 Task: Look for space in Budhlāda, India from 6th September, 2023 to 18th September, 2023 for 3 adults in price range Rs.6000 to Rs.12000. Place can be entire place with 2 bedrooms having 2 beds and 2 bathrooms. Property type can be house, flat, guest house, hotel. Booking option can be shelf check-in. Required host language is English.
Action: Mouse moved to (532, 60)
Screenshot: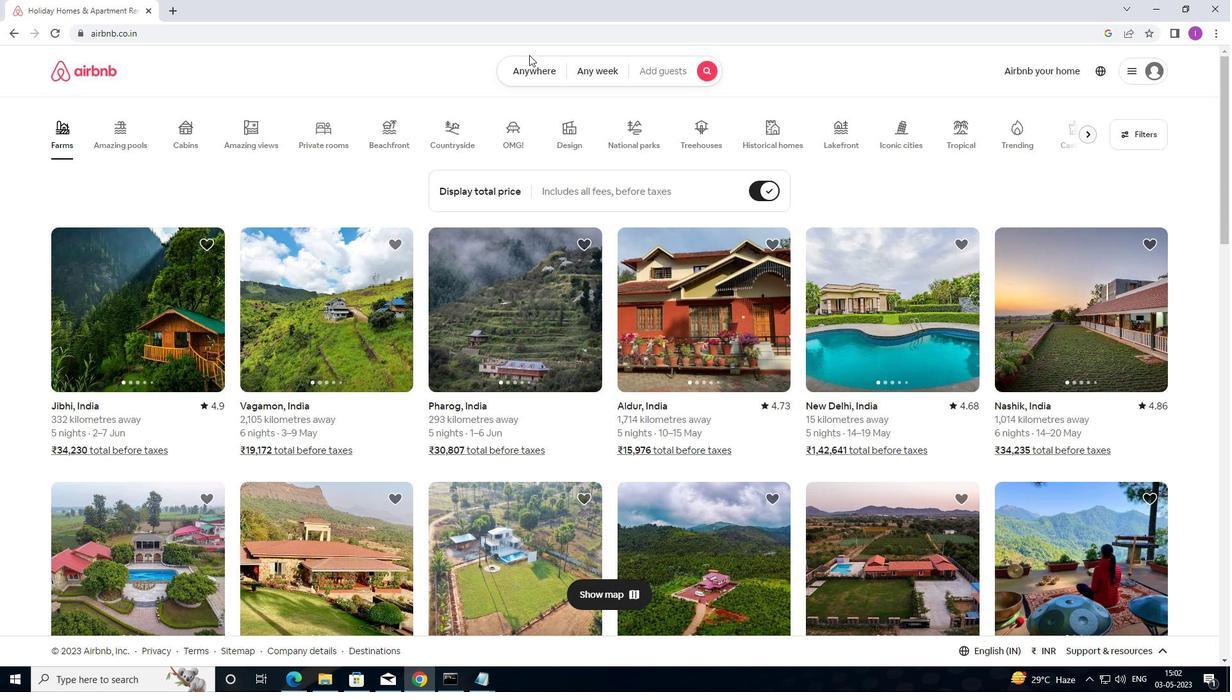 
Action: Mouse pressed left at (532, 60)
Screenshot: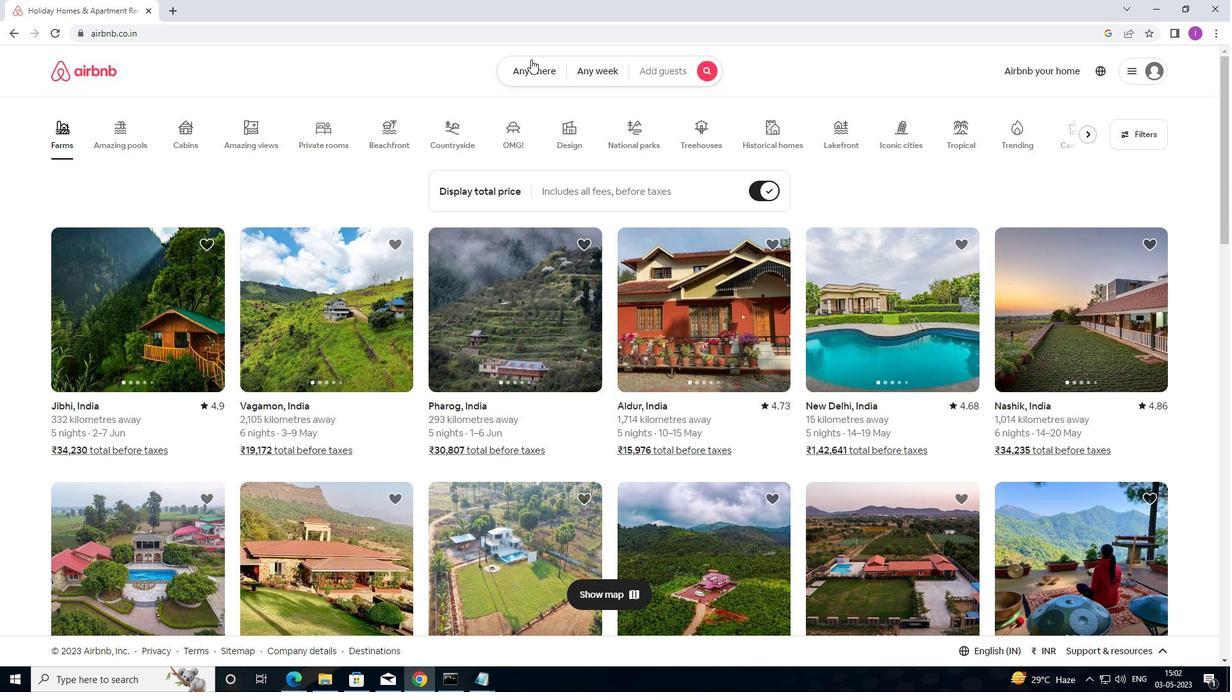 
Action: Mouse moved to (427, 123)
Screenshot: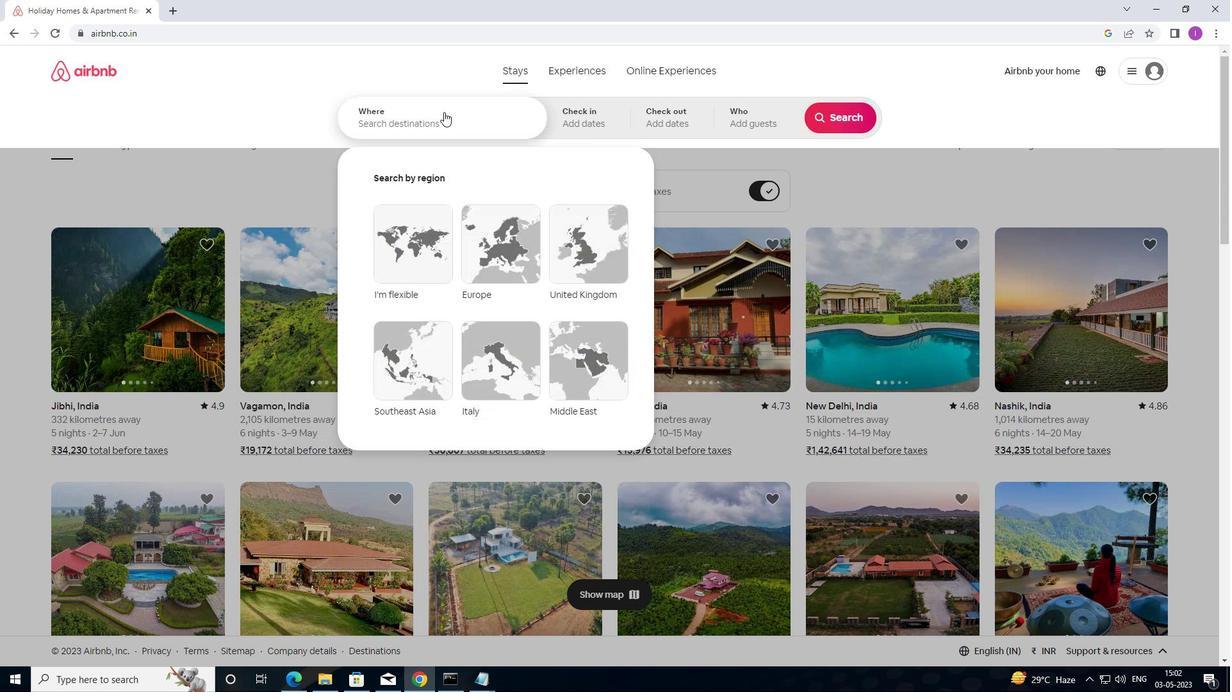
Action: Mouse pressed left at (427, 123)
Screenshot: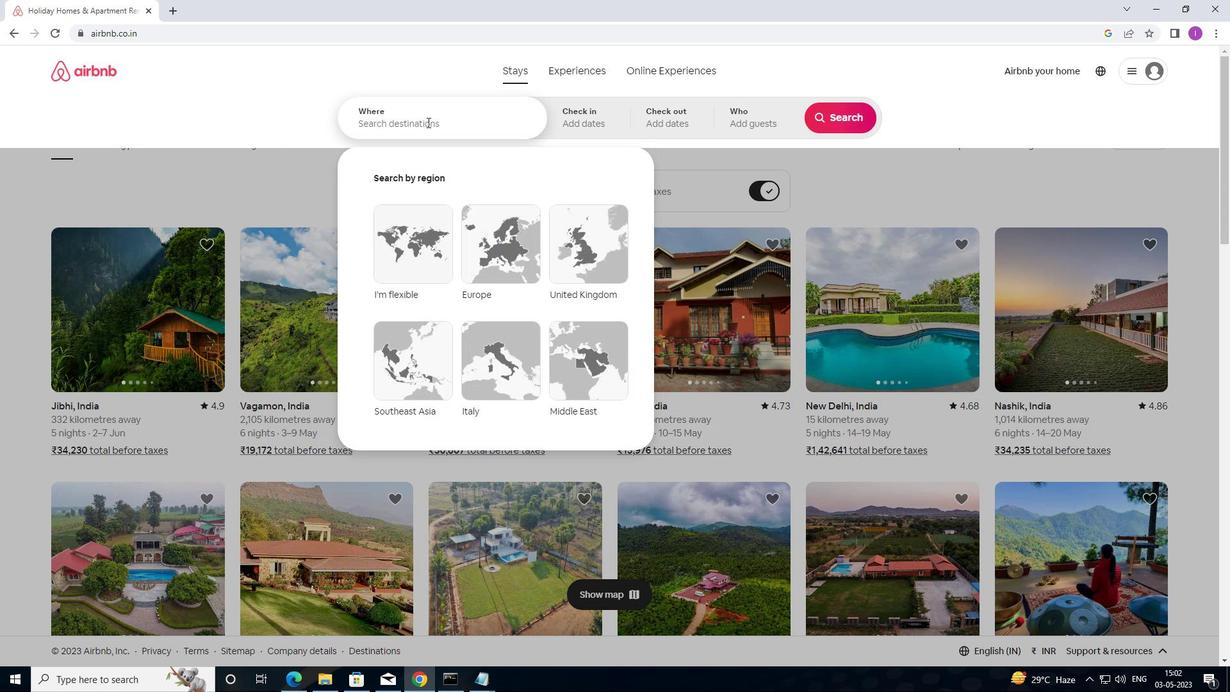 
Action: Mouse moved to (427, 122)
Screenshot: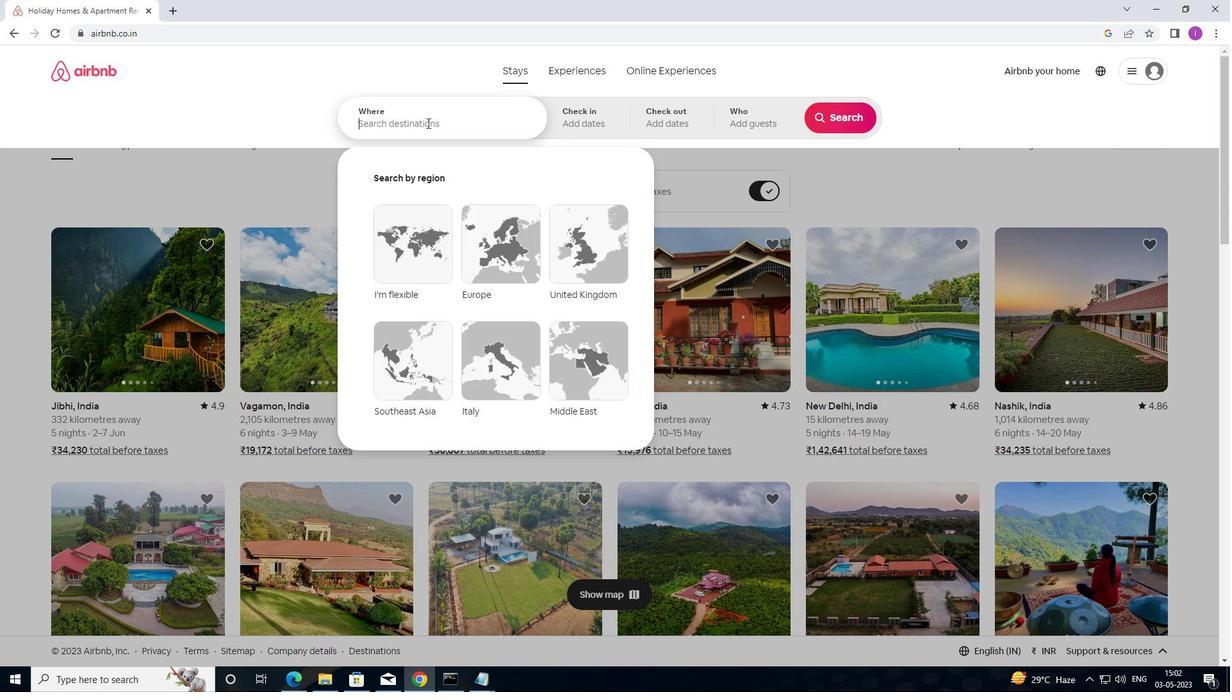 
Action: Key pressed <Key.shift>BUDHLADA,<Key.shift>INDIA
Screenshot: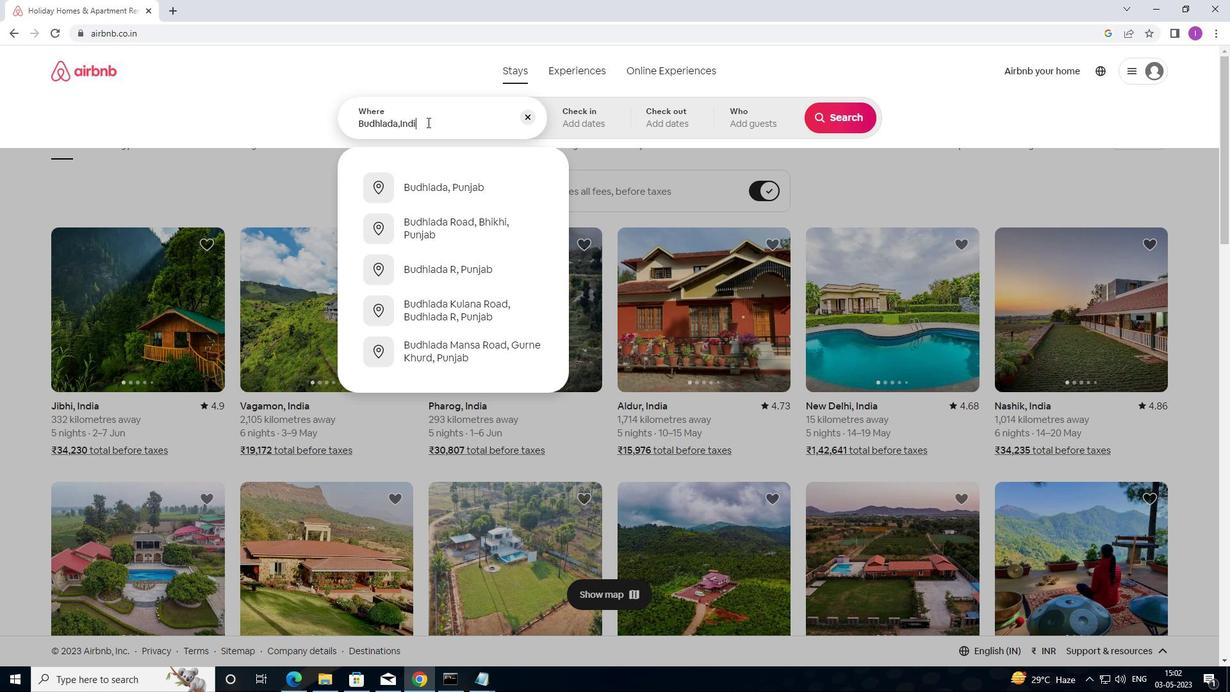 
Action: Mouse moved to (592, 129)
Screenshot: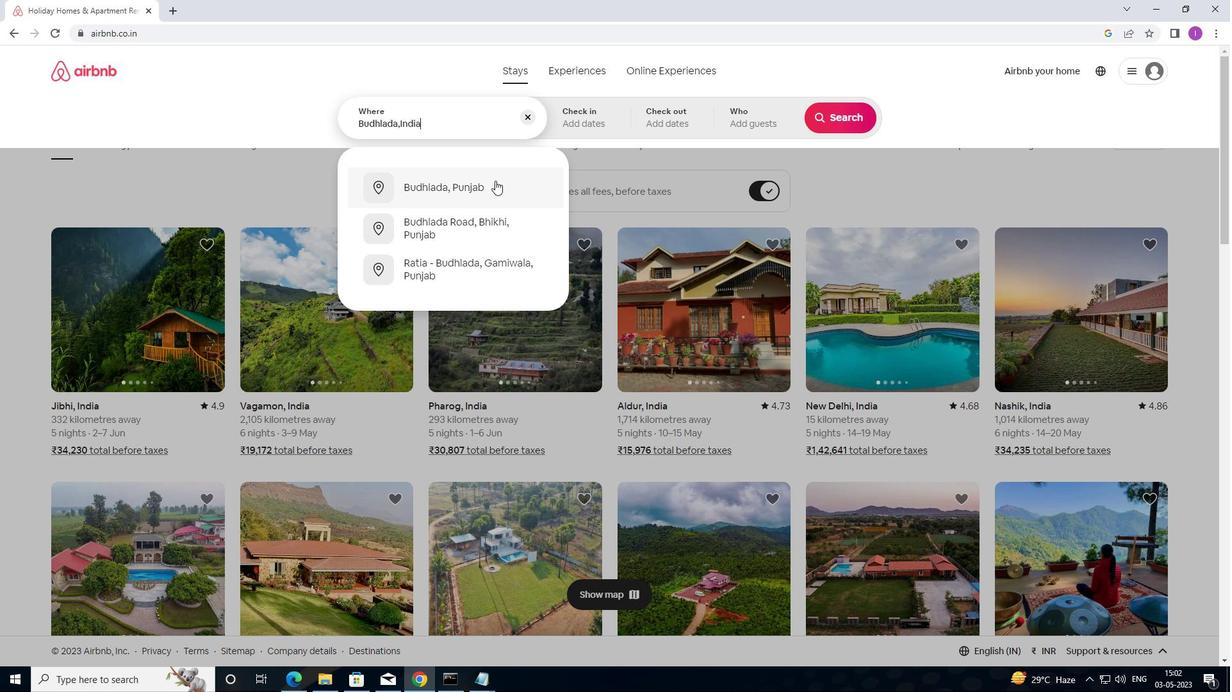 
Action: Mouse pressed left at (592, 129)
Screenshot: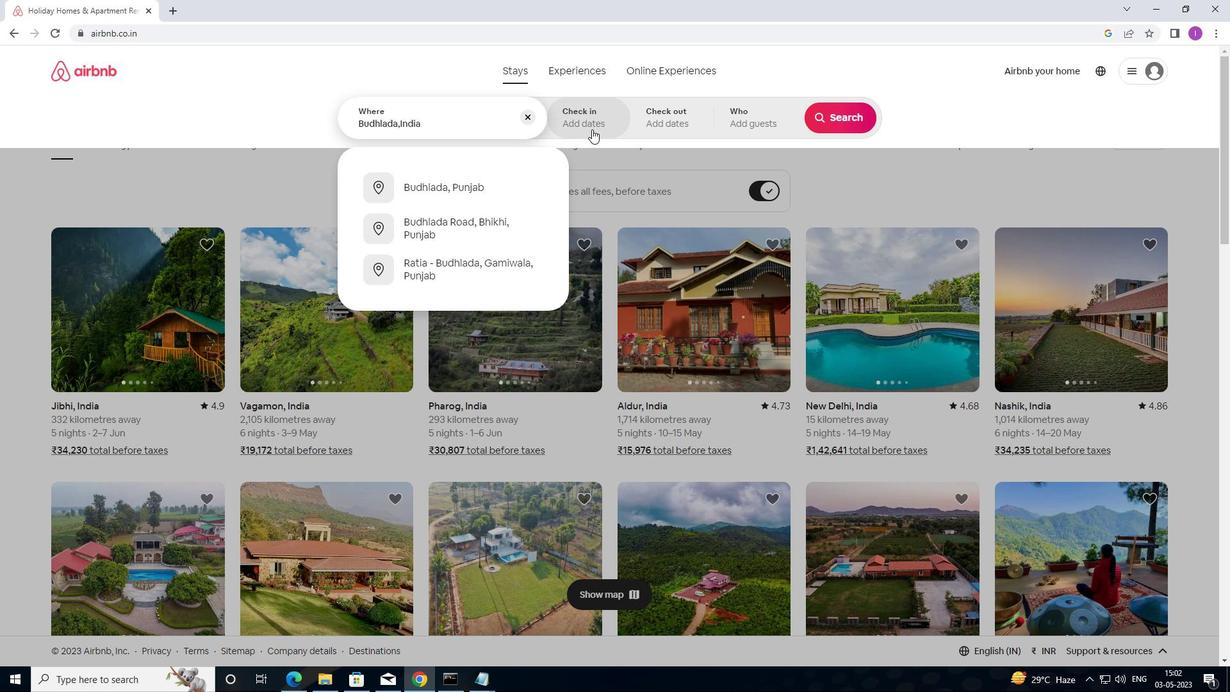 
Action: Mouse moved to (830, 223)
Screenshot: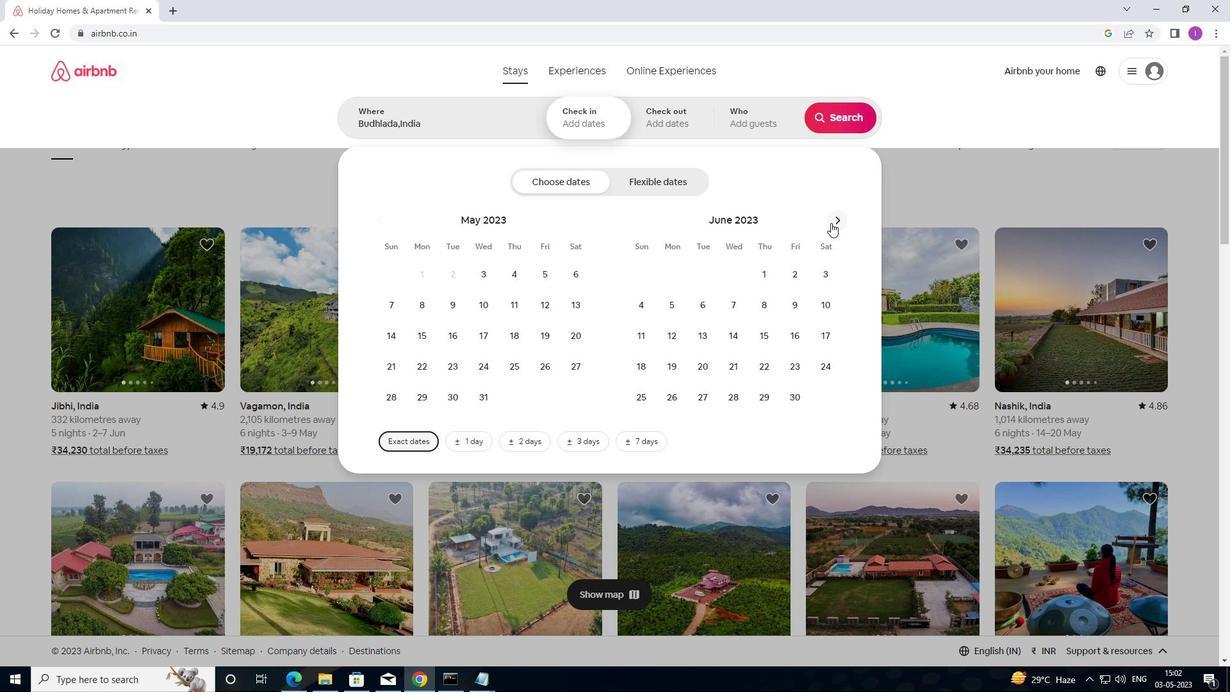 
Action: Mouse pressed left at (830, 223)
Screenshot: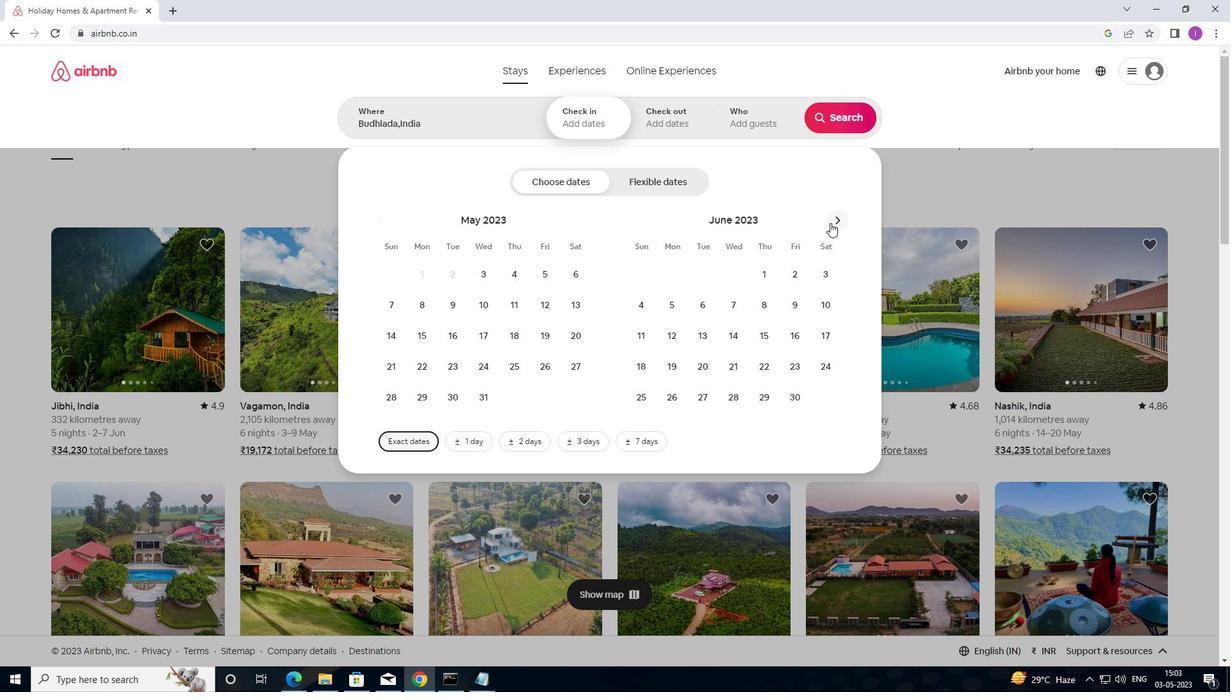 
Action: Mouse moved to (830, 223)
Screenshot: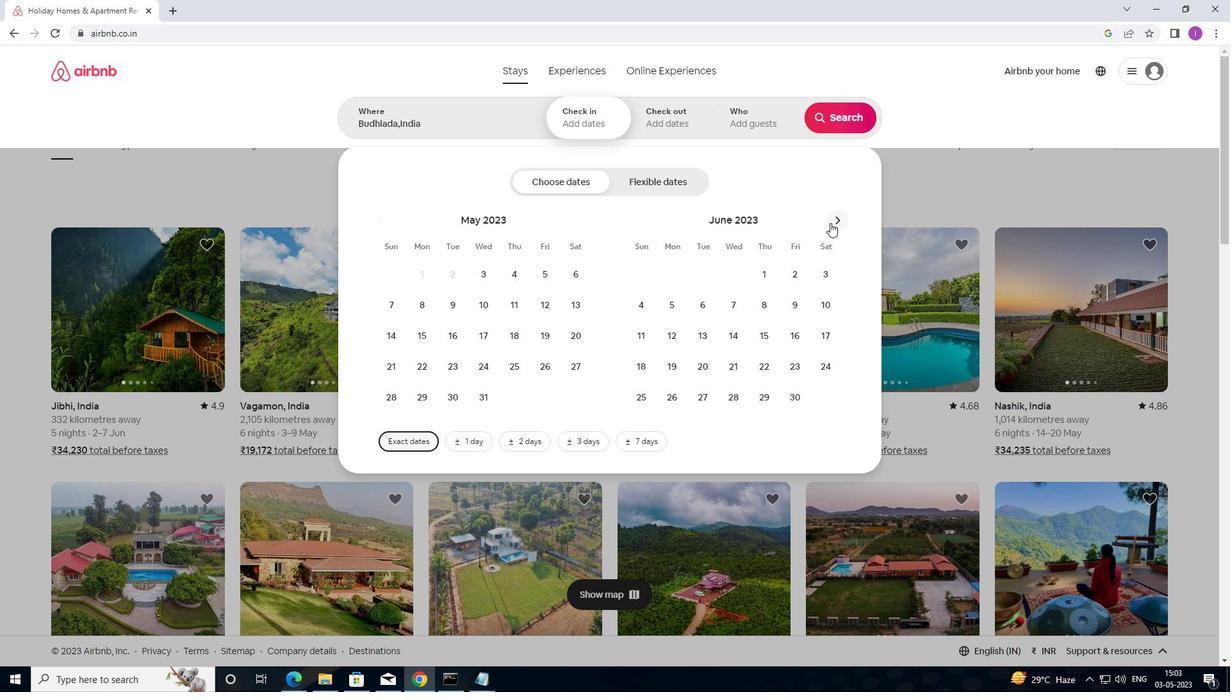 
Action: Mouse pressed left at (830, 223)
Screenshot: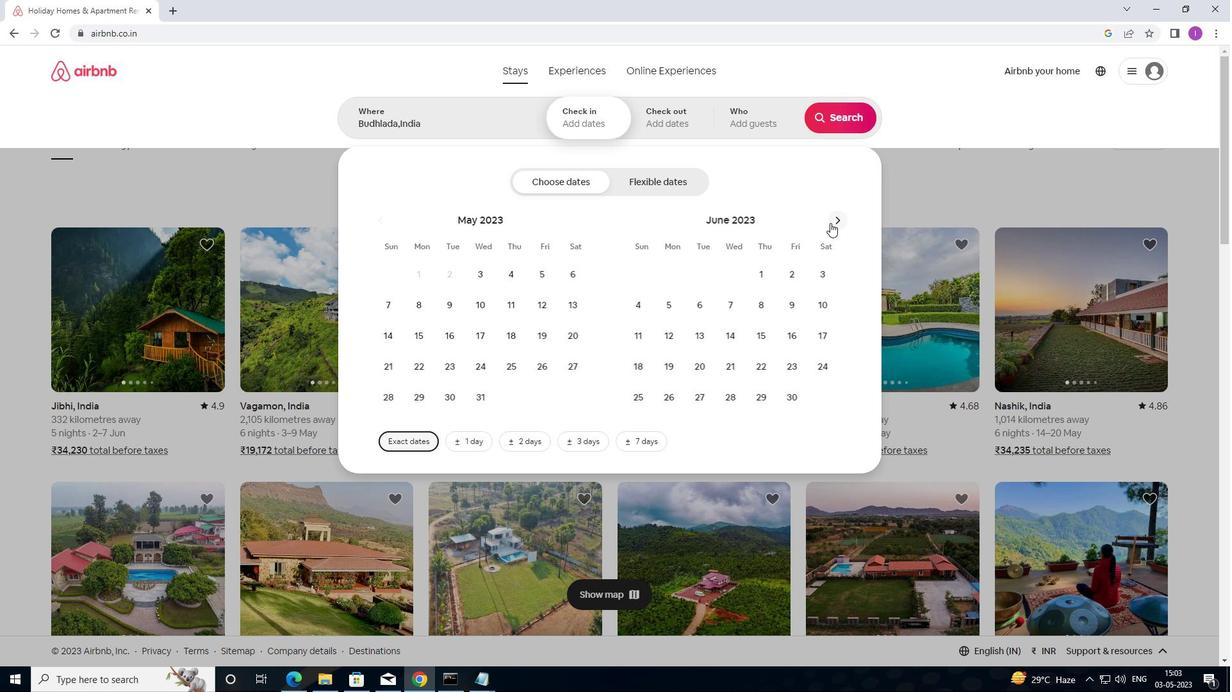 
Action: Mouse pressed left at (830, 223)
Screenshot: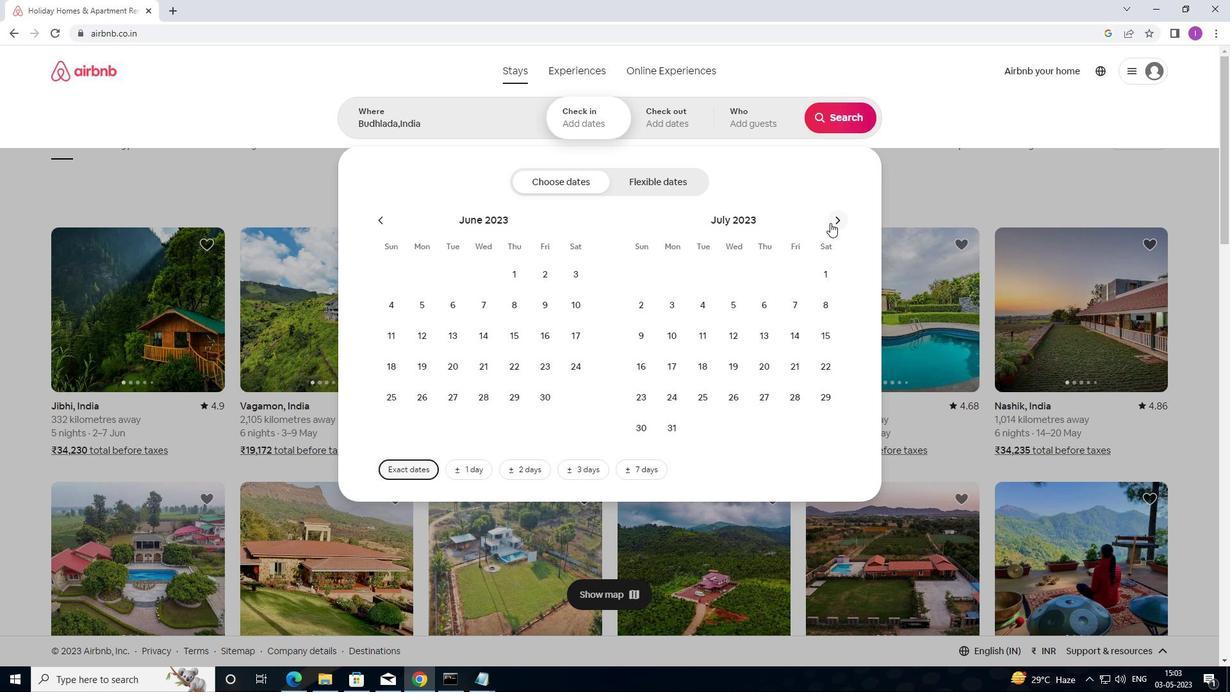 
Action: Mouse moved to (727, 301)
Screenshot: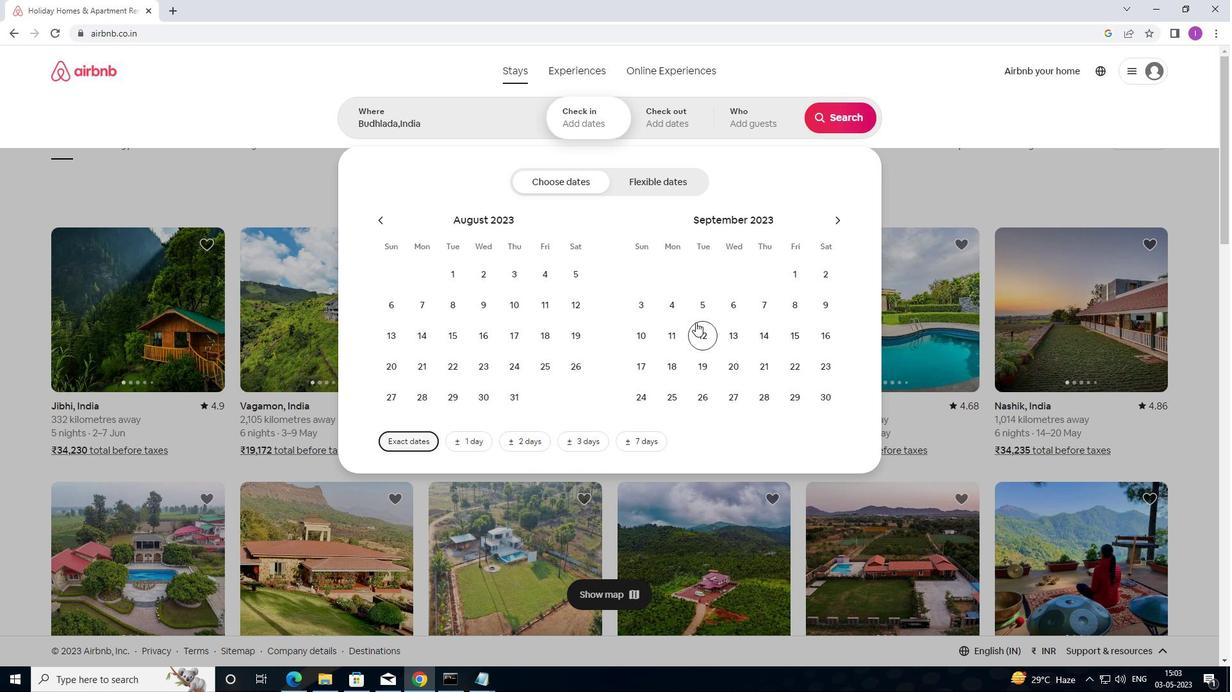 
Action: Mouse pressed left at (727, 301)
Screenshot: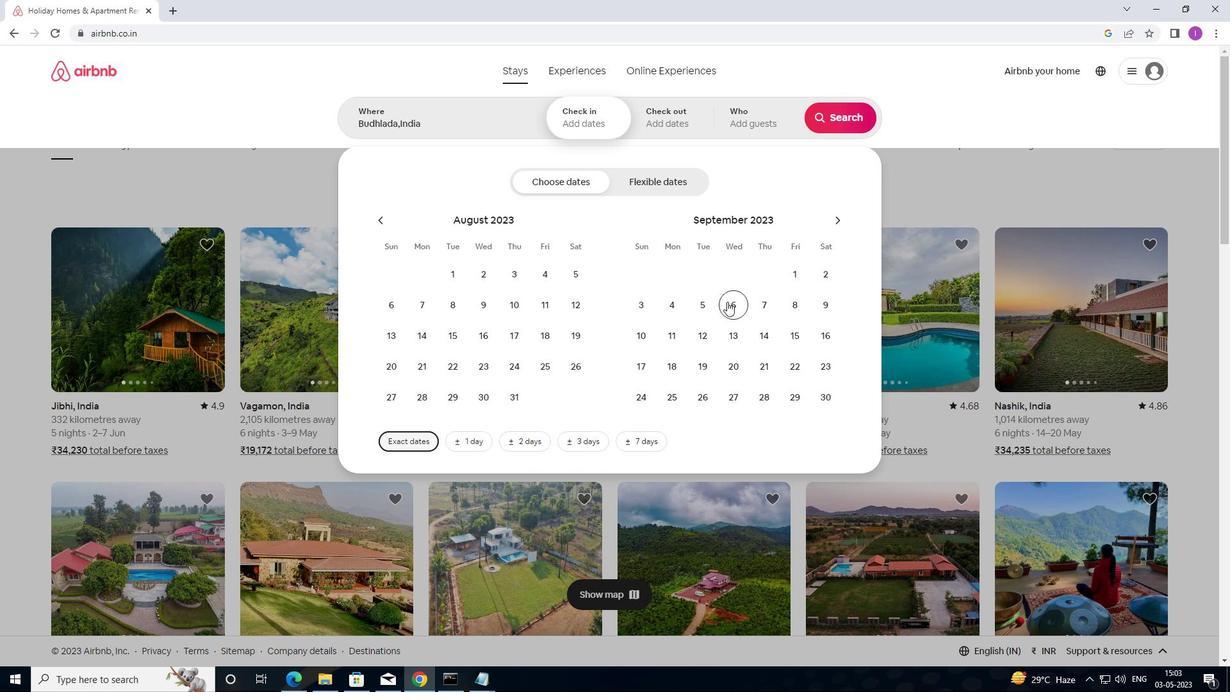
Action: Mouse moved to (670, 369)
Screenshot: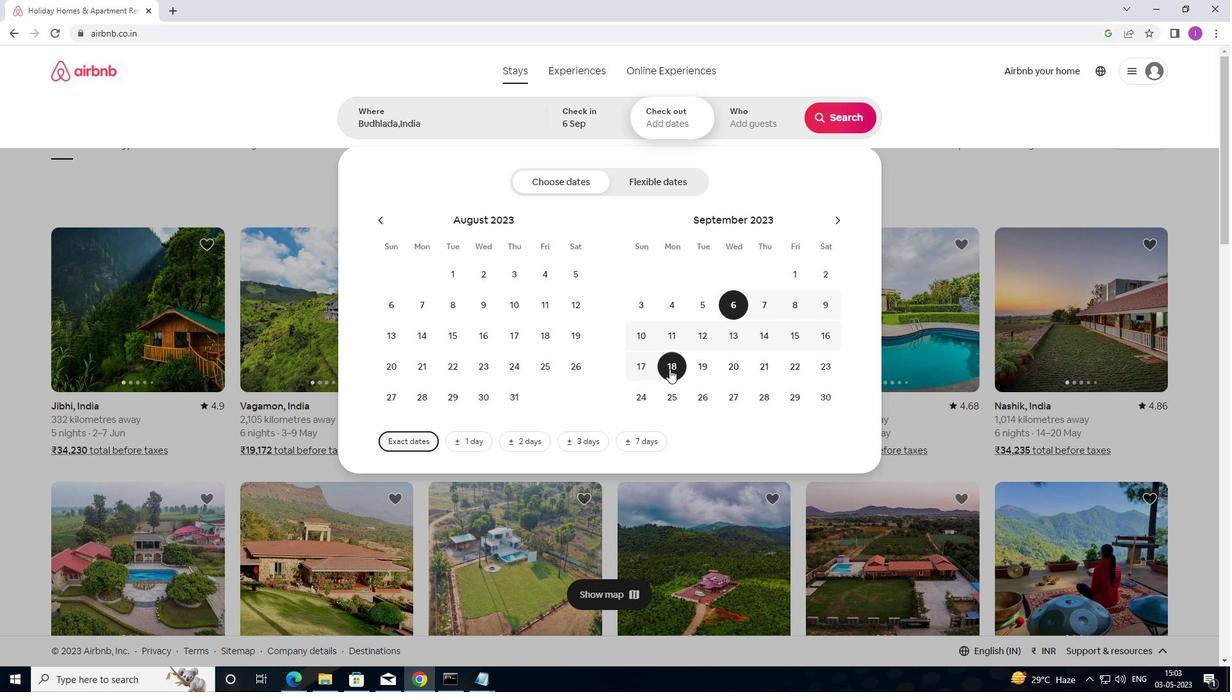 
Action: Mouse pressed left at (670, 369)
Screenshot: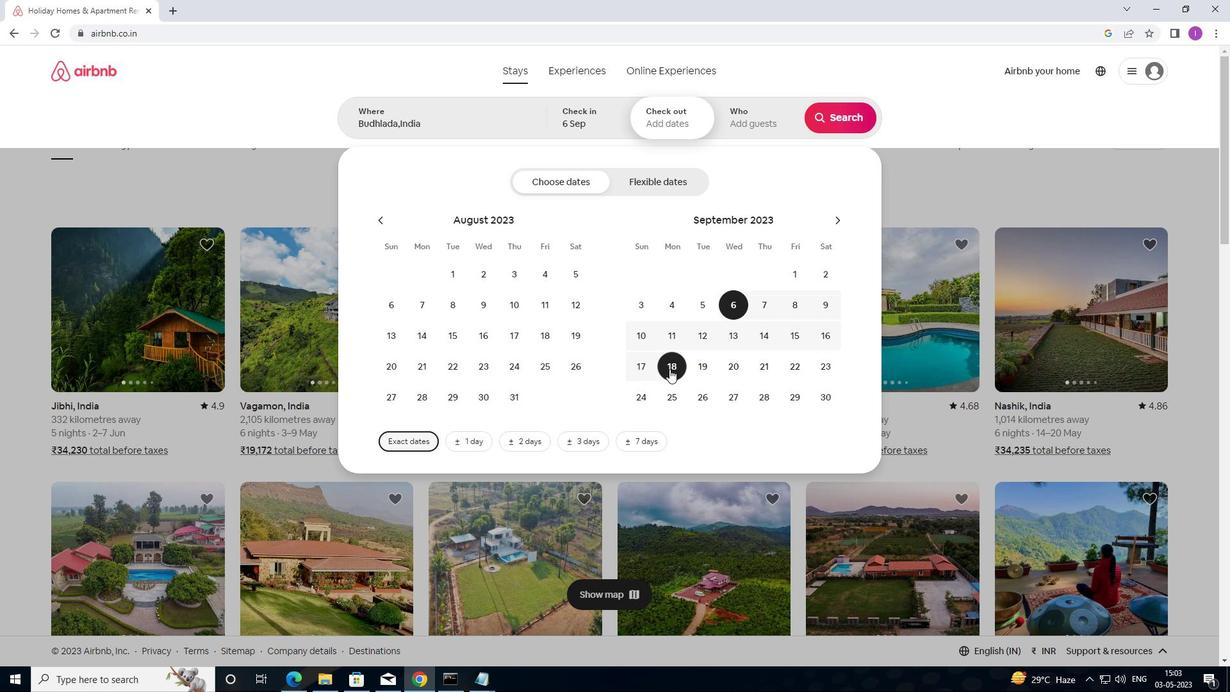 
Action: Mouse moved to (748, 121)
Screenshot: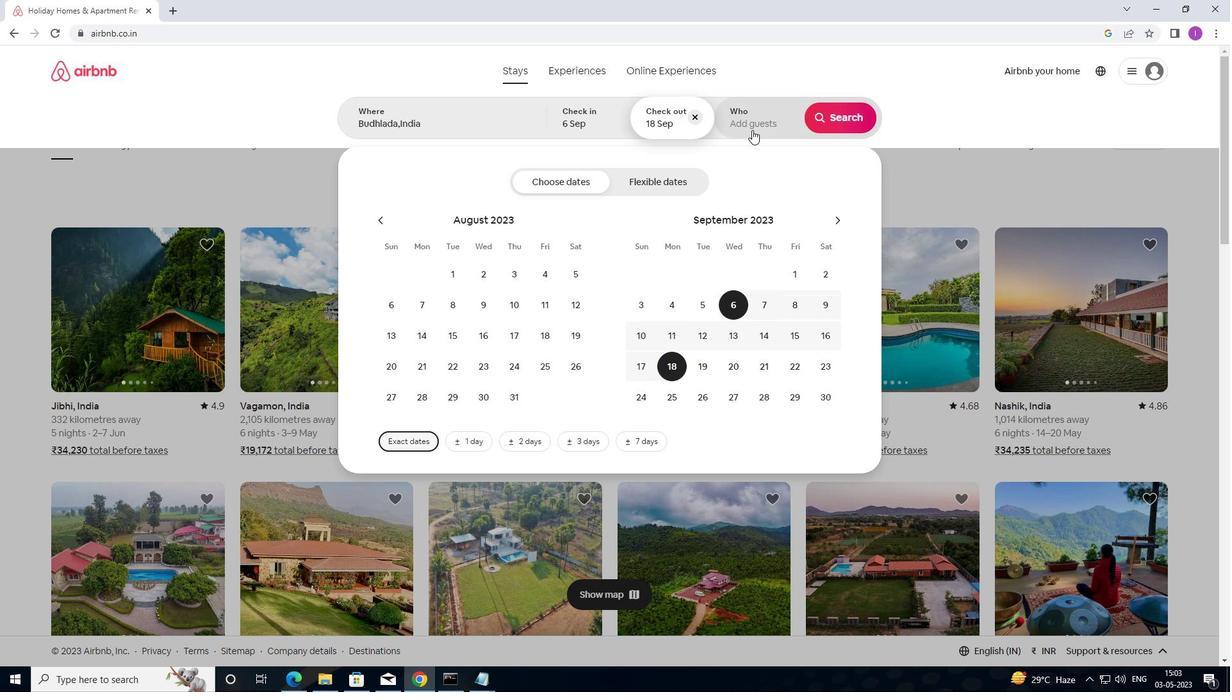 
Action: Mouse pressed left at (748, 121)
Screenshot: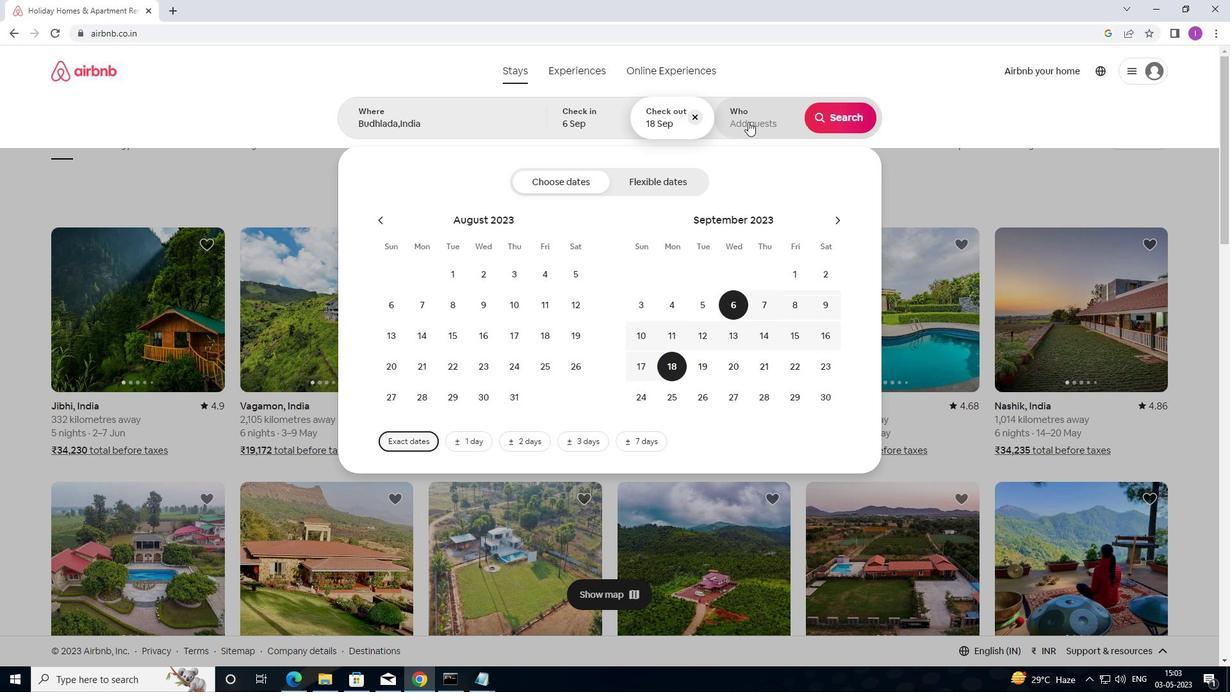 
Action: Mouse moved to (841, 188)
Screenshot: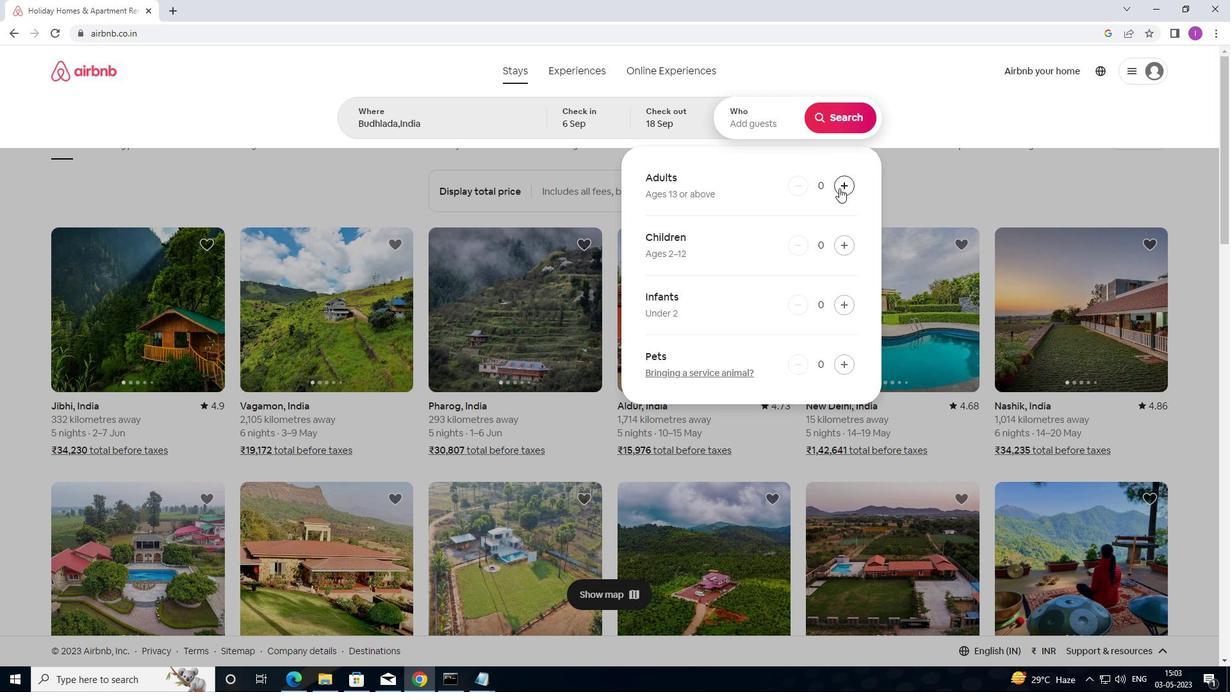 
Action: Mouse pressed left at (841, 188)
Screenshot: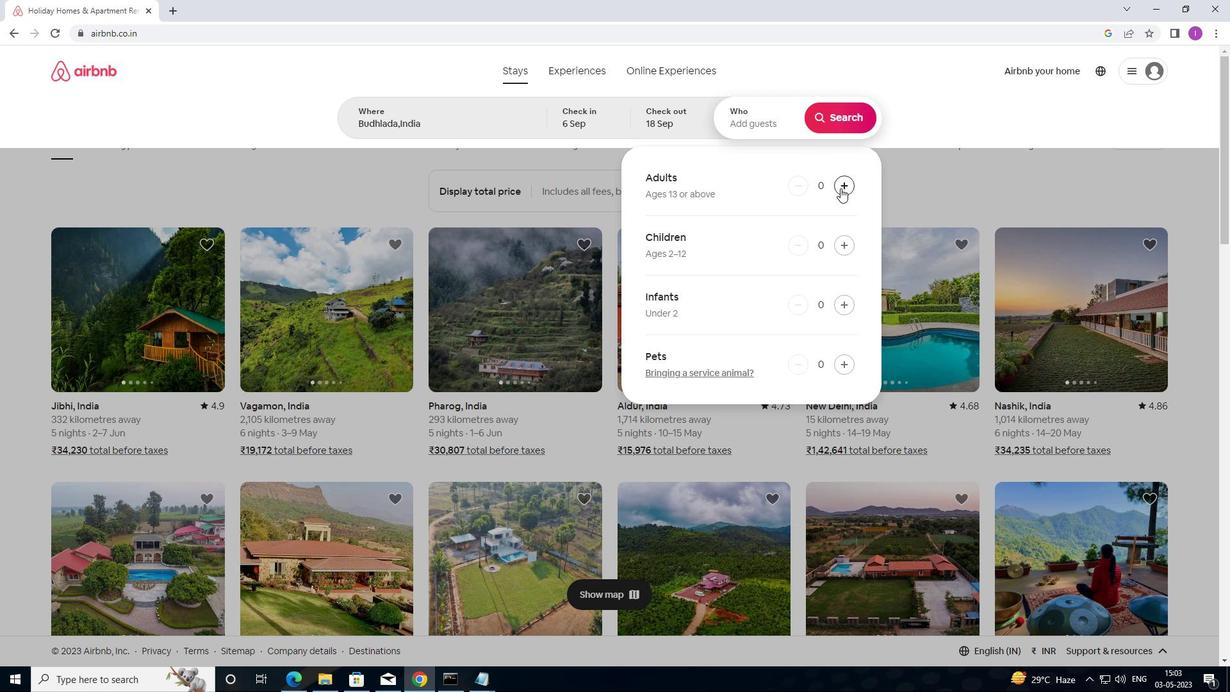 
Action: Mouse moved to (841, 186)
Screenshot: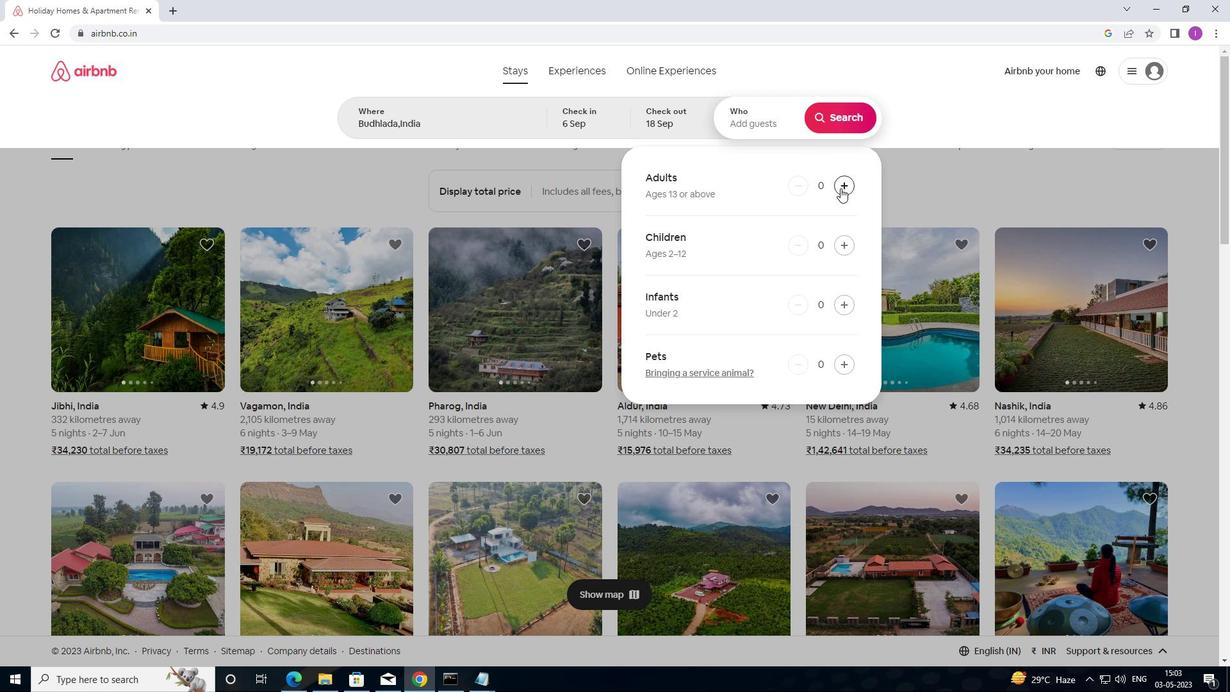 
Action: Mouse pressed left at (841, 186)
Screenshot: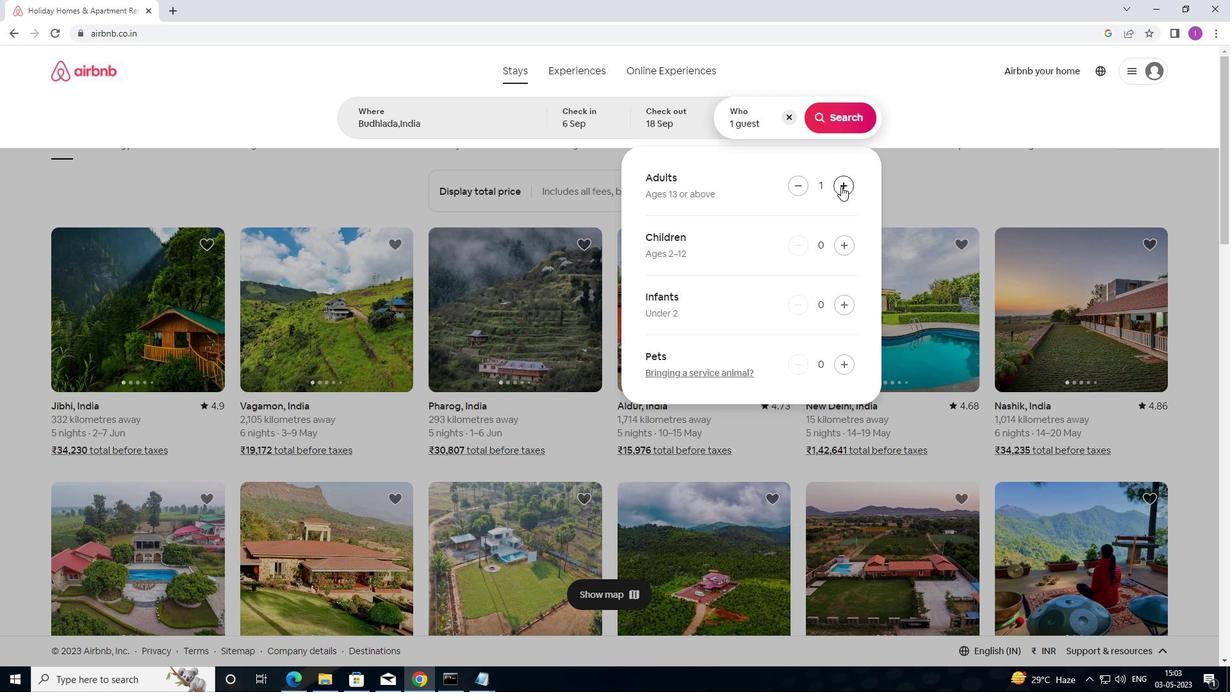 
Action: Mouse moved to (846, 188)
Screenshot: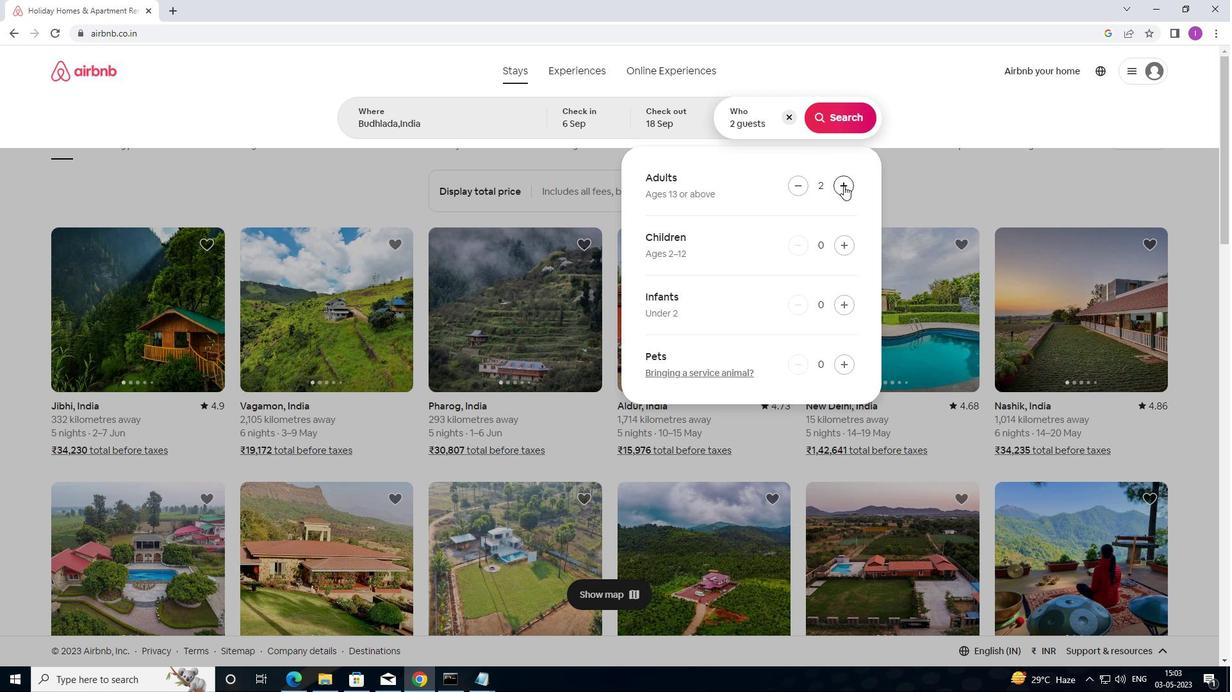 
Action: Mouse pressed left at (846, 188)
Screenshot: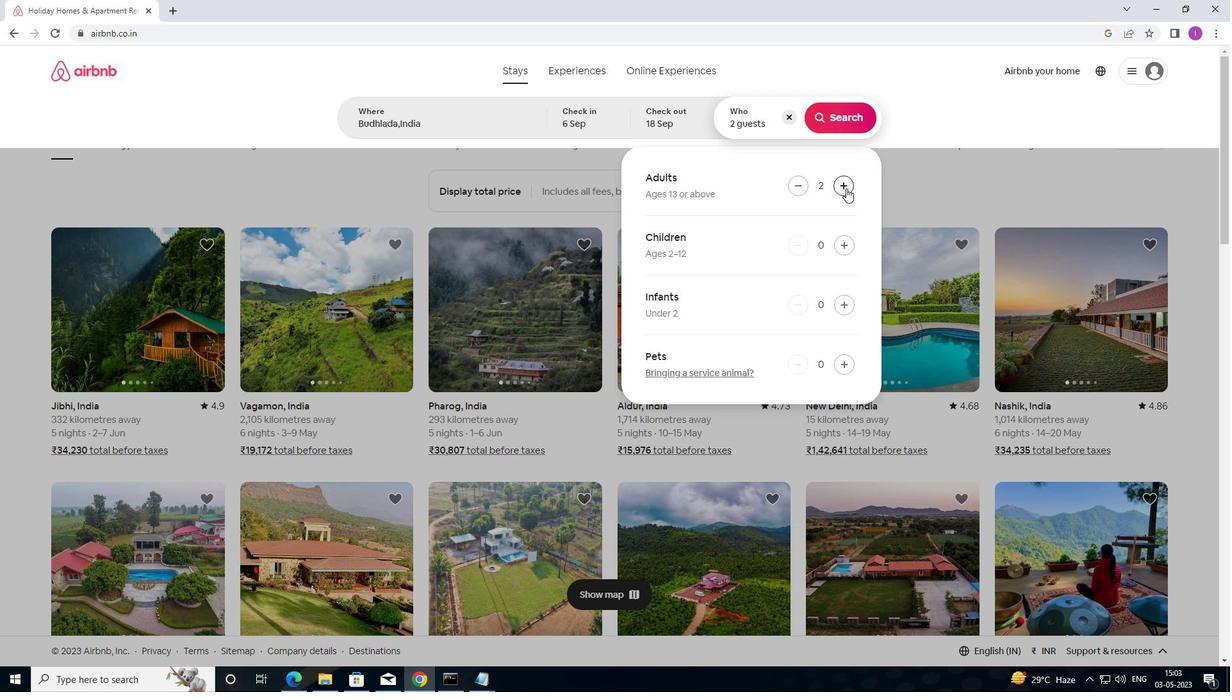 
Action: Mouse moved to (845, 124)
Screenshot: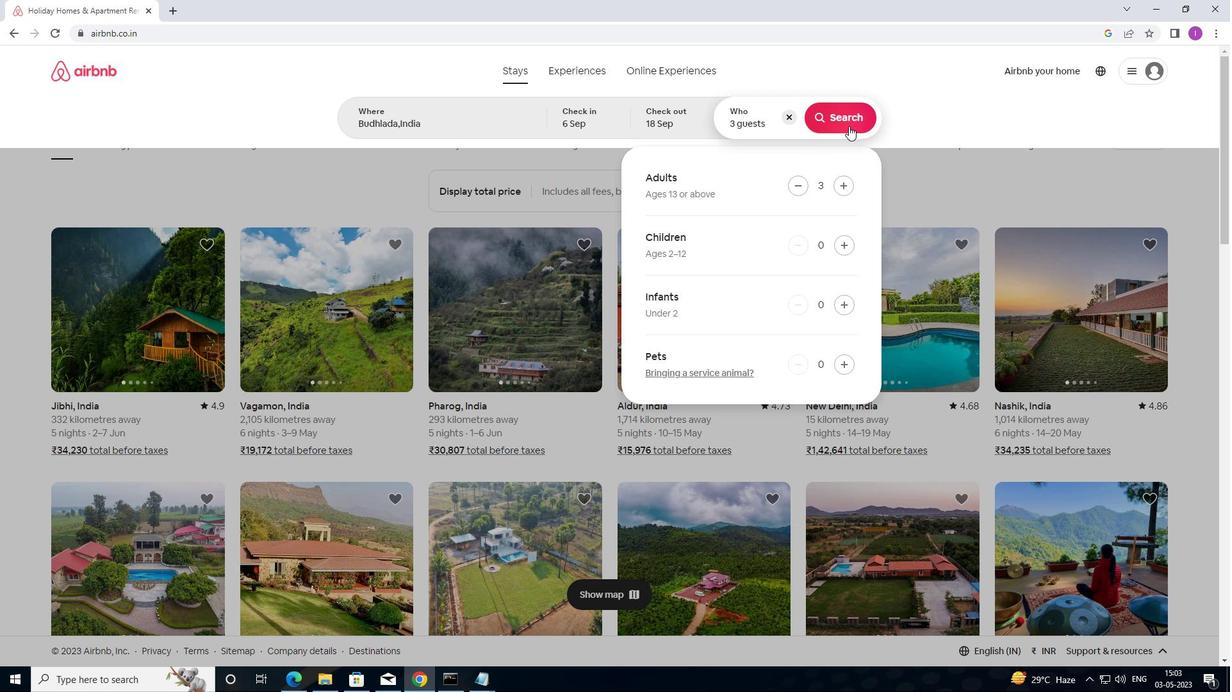 
Action: Mouse pressed left at (845, 124)
Screenshot: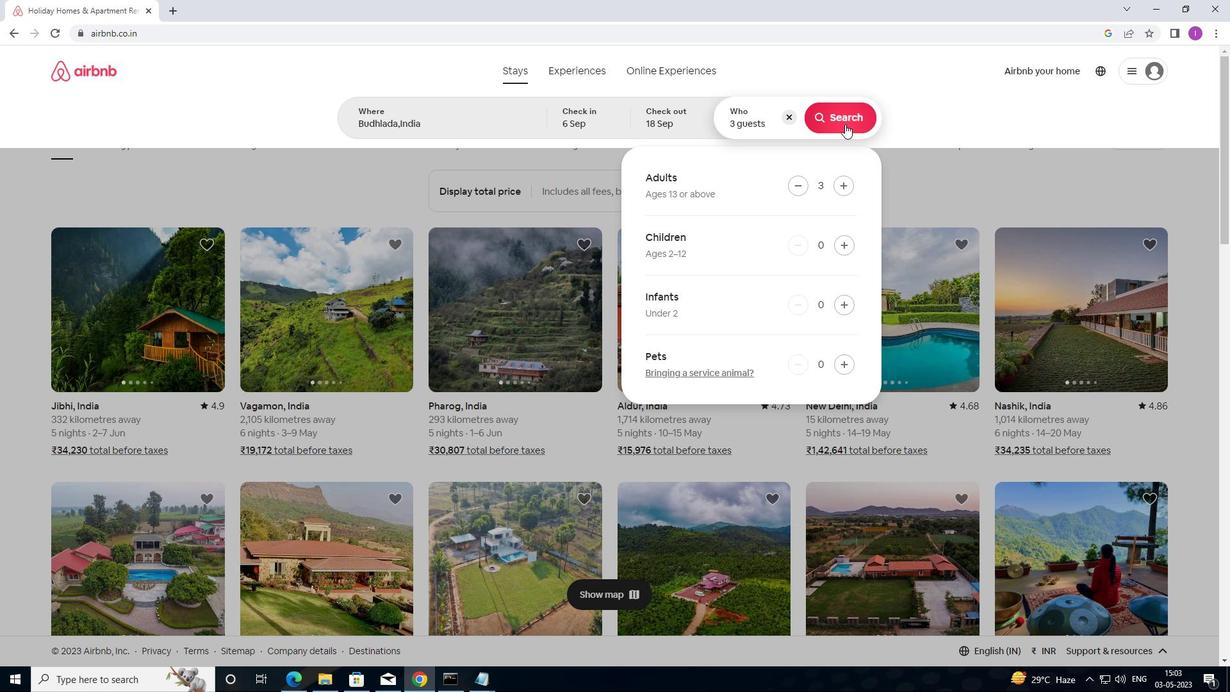 
Action: Mouse moved to (1172, 131)
Screenshot: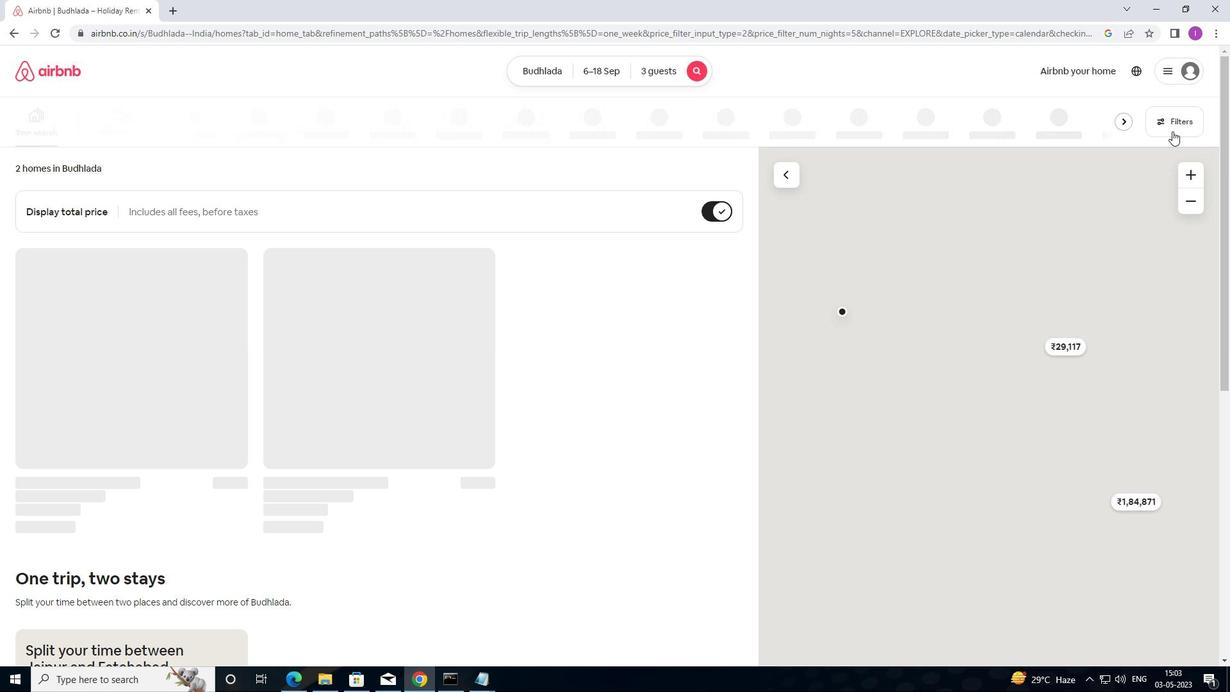
Action: Mouse pressed left at (1172, 131)
Screenshot: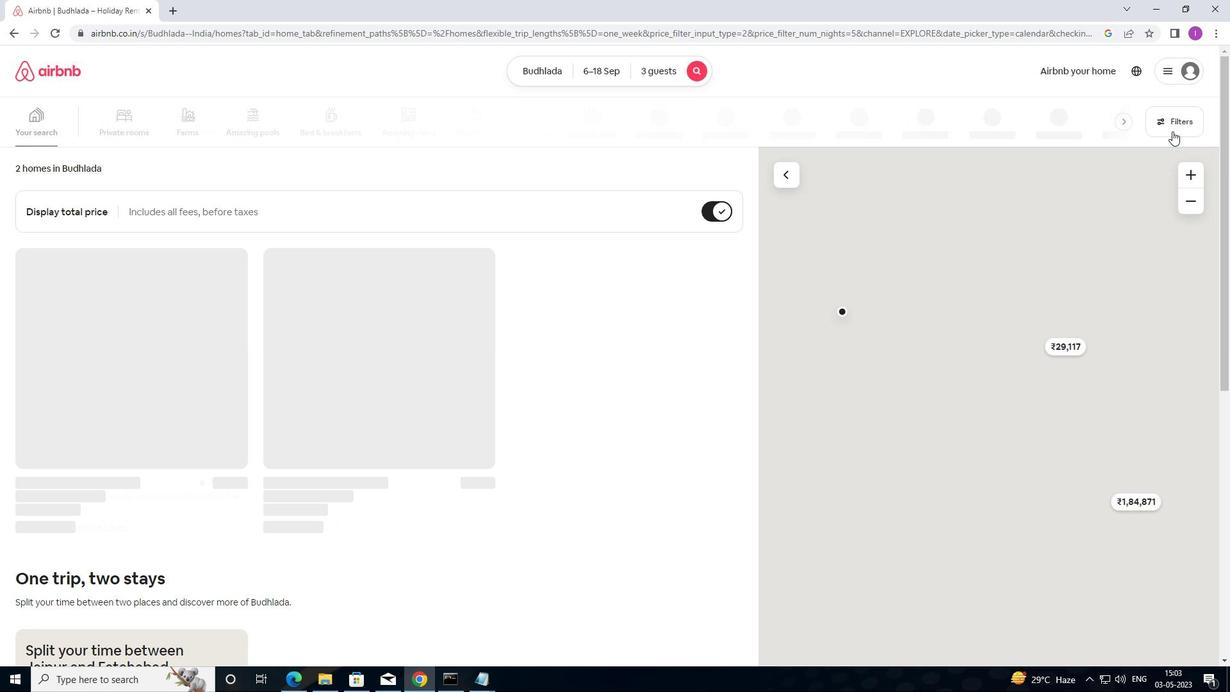
Action: Mouse moved to (487, 279)
Screenshot: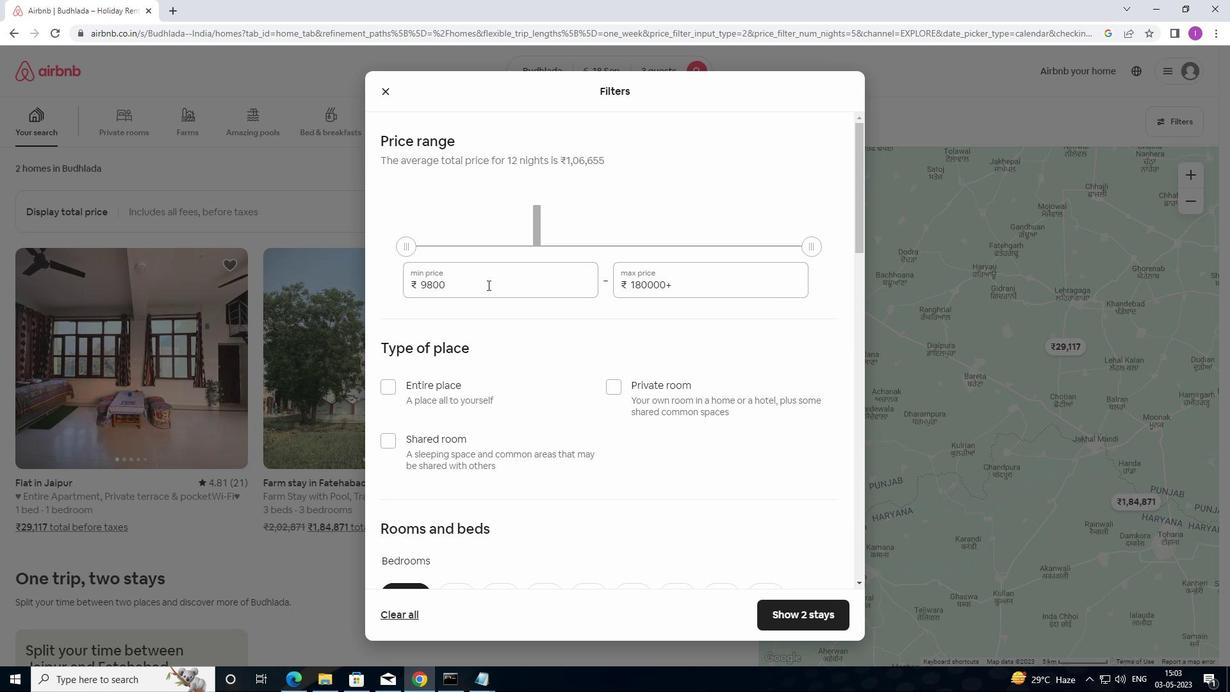 
Action: Mouse pressed left at (487, 279)
Screenshot: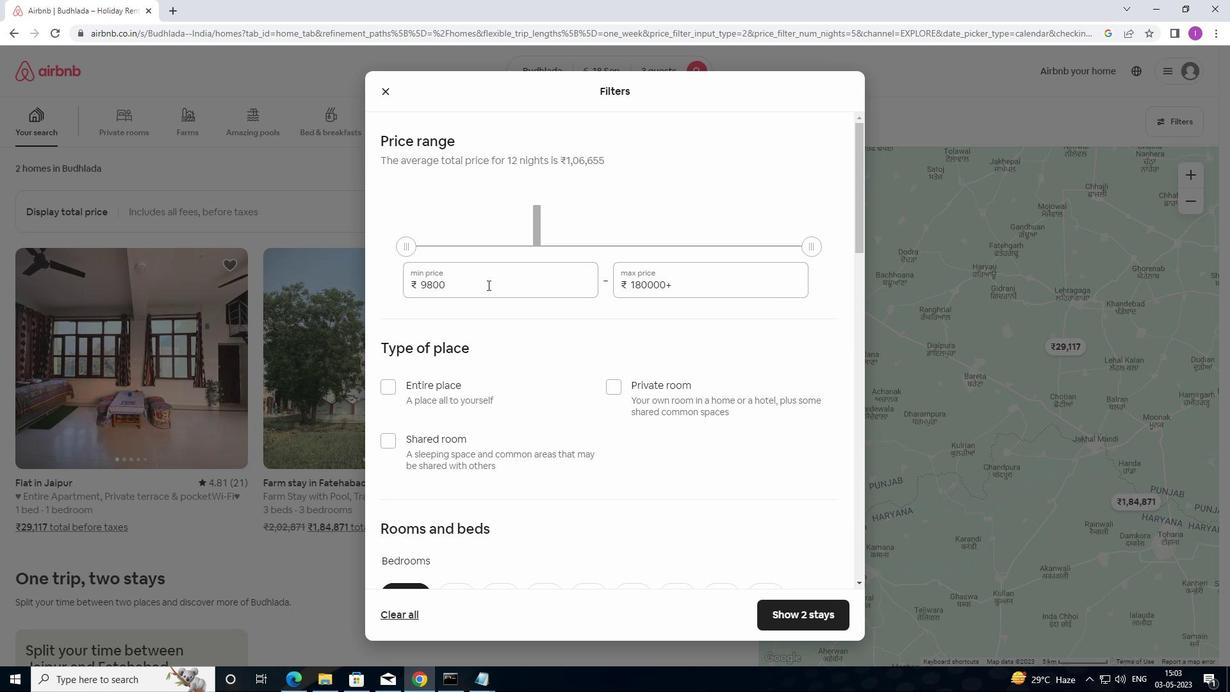 
Action: Mouse moved to (432, 274)
Screenshot: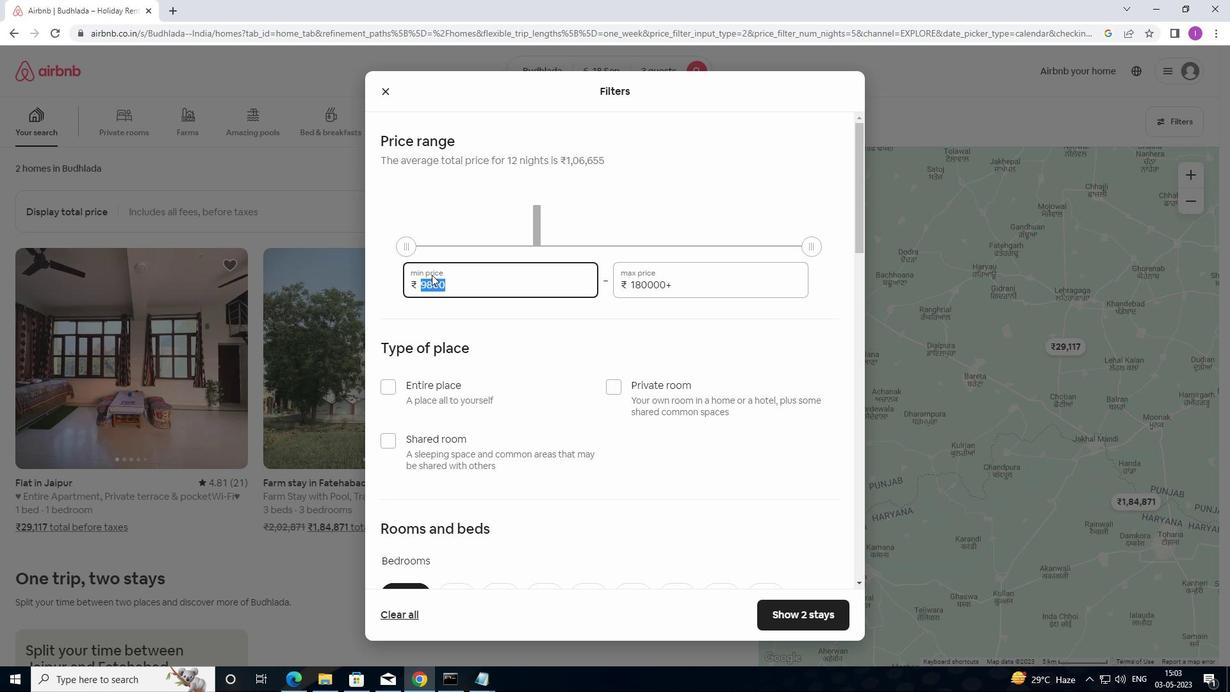 
Action: Key pressed 6
Screenshot: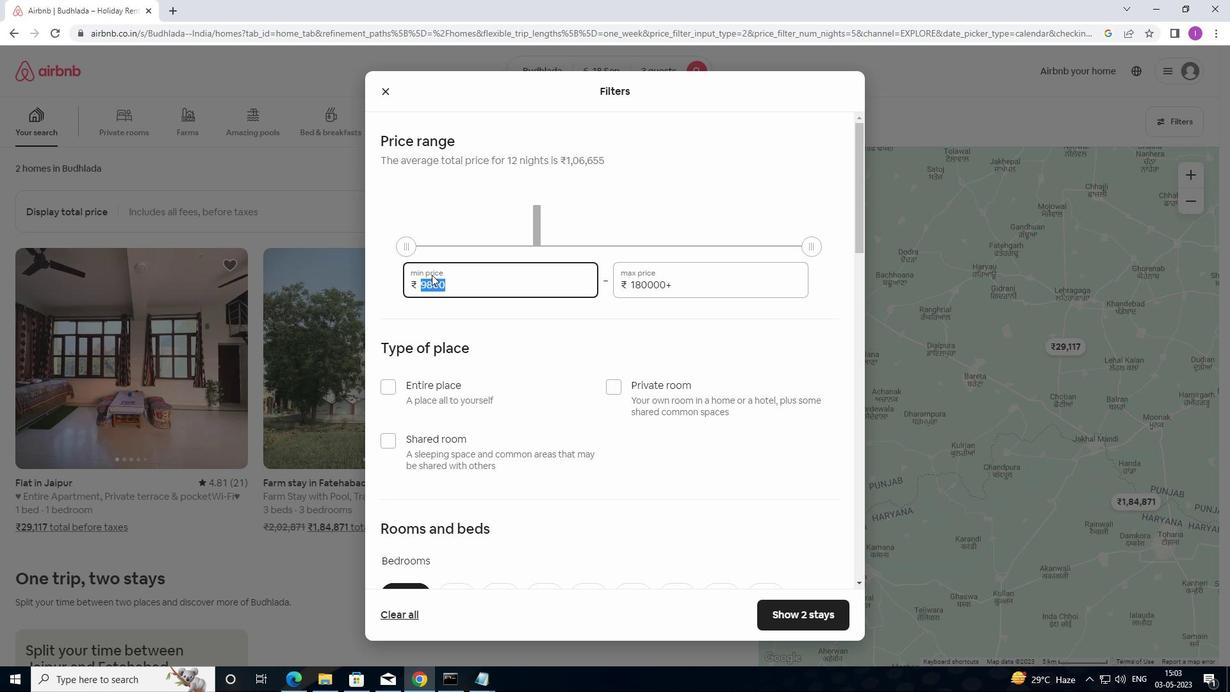 
Action: Mouse moved to (437, 273)
Screenshot: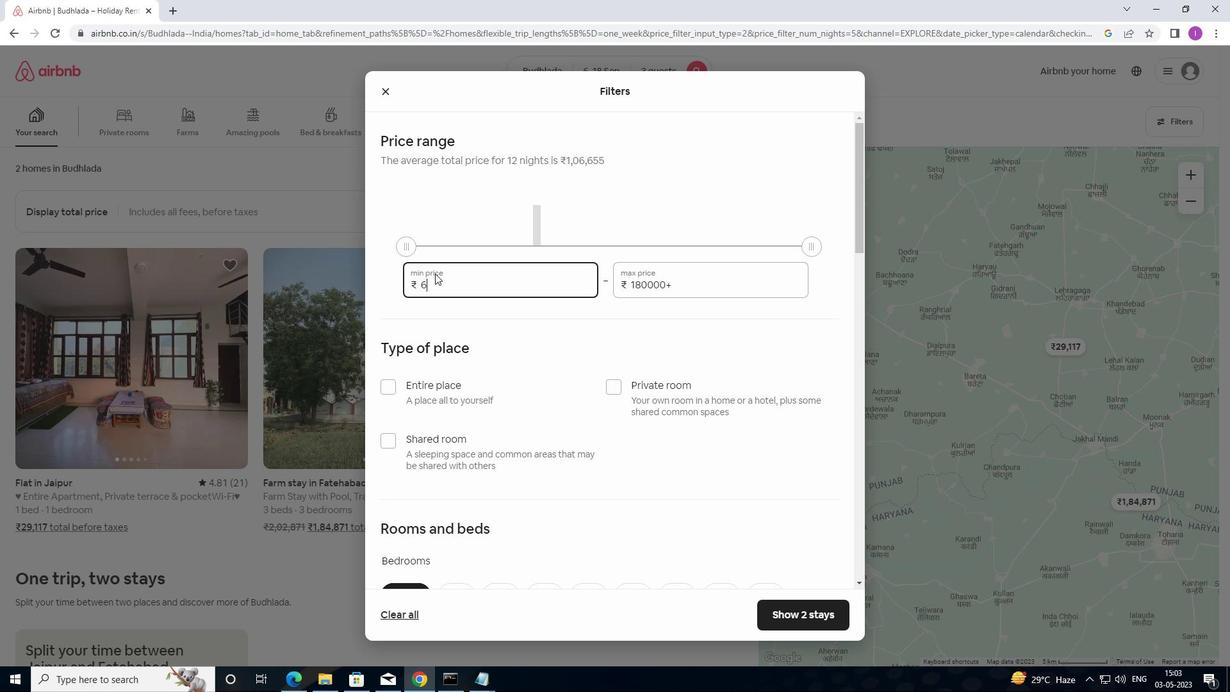 
Action: Key pressed 0
Screenshot: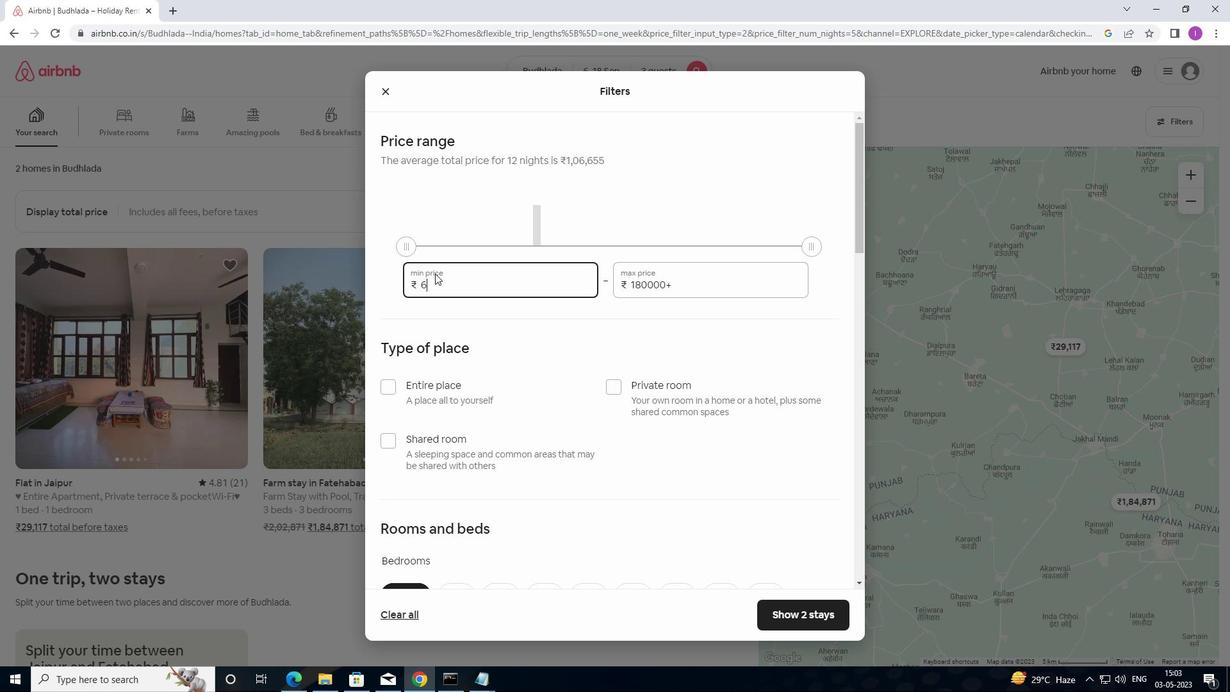 
Action: Mouse moved to (444, 271)
Screenshot: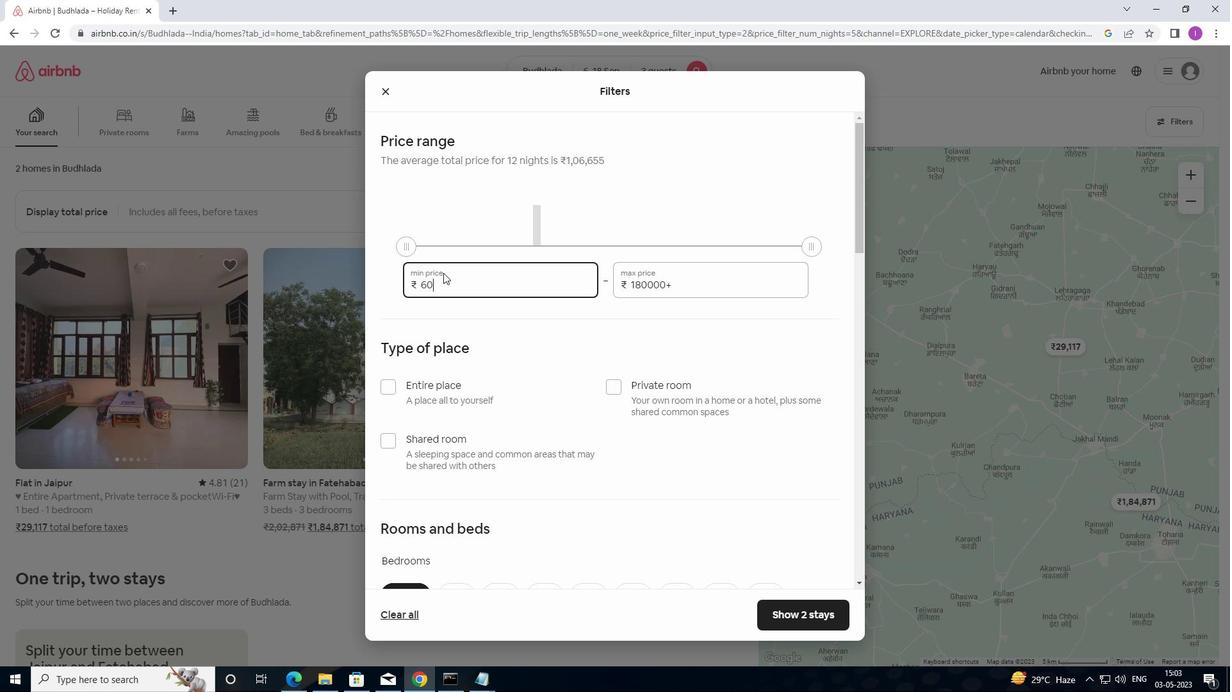 
Action: Key pressed 0
Screenshot: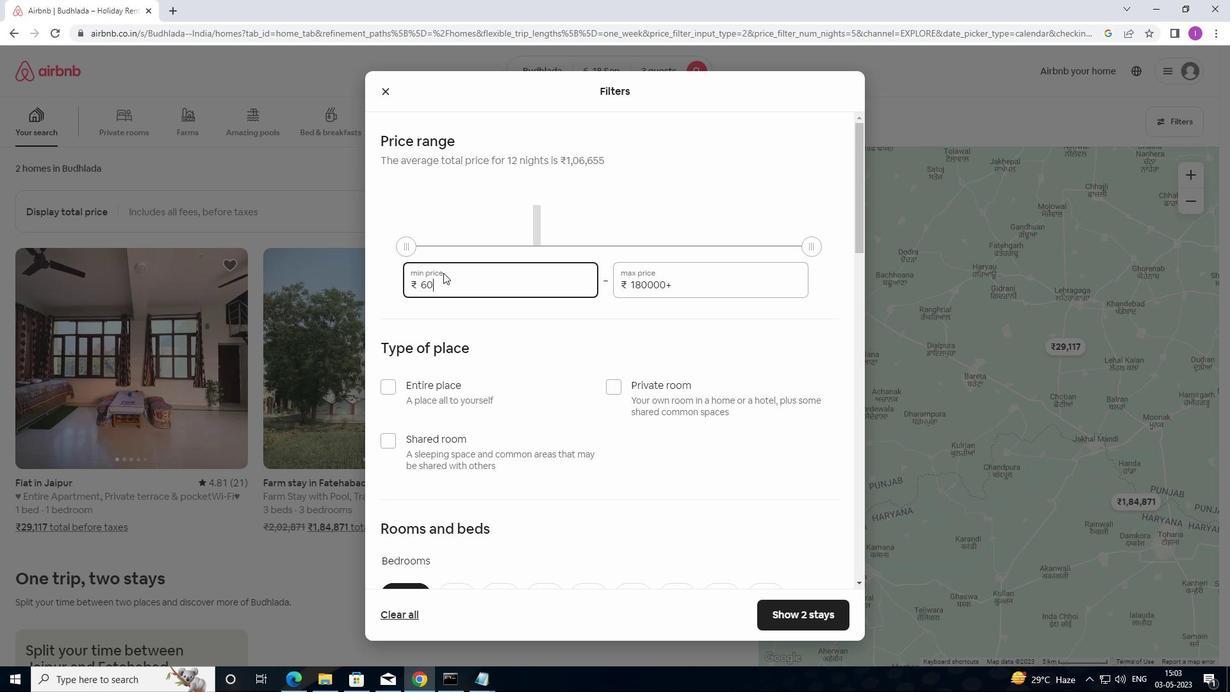 
Action: Mouse moved to (454, 269)
Screenshot: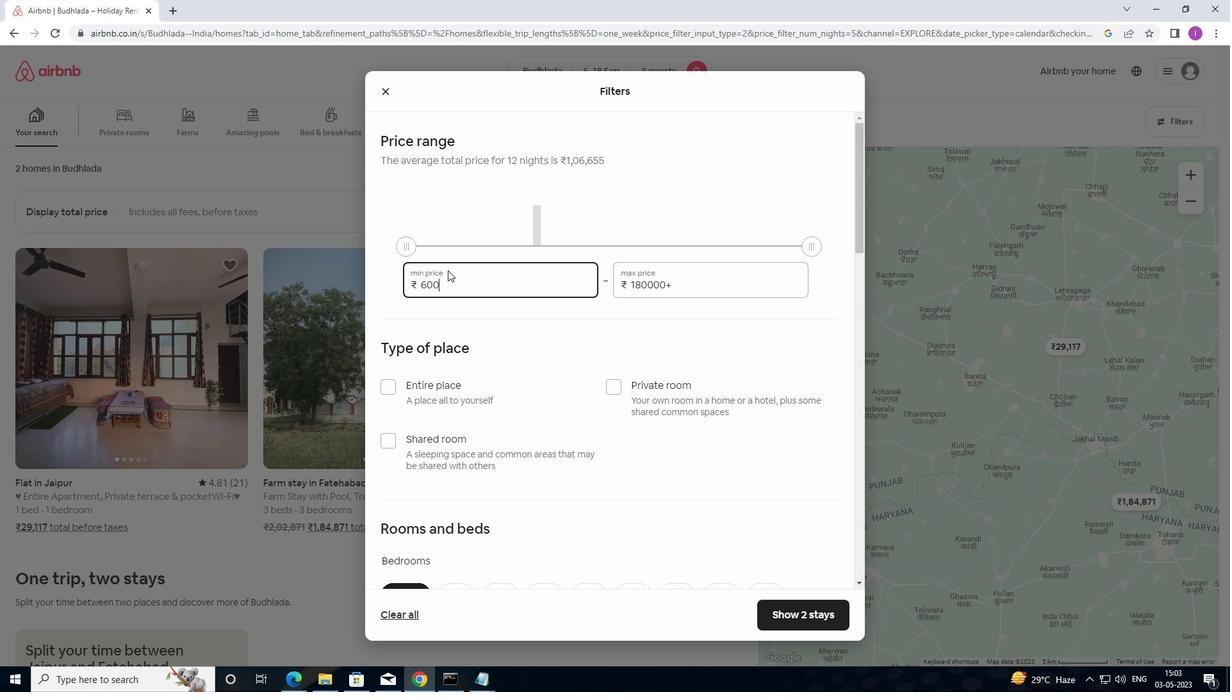
Action: Key pressed 0
Screenshot: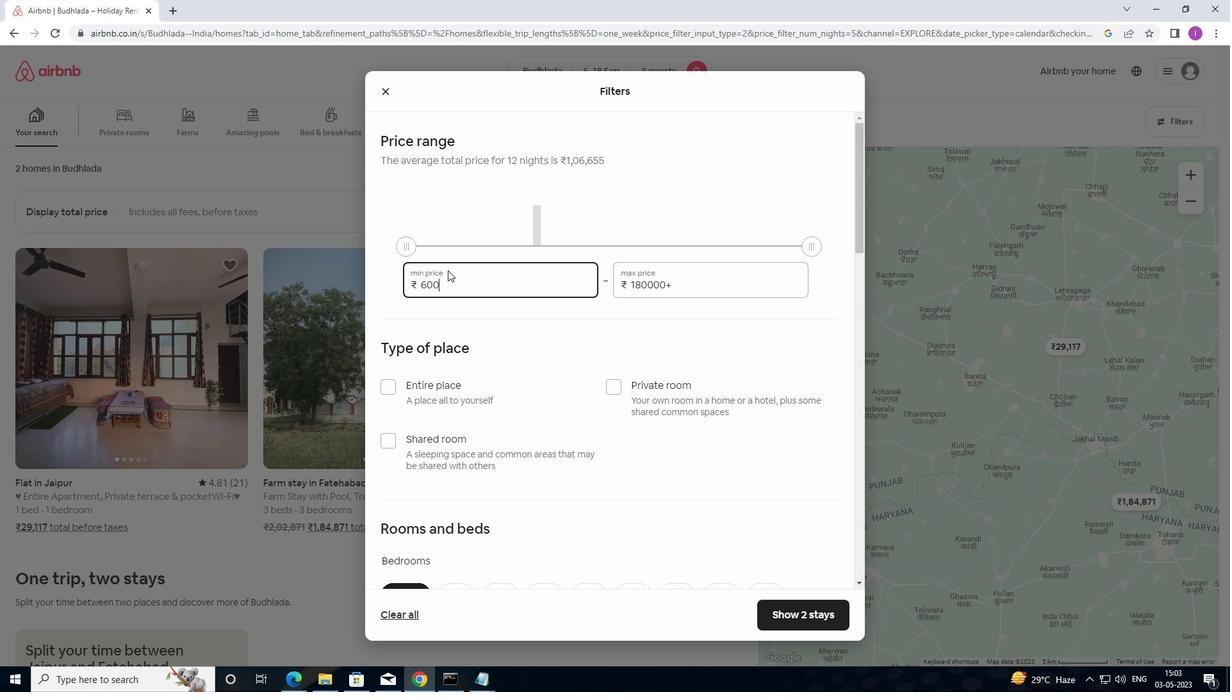 
Action: Mouse moved to (685, 276)
Screenshot: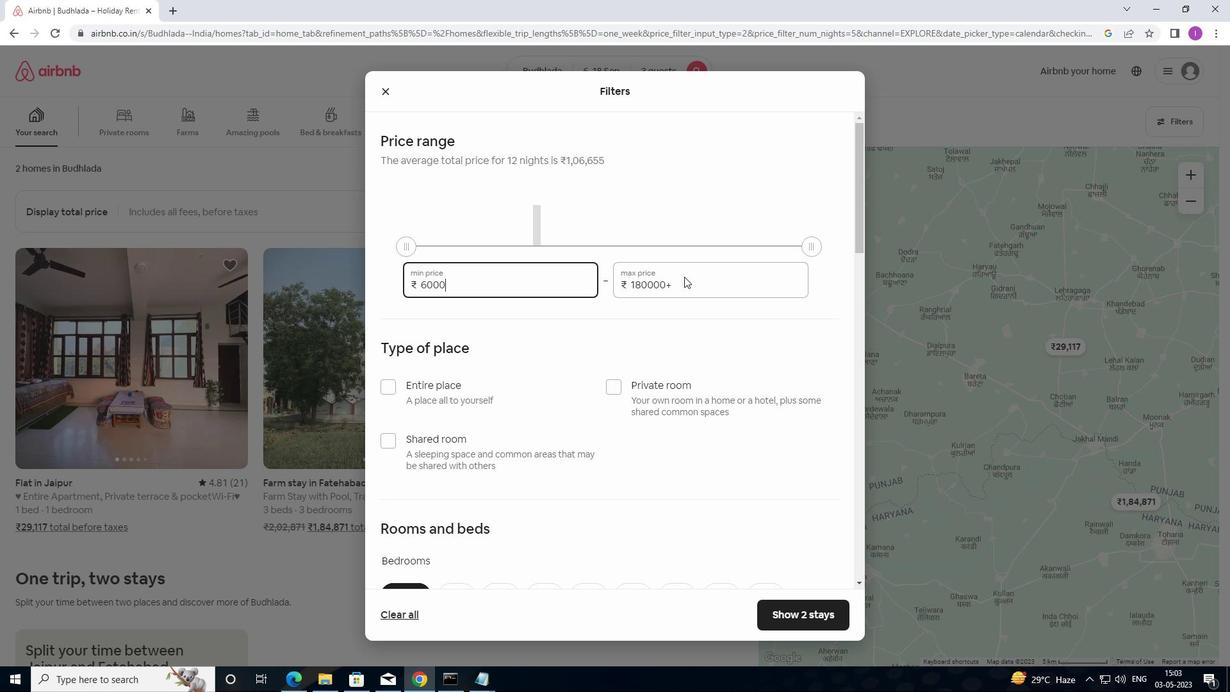 
Action: Mouse pressed left at (685, 276)
Screenshot: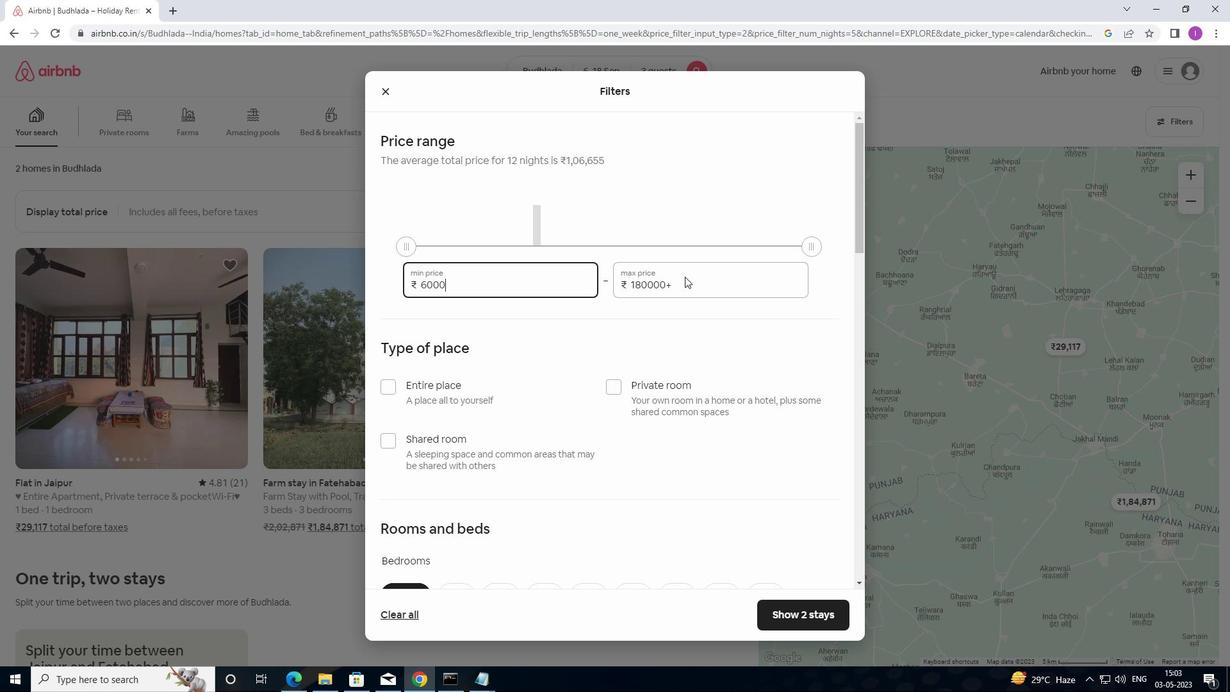 
Action: Mouse moved to (683, 276)
Screenshot: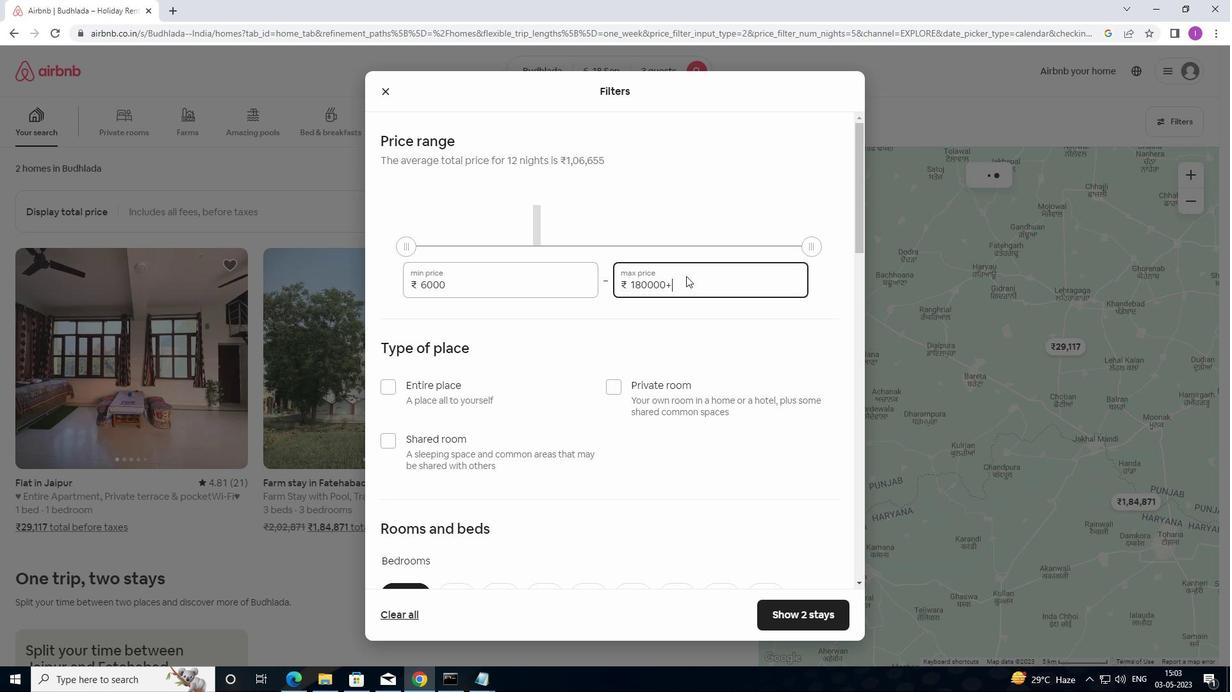 
Action: Mouse pressed left at (683, 276)
Screenshot: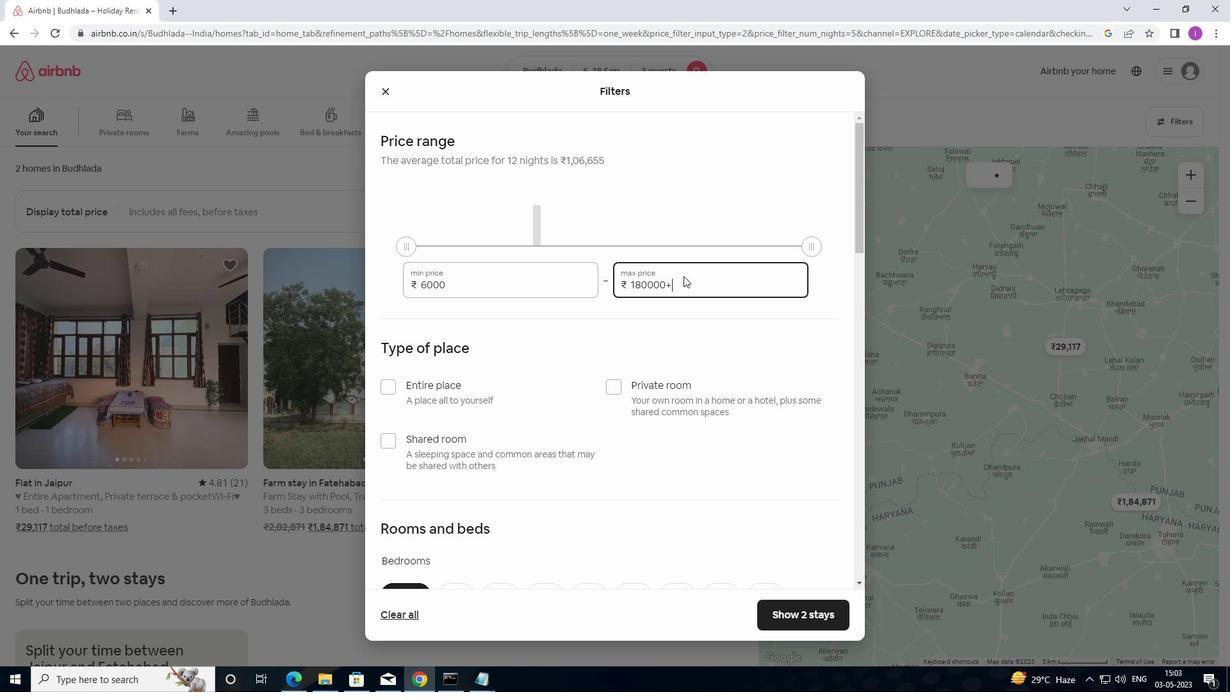 
Action: Mouse moved to (672, 284)
Screenshot: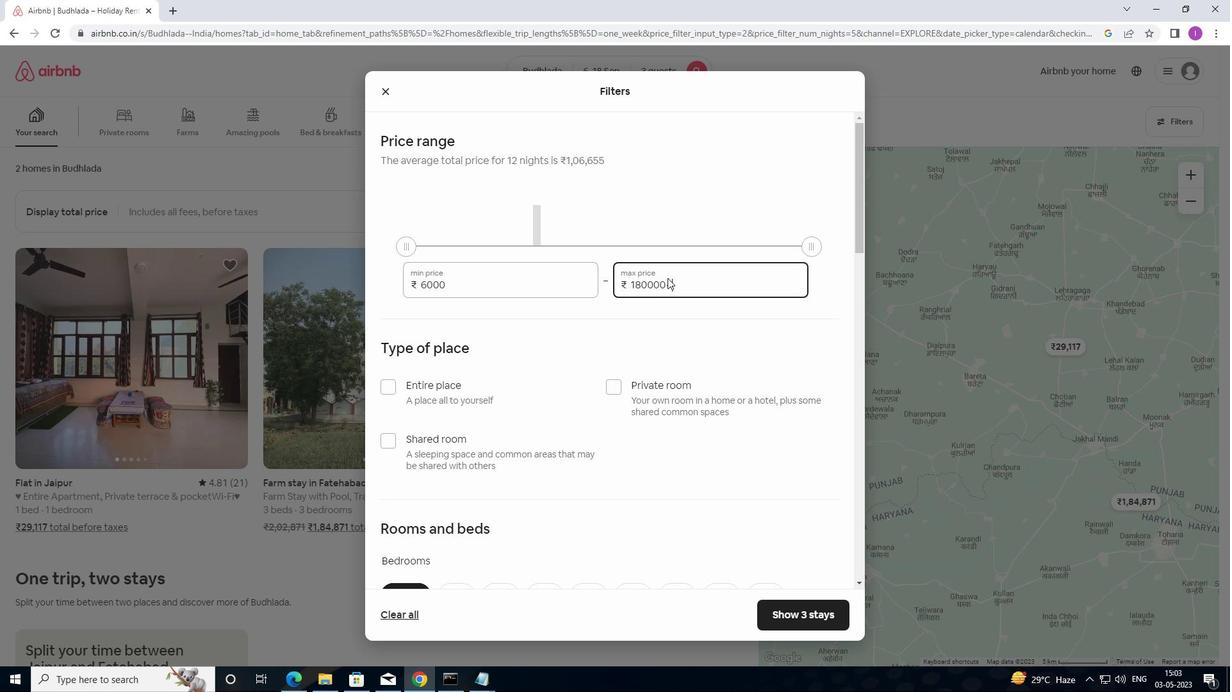 
Action: Mouse pressed left at (672, 284)
Screenshot: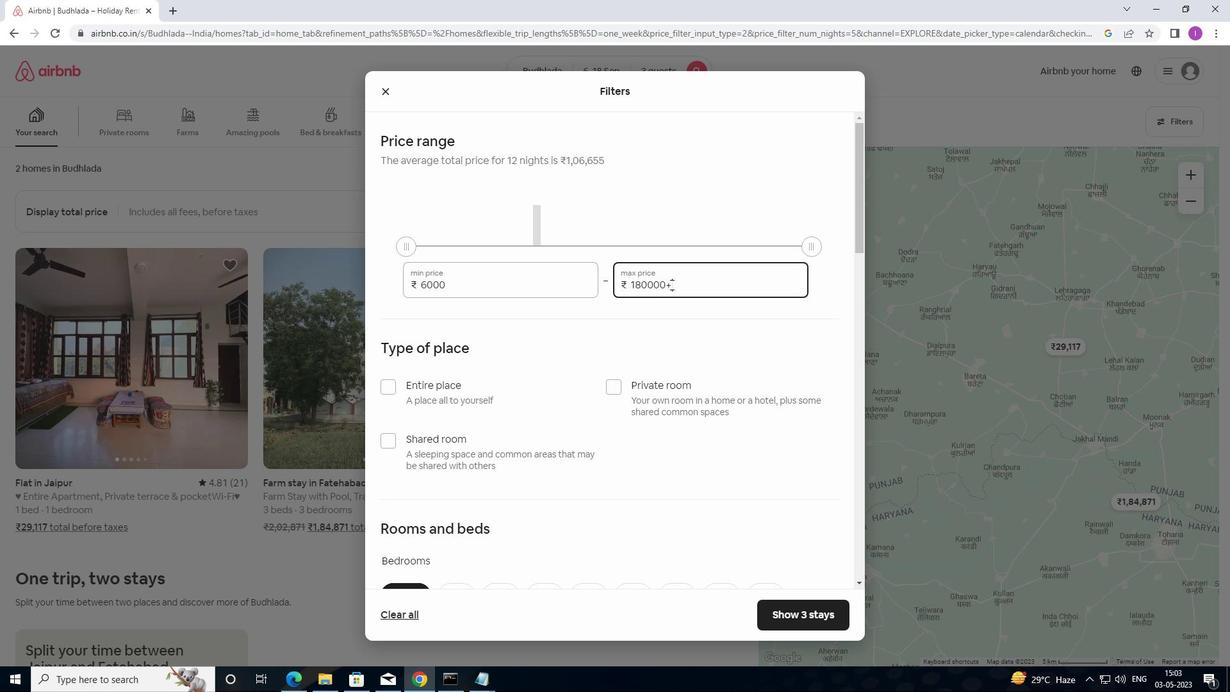 
Action: Mouse moved to (621, 280)
Screenshot: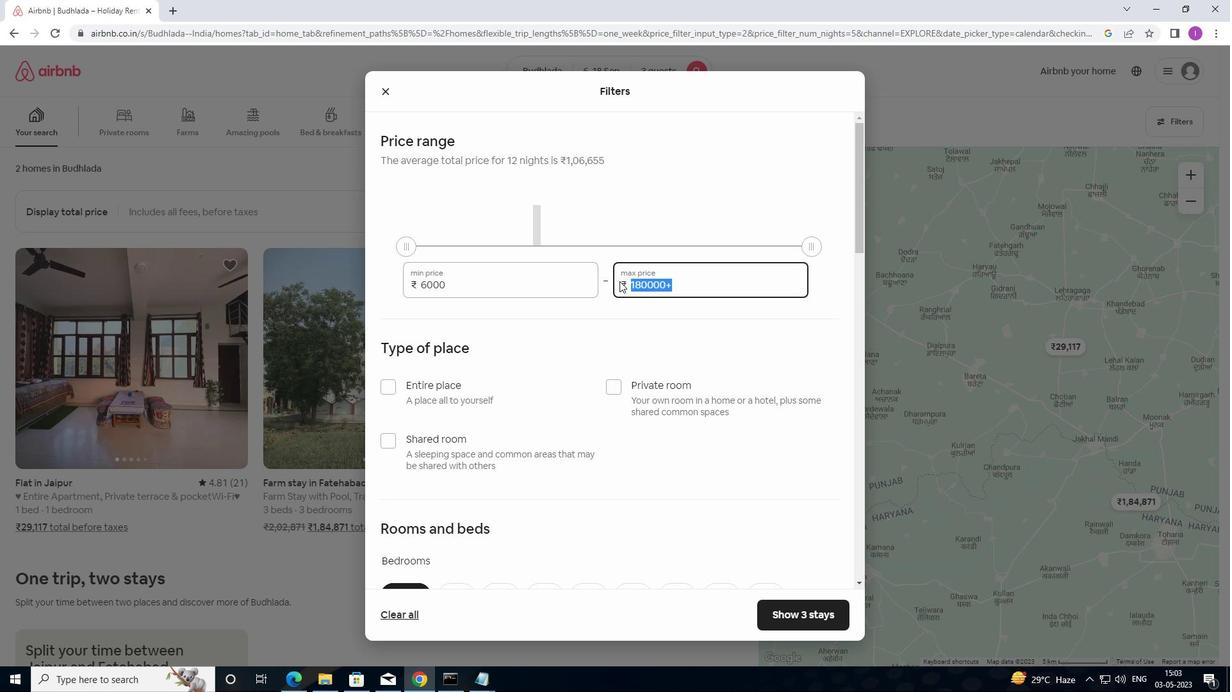 
Action: Key pressed 12
Screenshot: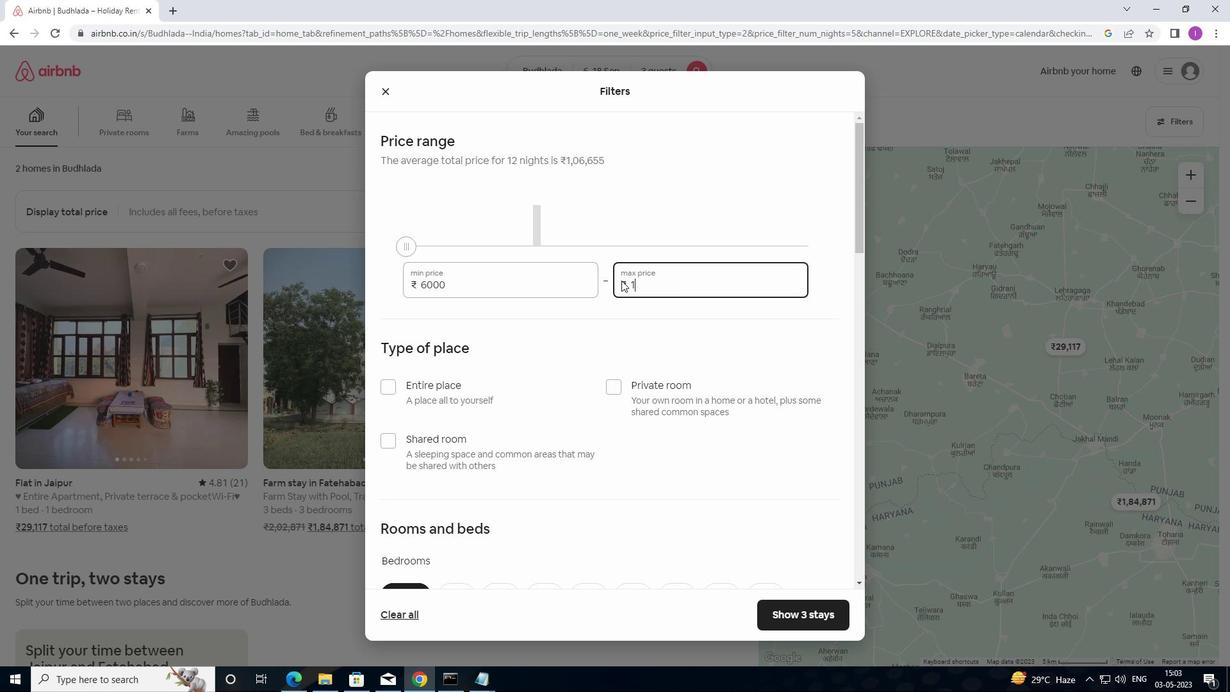 
Action: Mouse moved to (623, 279)
Screenshot: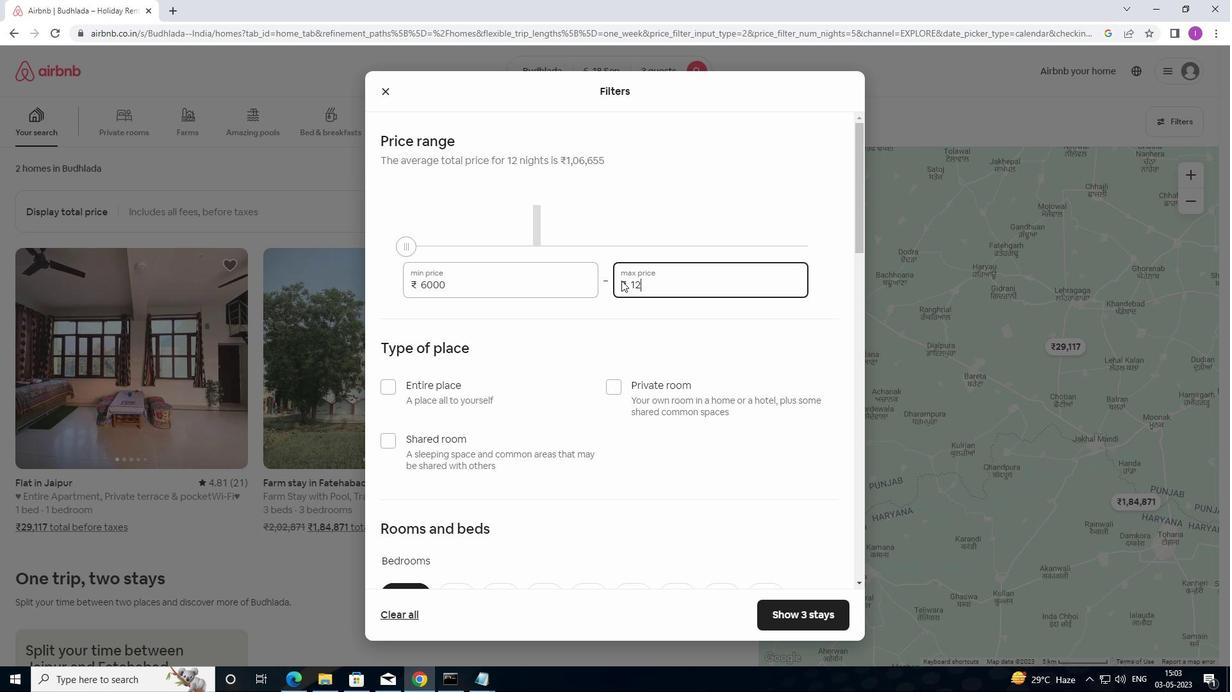 
Action: Key pressed 0
Screenshot: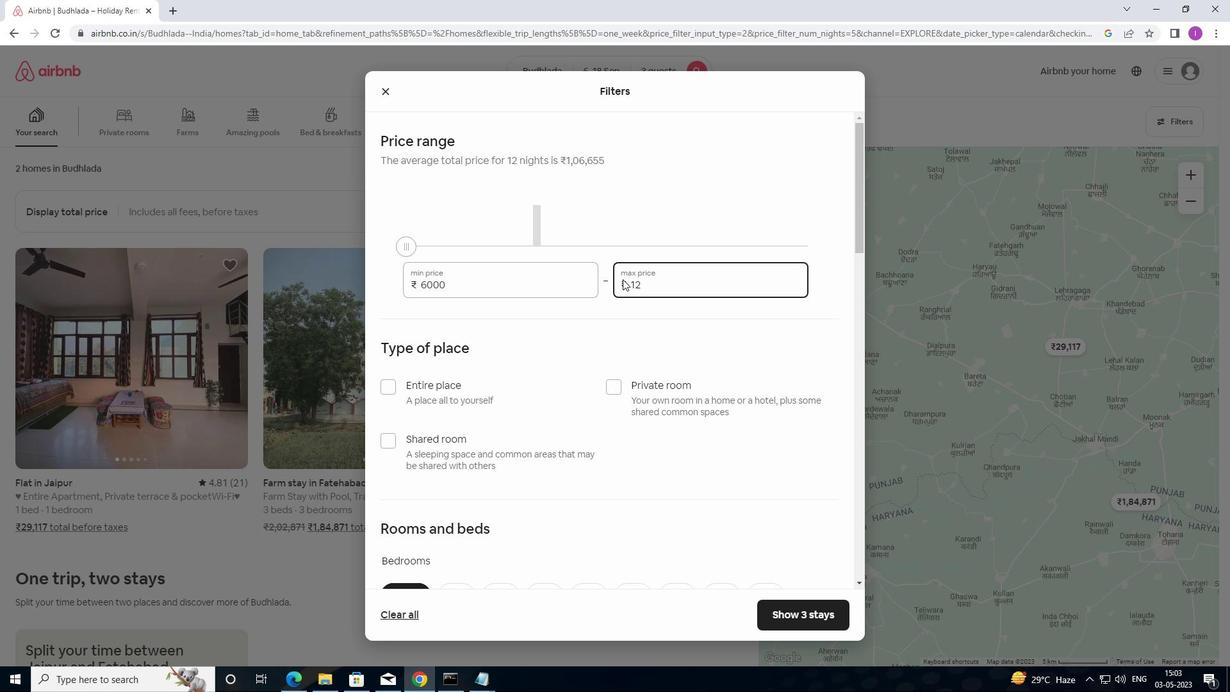 
Action: Mouse moved to (624, 278)
Screenshot: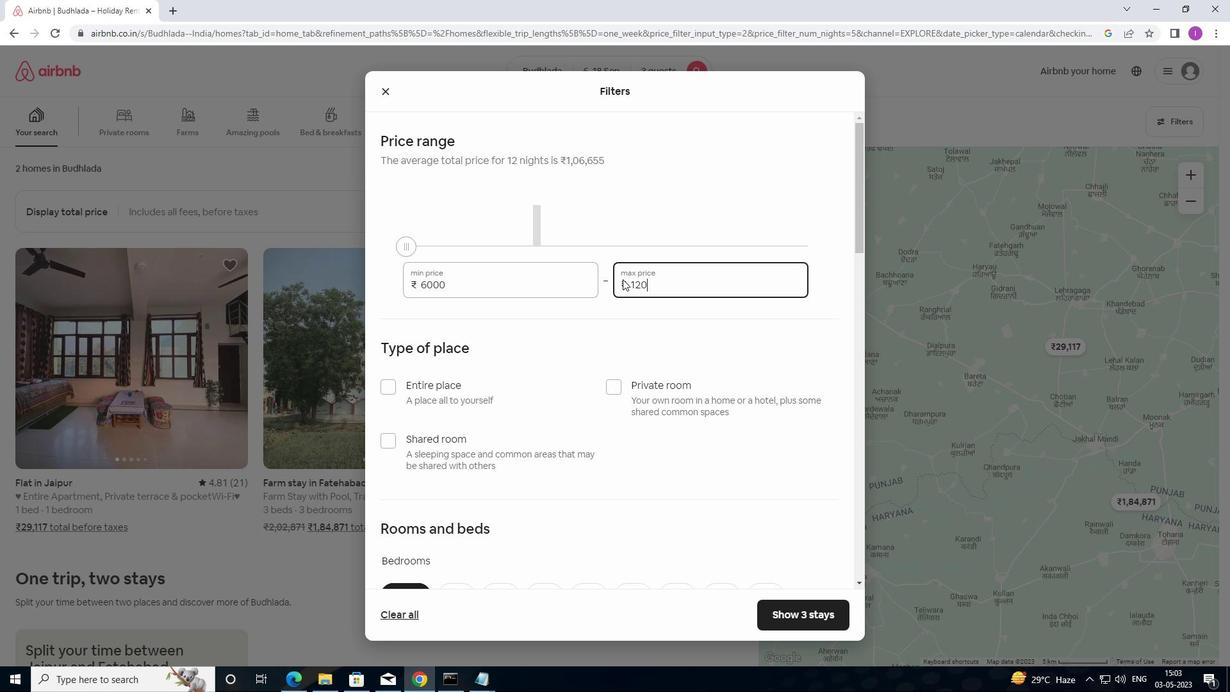 
Action: Key pressed 0
Screenshot: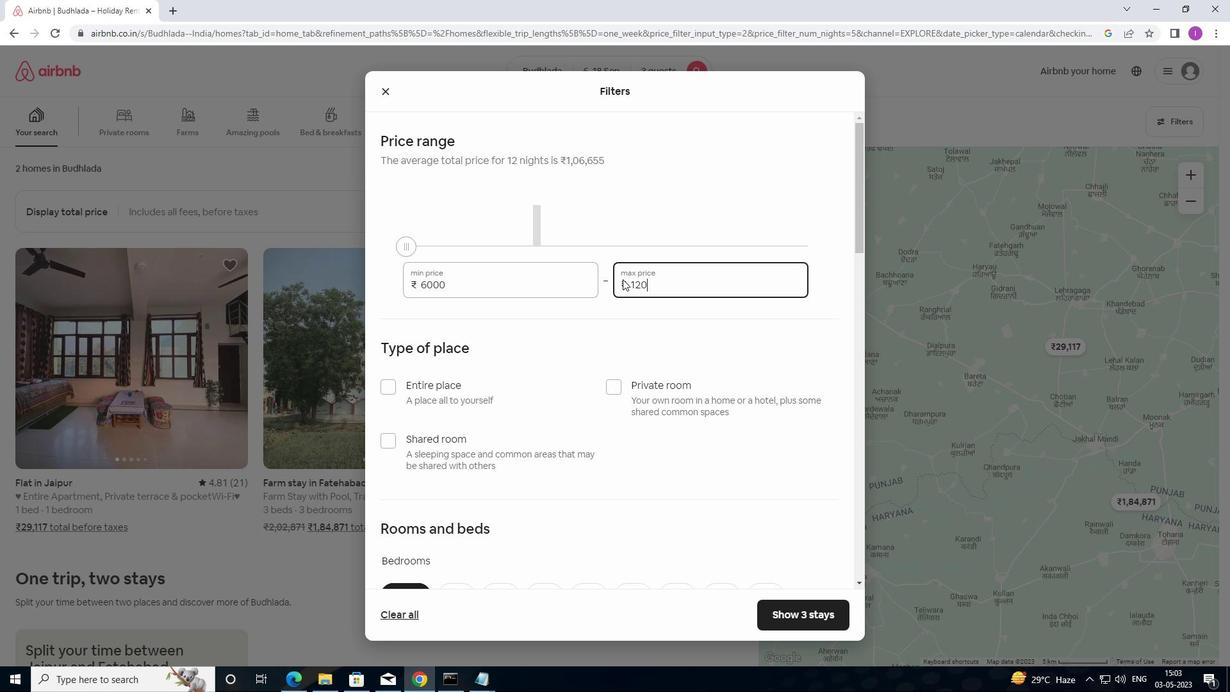 
Action: Mouse moved to (624, 278)
Screenshot: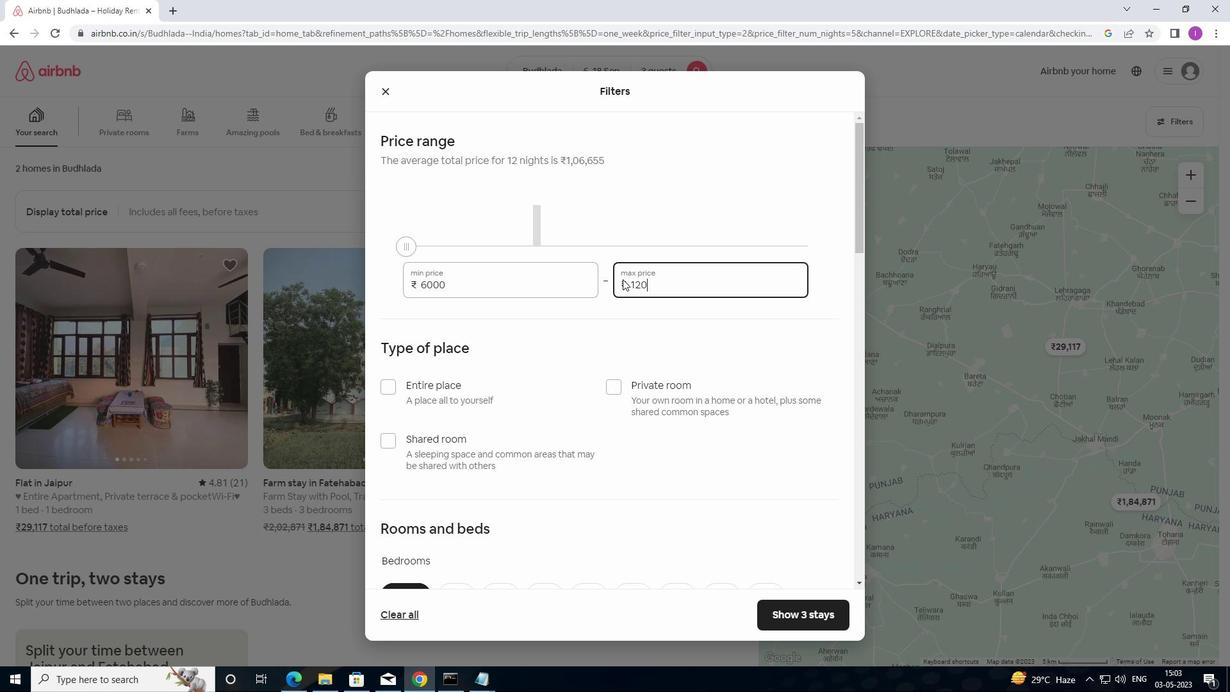 
Action: Key pressed 0
Screenshot: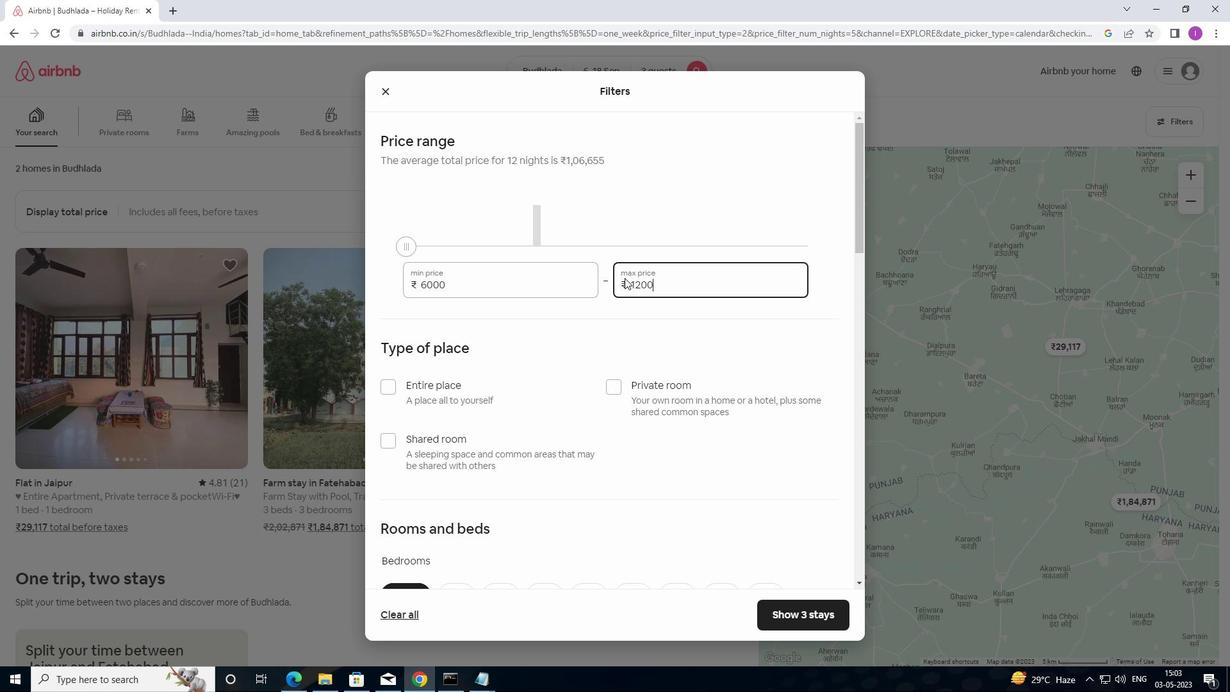 
Action: Mouse moved to (387, 386)
Screenshot: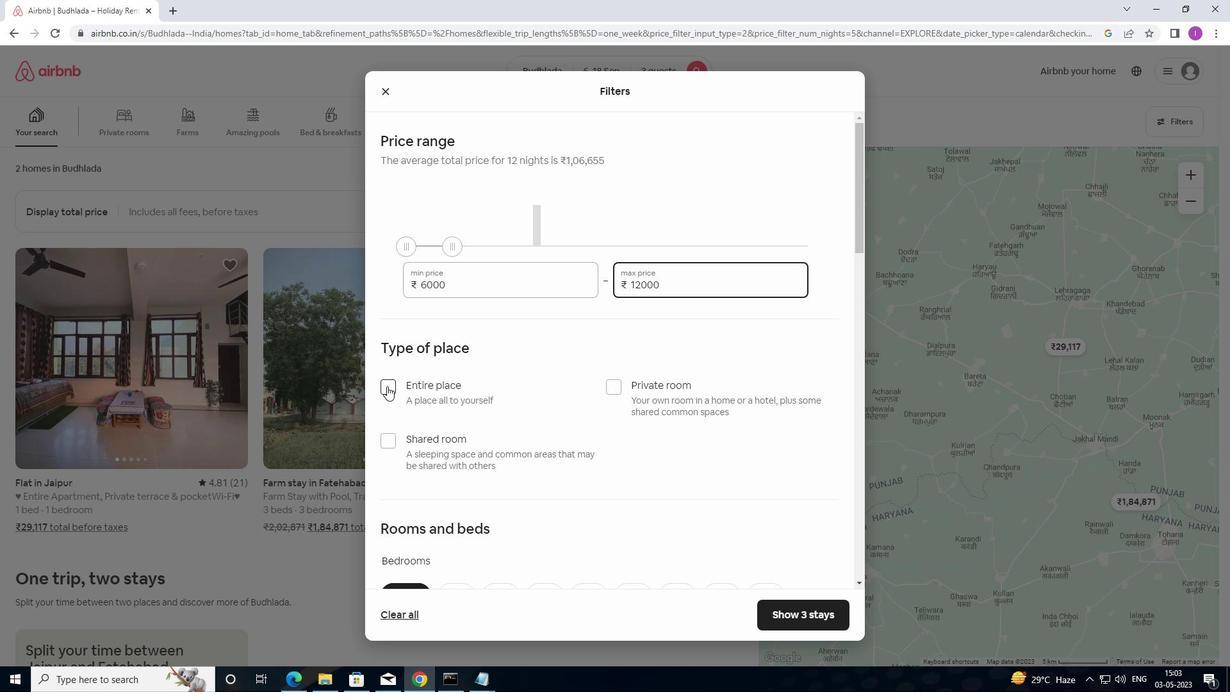 
Action: Mouse pressed left at (387, 386)
Screenshot: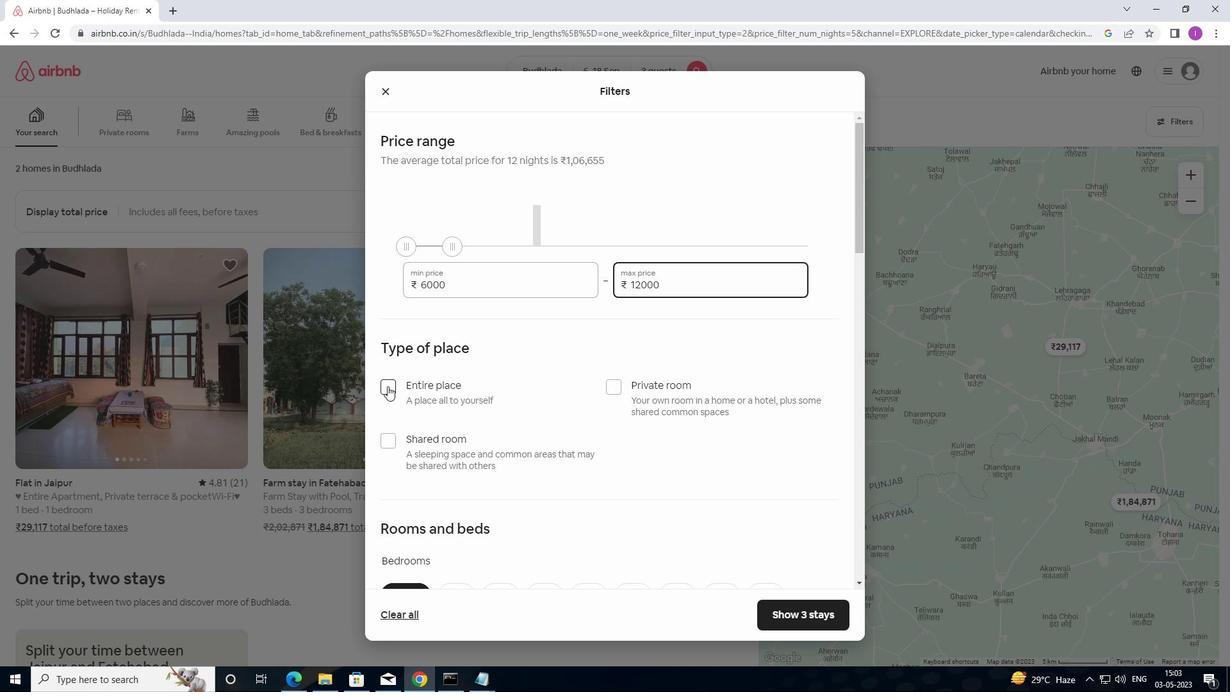 
Action: Mouse moved to (573, 356)
Screenshot: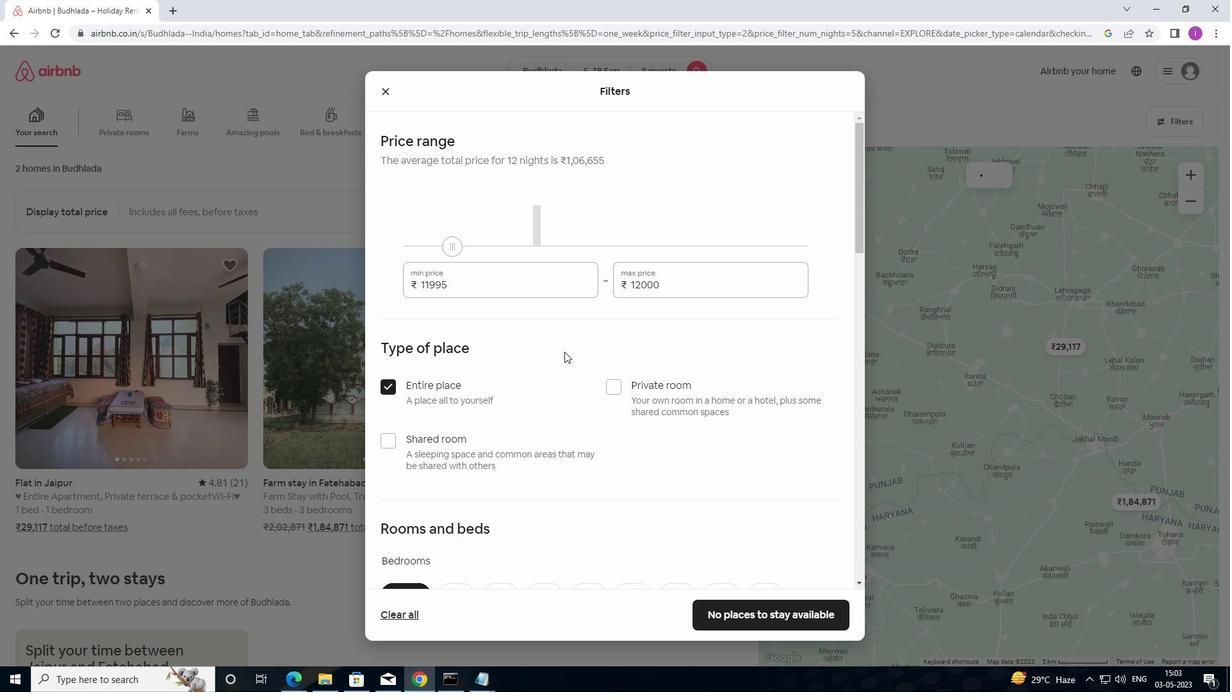 
Action: Mouse scrolled (573, 355) with delta (0, 0)
Screenshot: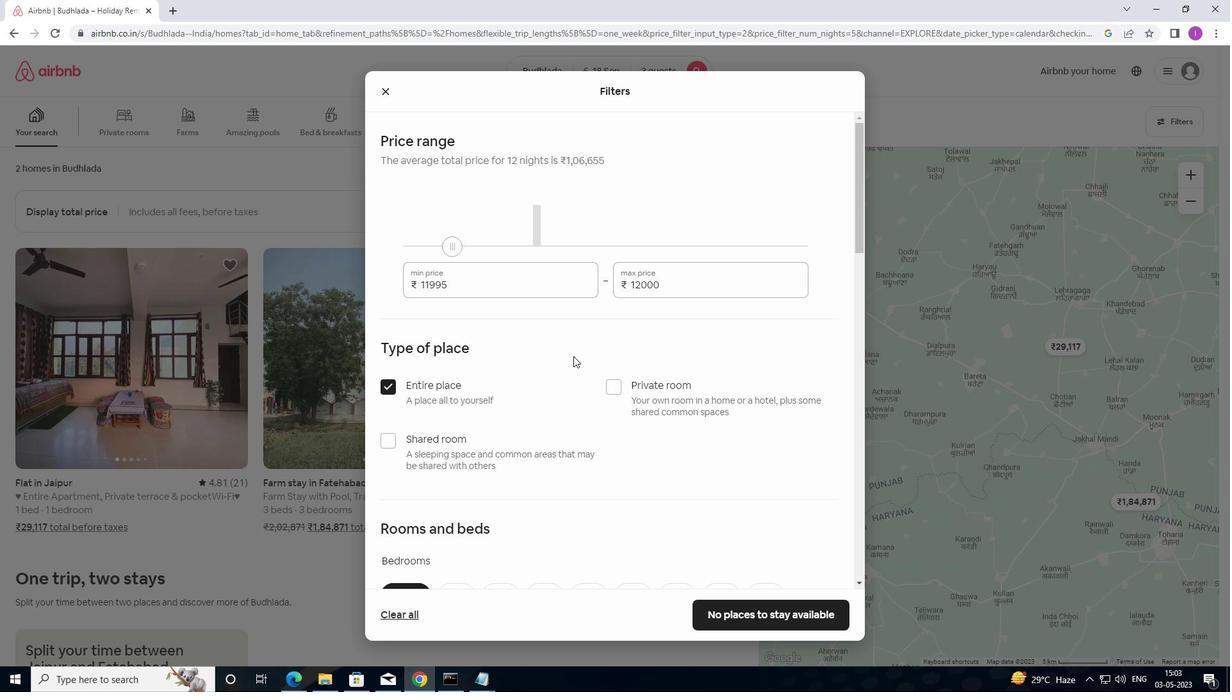 
Action: Mouse moved to (592, 349)
Screenshot: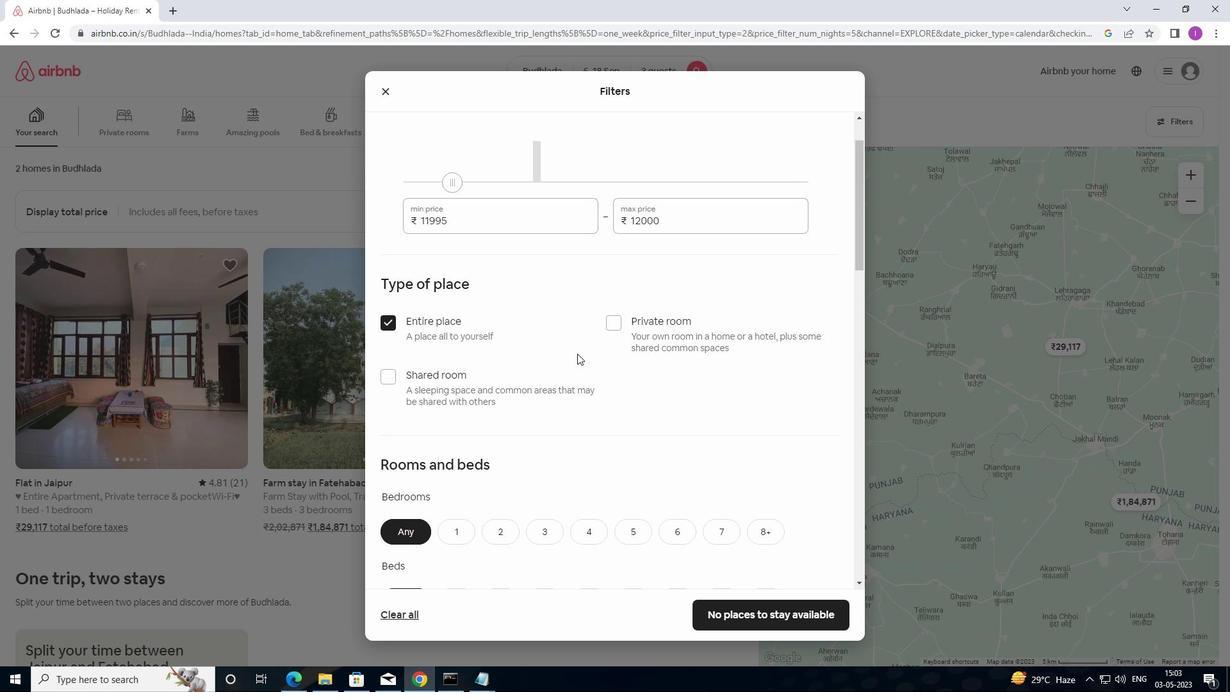 
Action: Mouse scrolled (592, 349) with delta (0, 0)
Screenshot: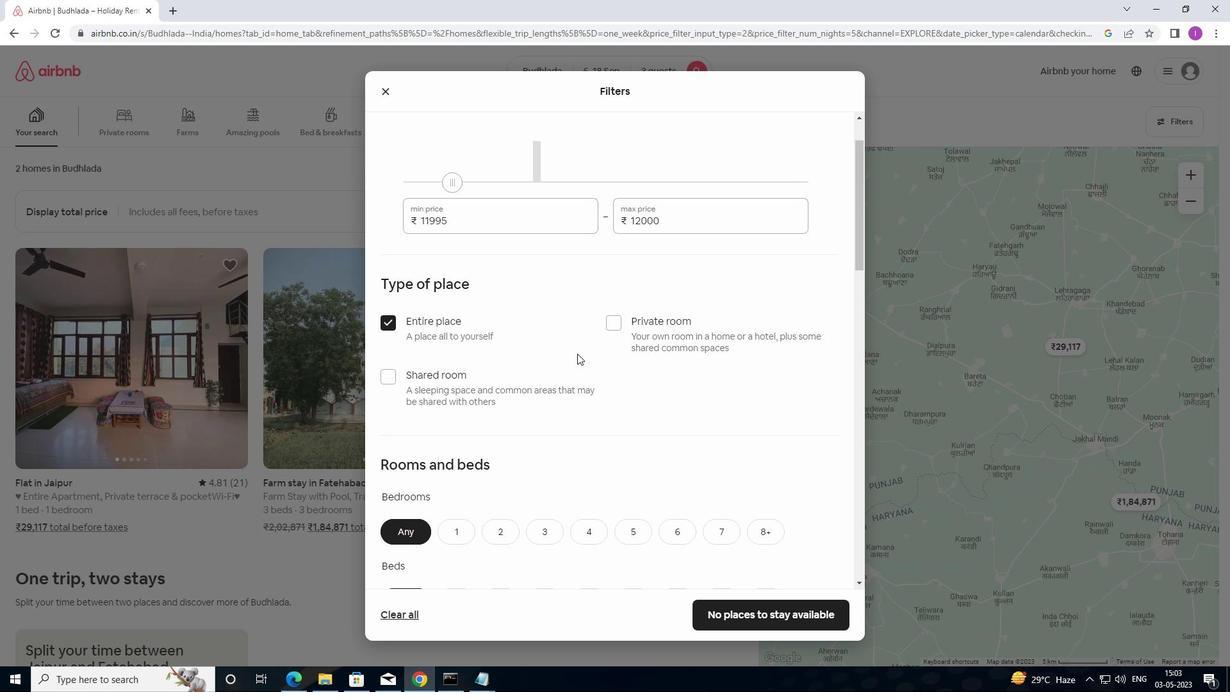 
Action: Mouse moved to (600, 358)
Screenshot: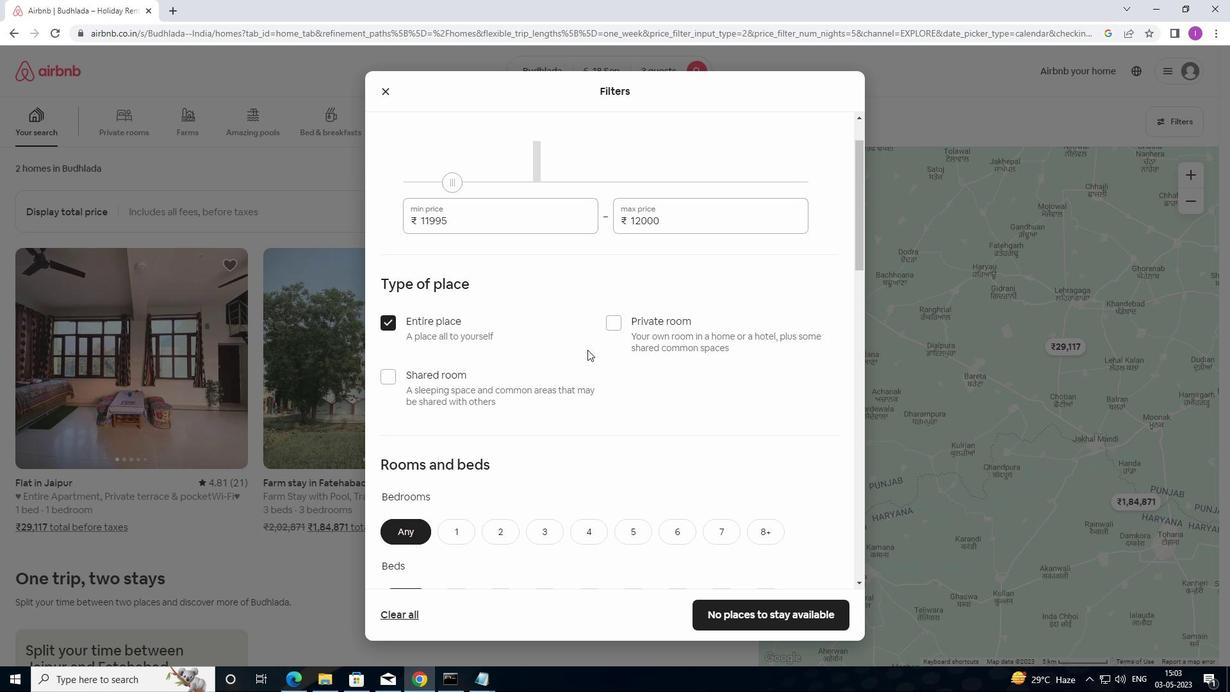 
Action: Mouse scrolled (600, 358) with delta (0, 0)
Screenshot: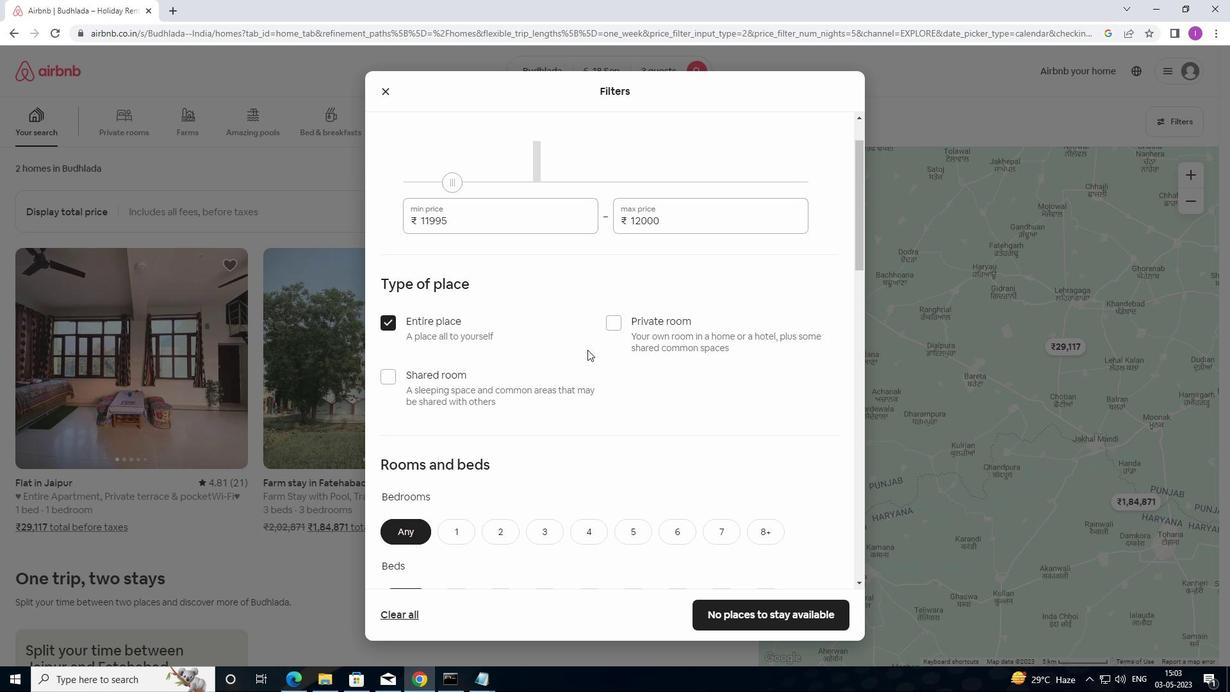 
Action: Mouse moved to (492, 405)
Screenshot: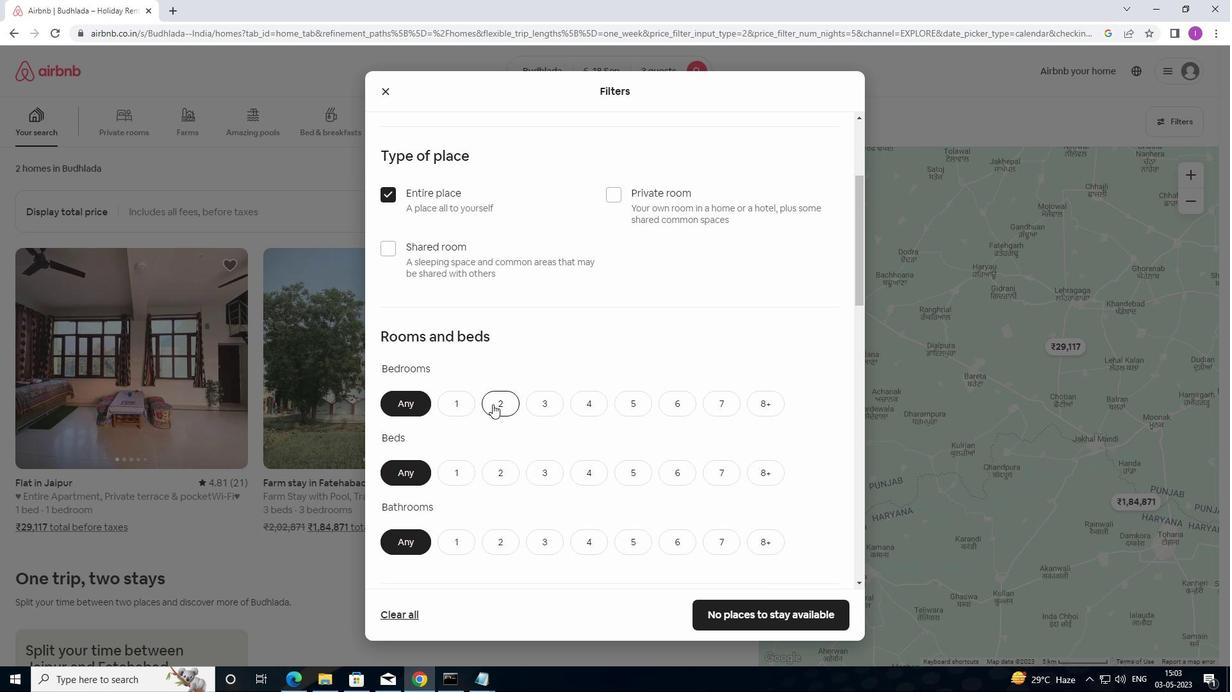 
Action: Mouse pressed left at (492, 405)
Screenshot: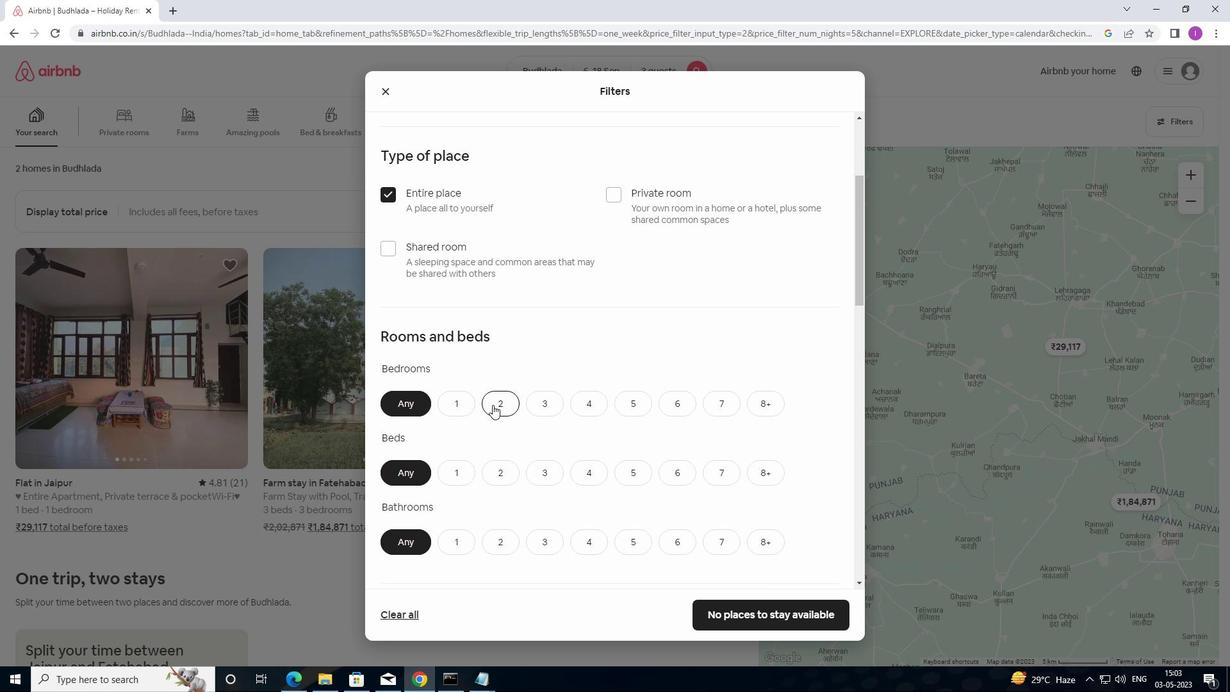 
Action: Mouse moved to (512, 475)
Screenshot: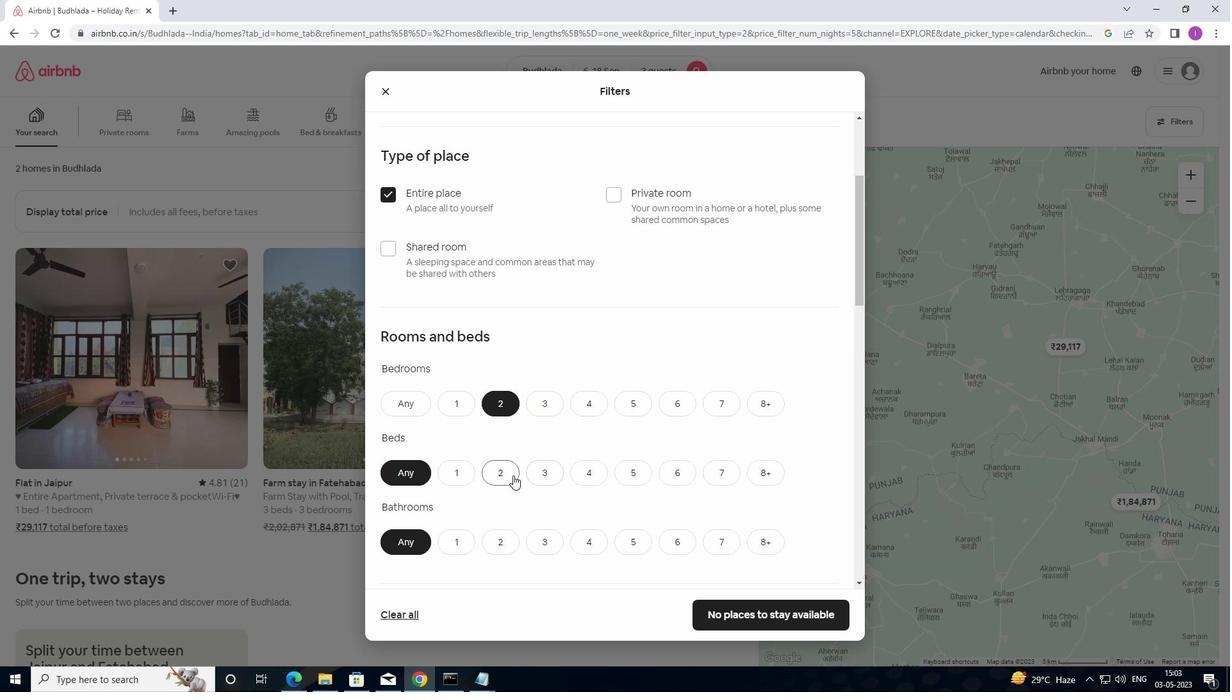 
Action: Mouse pressed left at (512, 475)
Screenshot: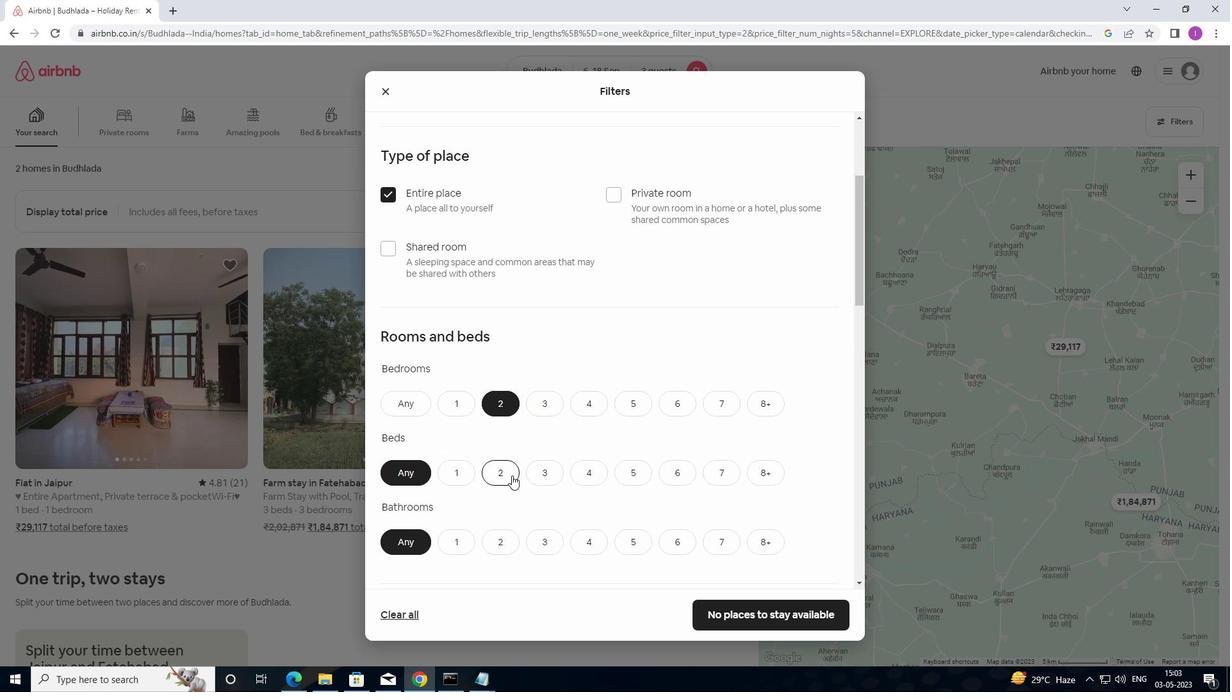 
Action: Mouse moved to (568, 454)
Screenshot: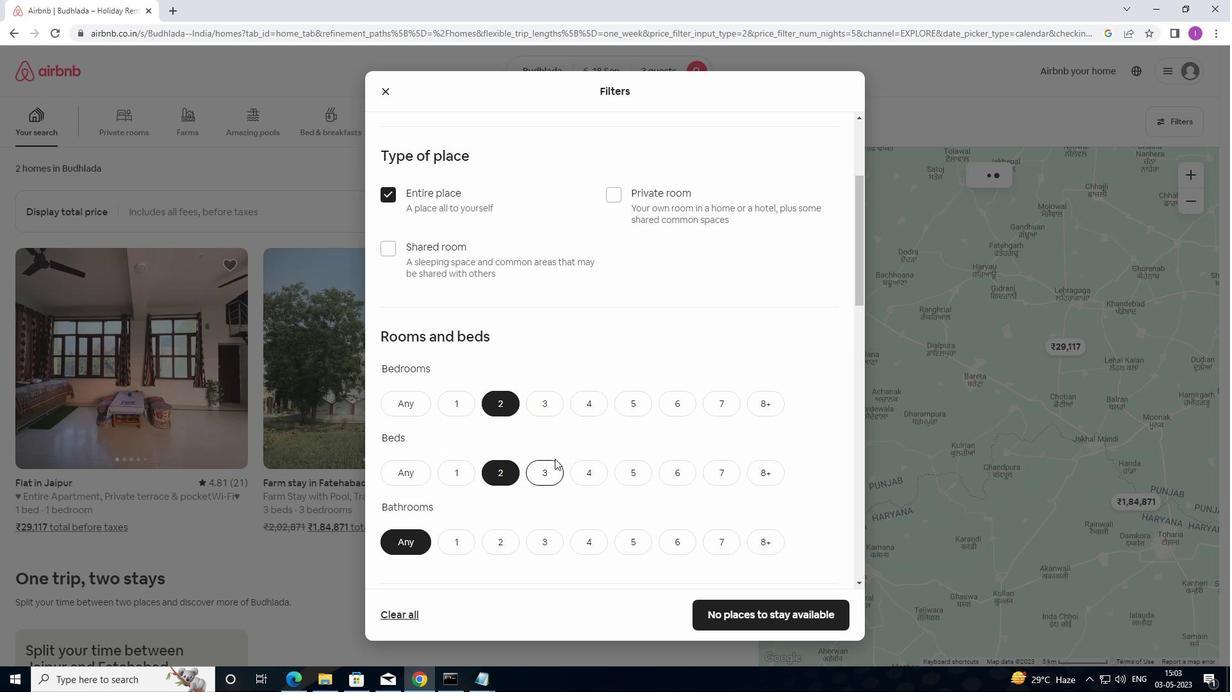 
Action: Mouse scrolled (568, 453) with delta (0, 0)
Screenshot: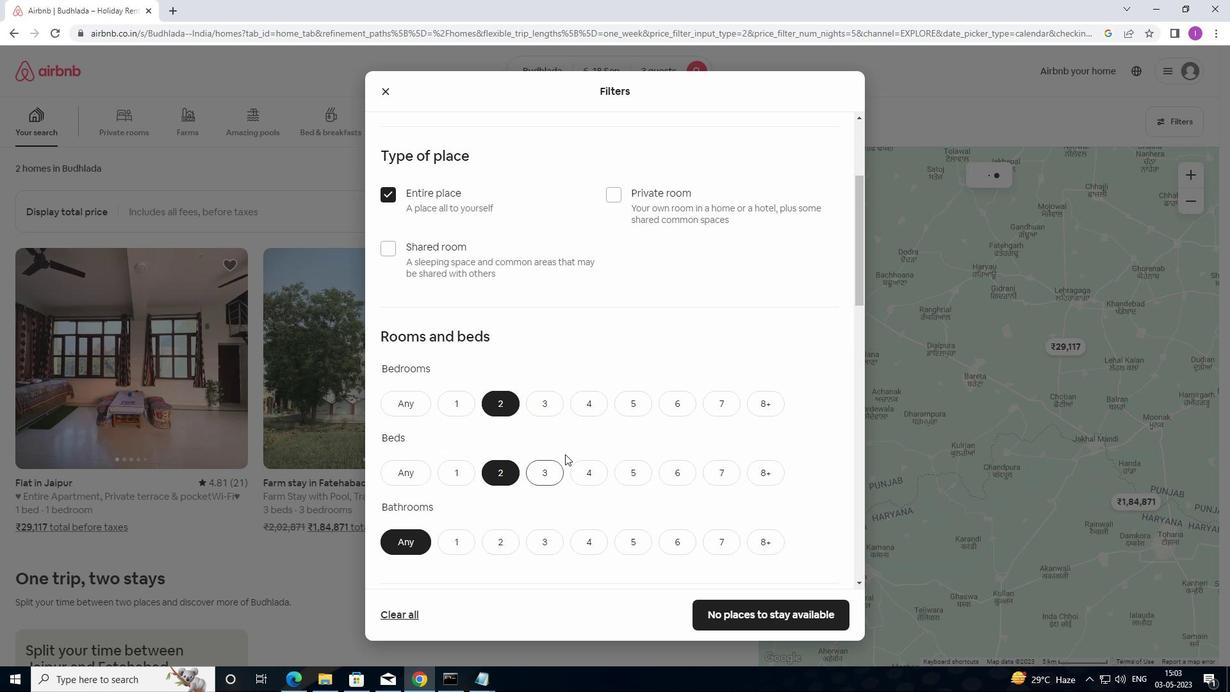 
Action: Mouse moved to (494, 474)
Screenshot: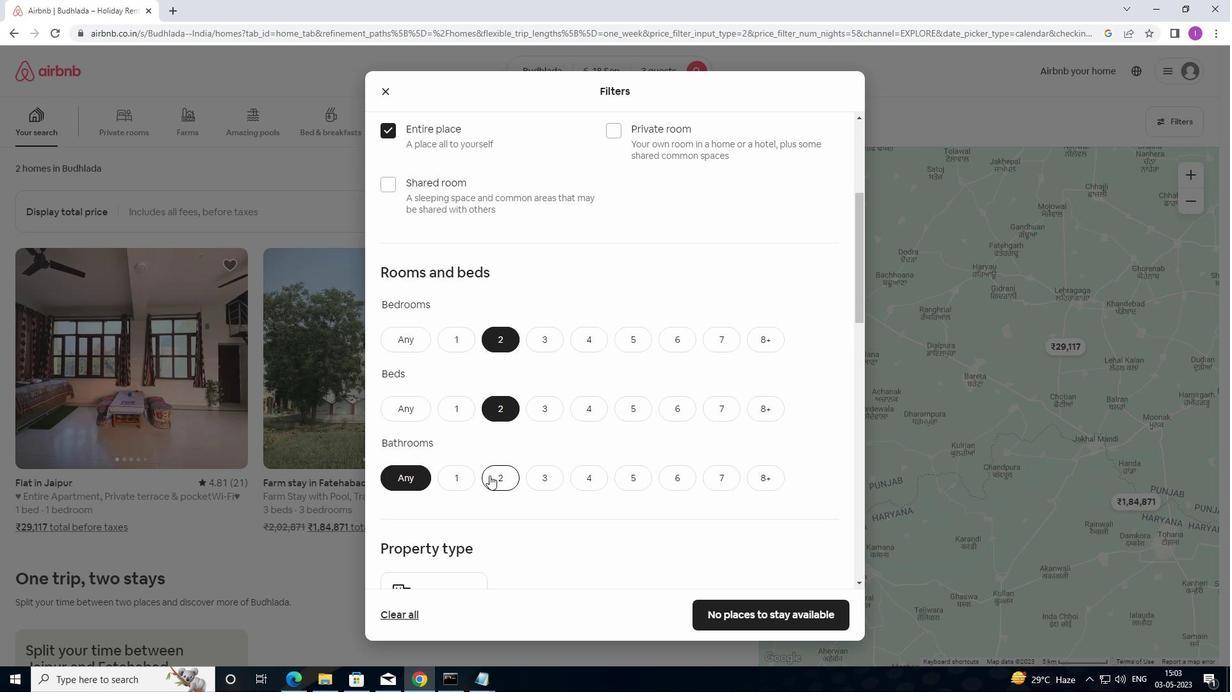 
Action: Mouse pressed left at (494, 474)
Screenshot: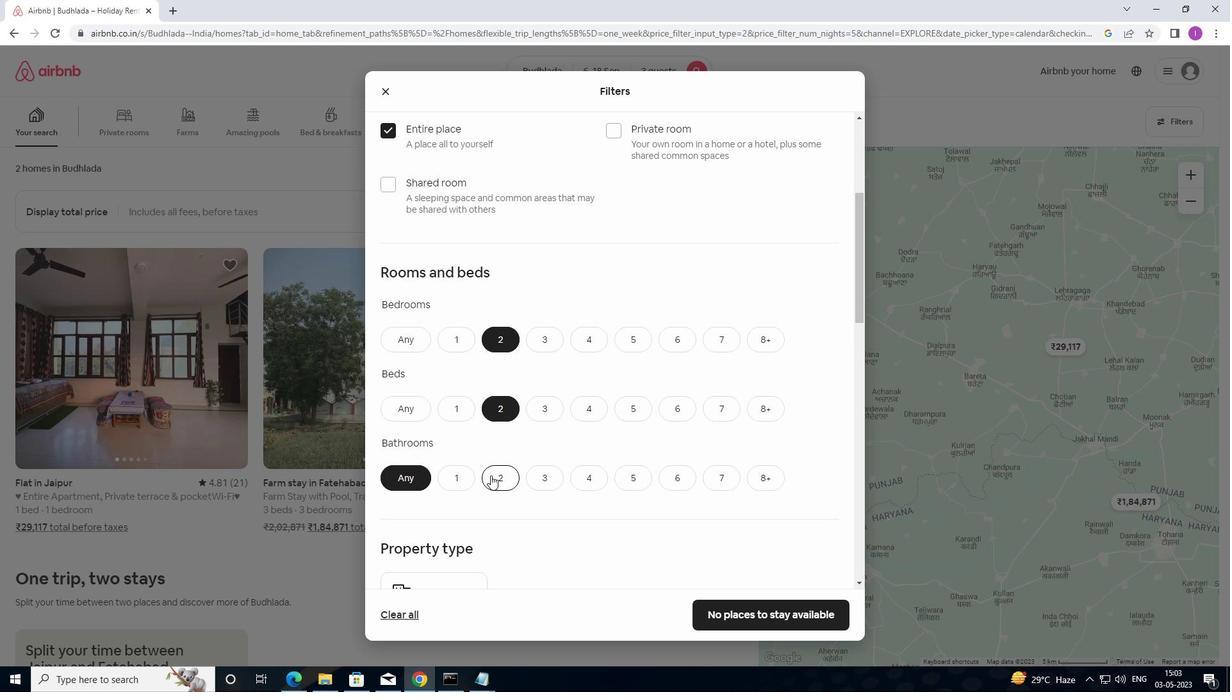
Action: Mouse moved to (638, 427)
Screenshot: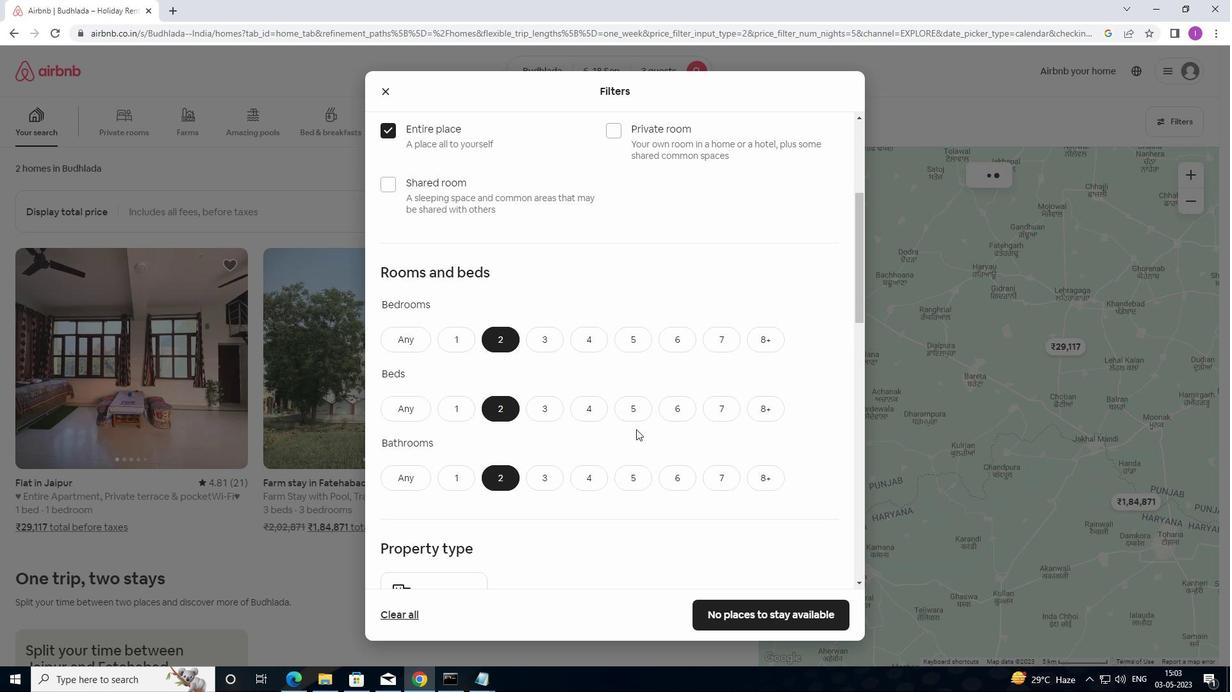 
Action: Mouse scrolled (638, 426) with delta (0, 0)
Screenshot: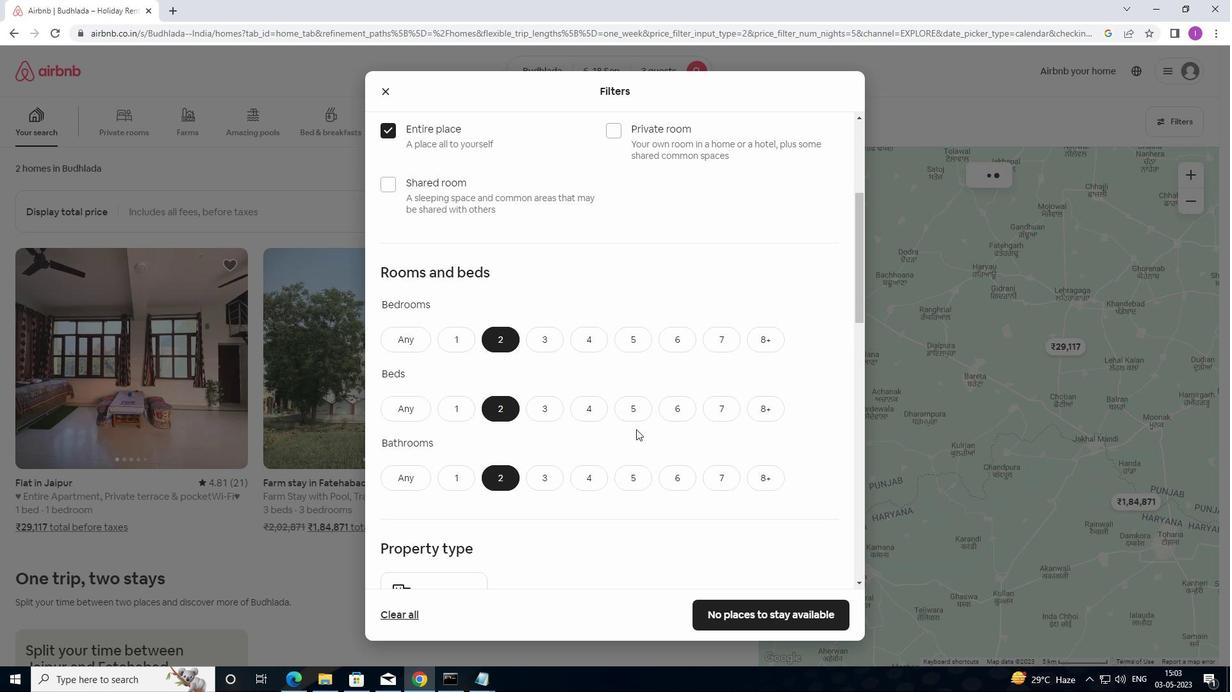 
Action: Mouse scrolled (638, 426) with delta (0, 0)
Screenshot: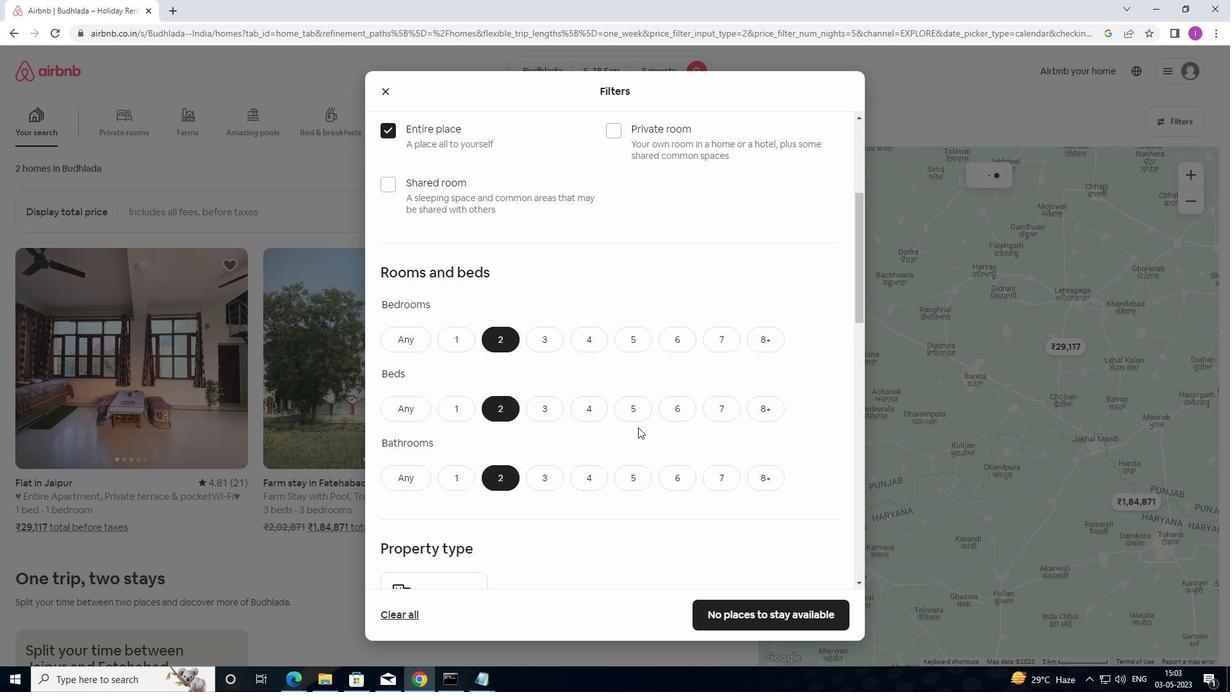 
Action: Mouse moved to (510, 474)
Screenshot: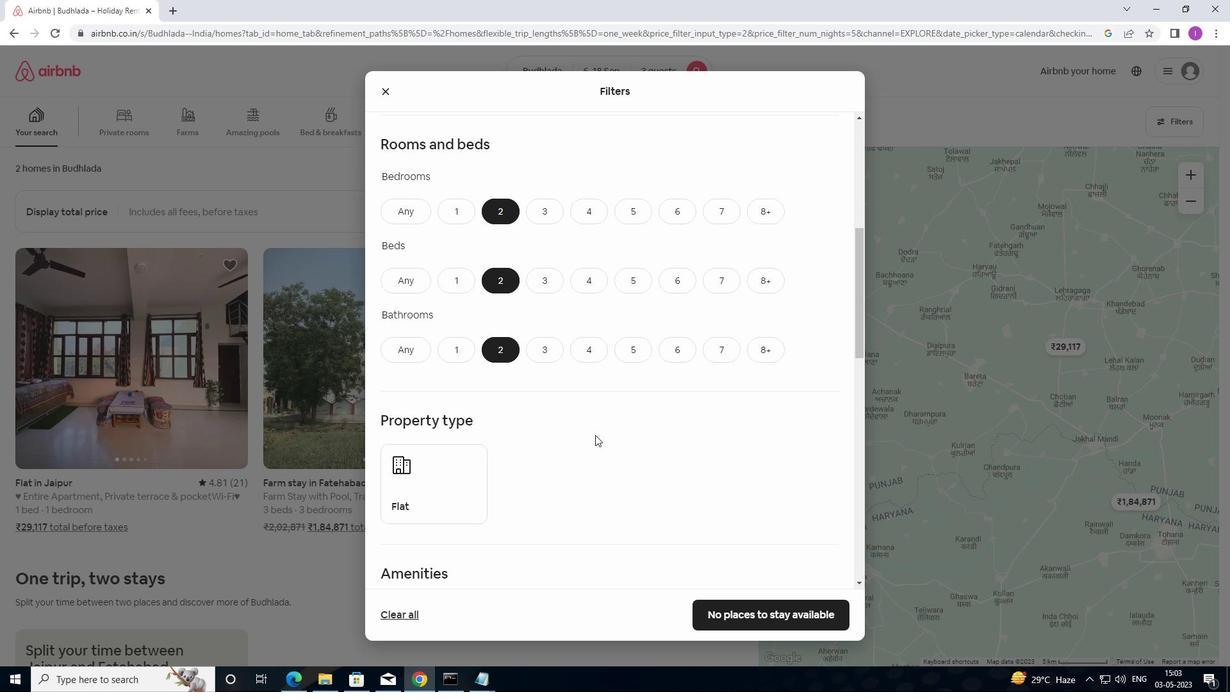 
Action: Mouse scrolled (510, 474) with delta (0, 0)
Screenshot: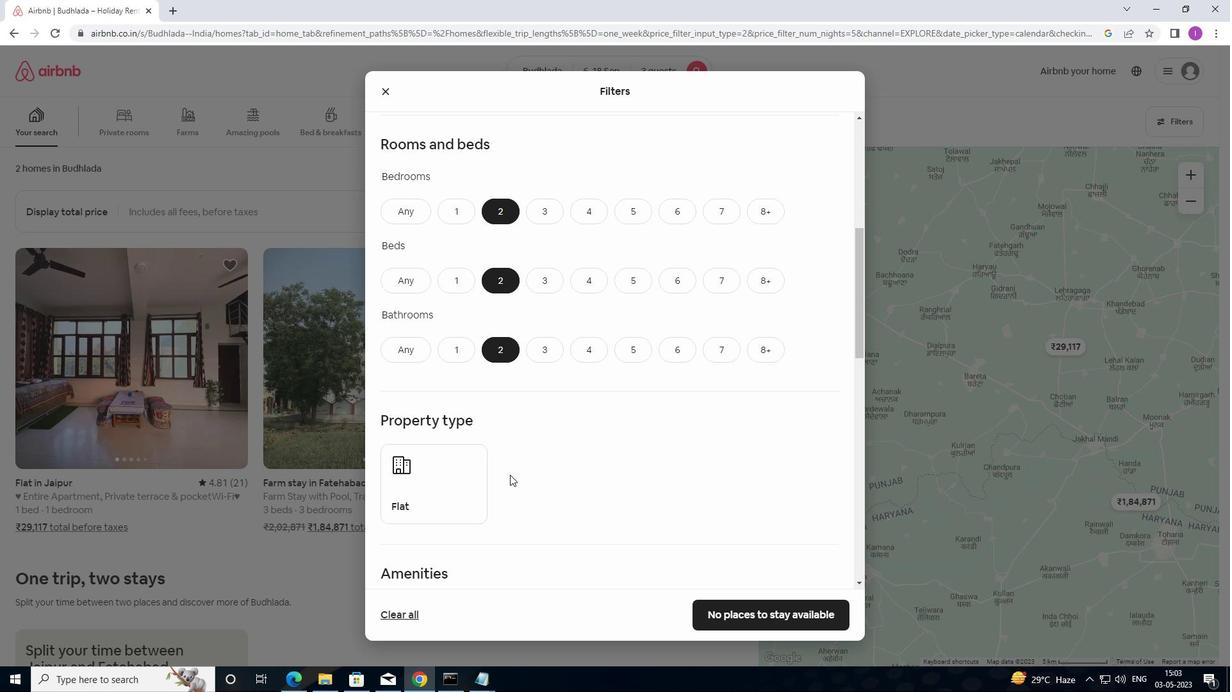
Action: Mouse moved to (510, 475)
Screenshot: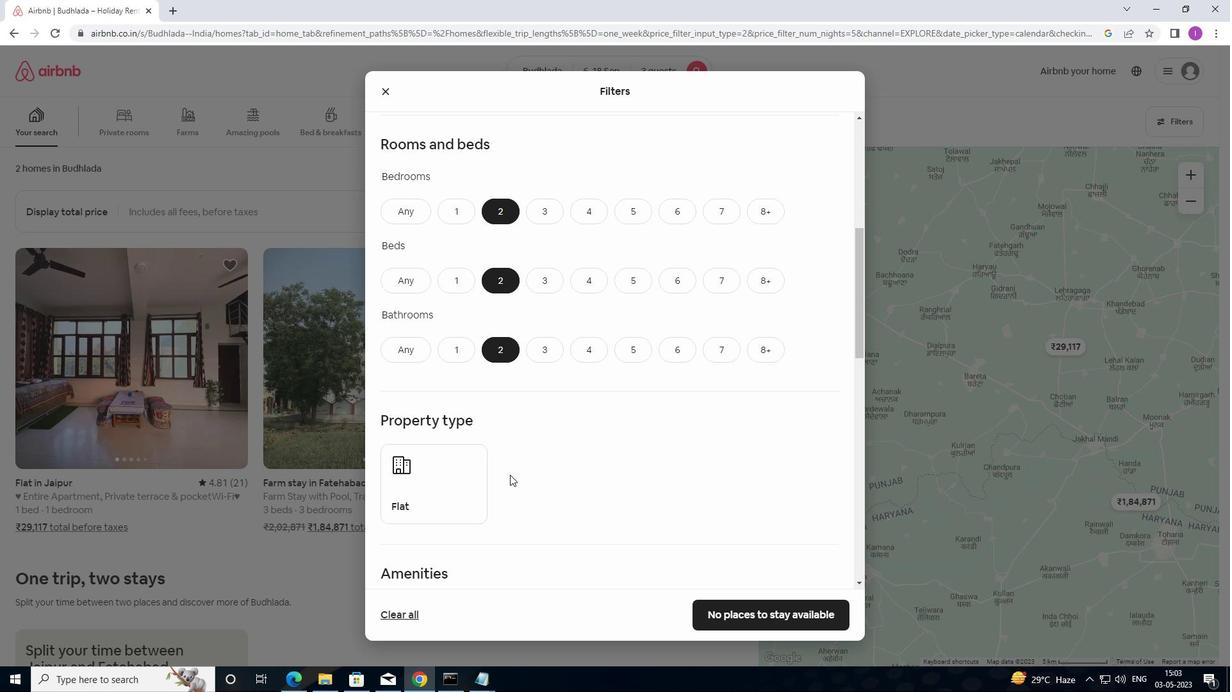 
Action: Mouse scrolled (510, 474) with delta (0, 0)
Screenshot: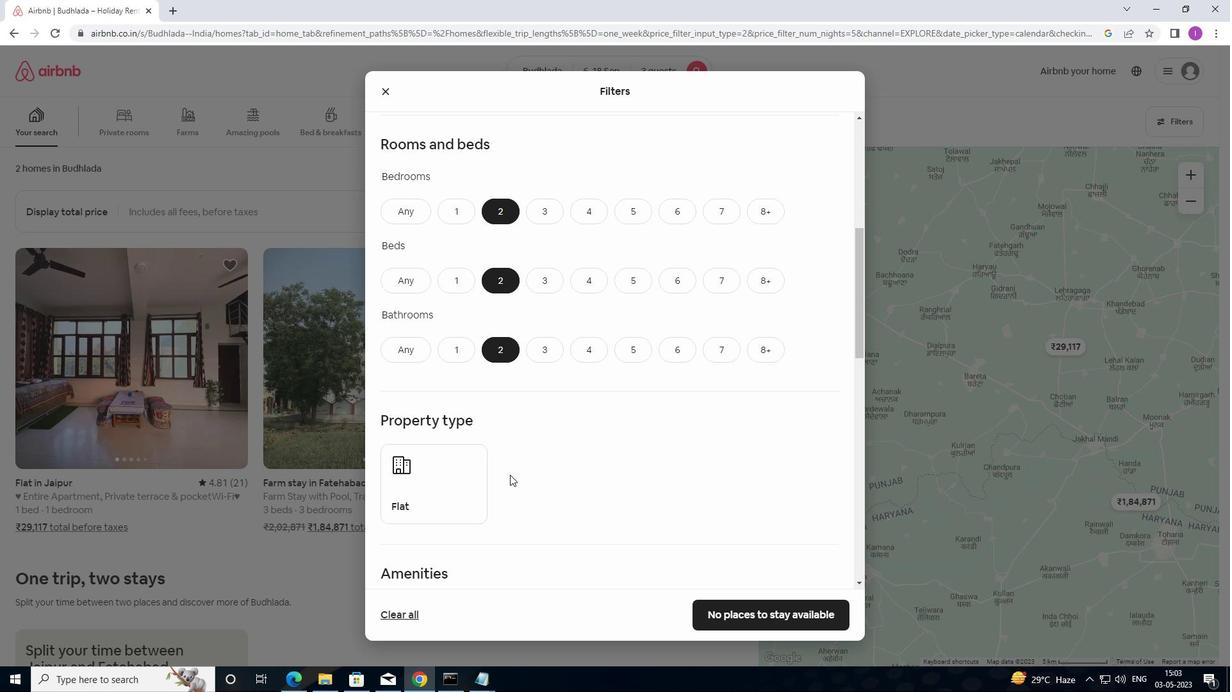 
Action: Mouse moved to (412, 390)
Screenshot: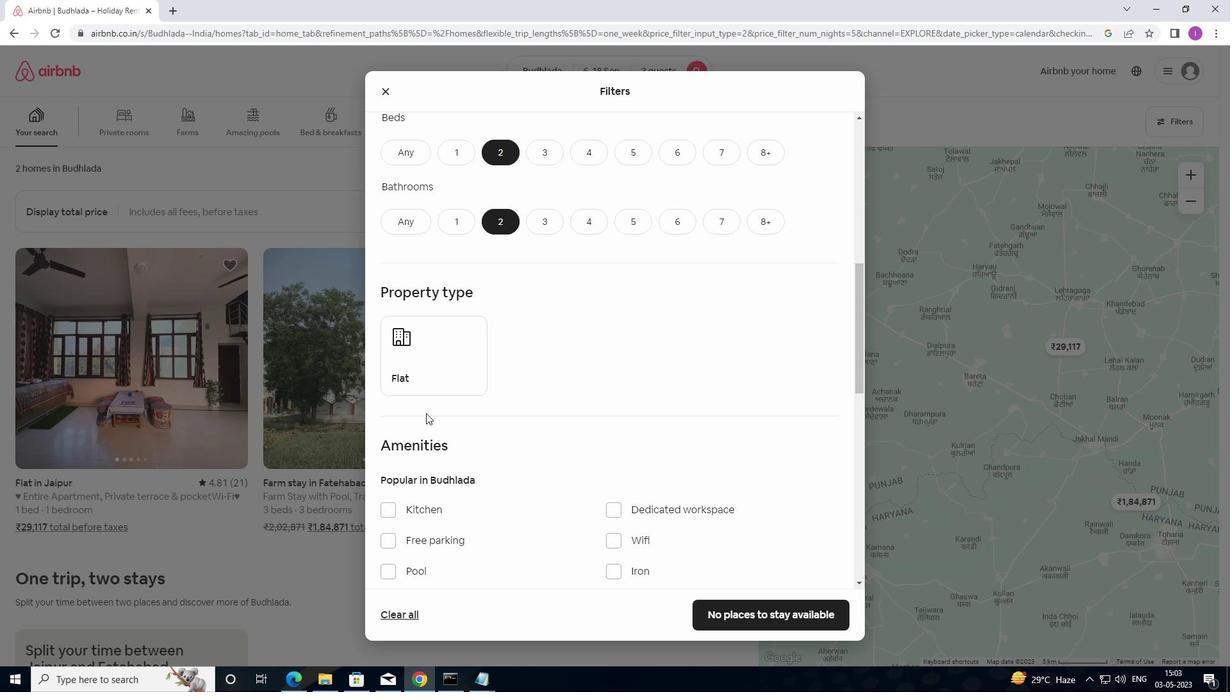 
Action: Mouse pressed left at (412, 390)
Screenshot: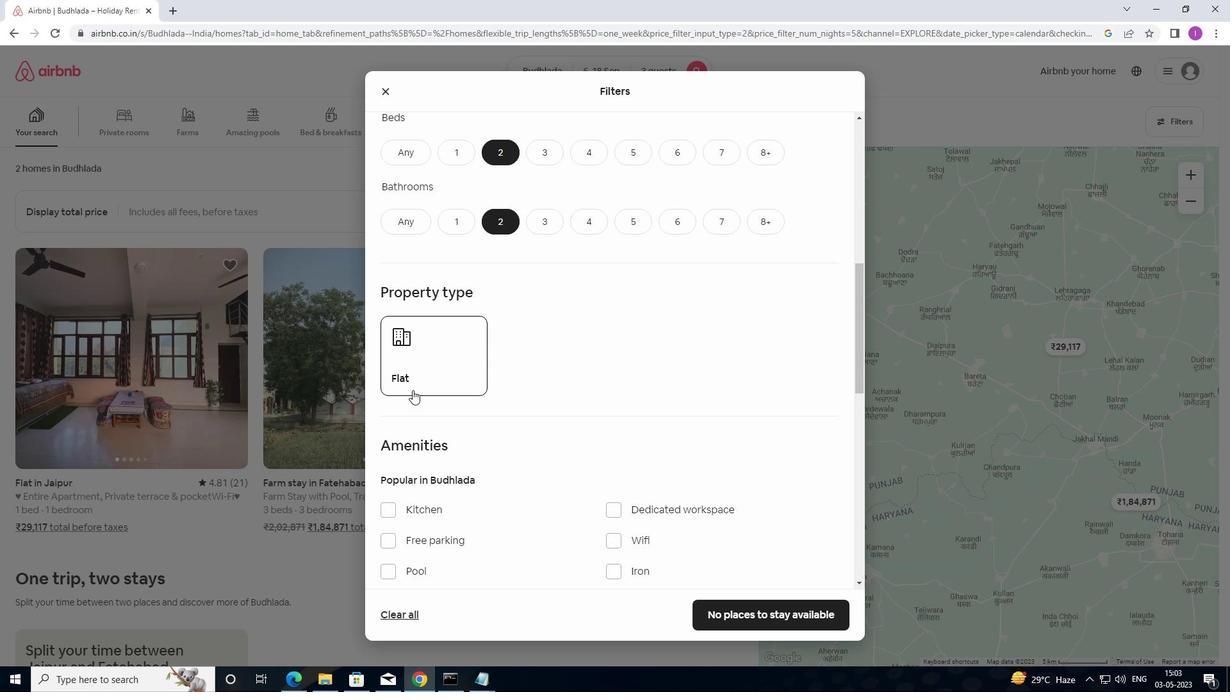 
Action: Mouse moved to (564, 419)
Screenshot: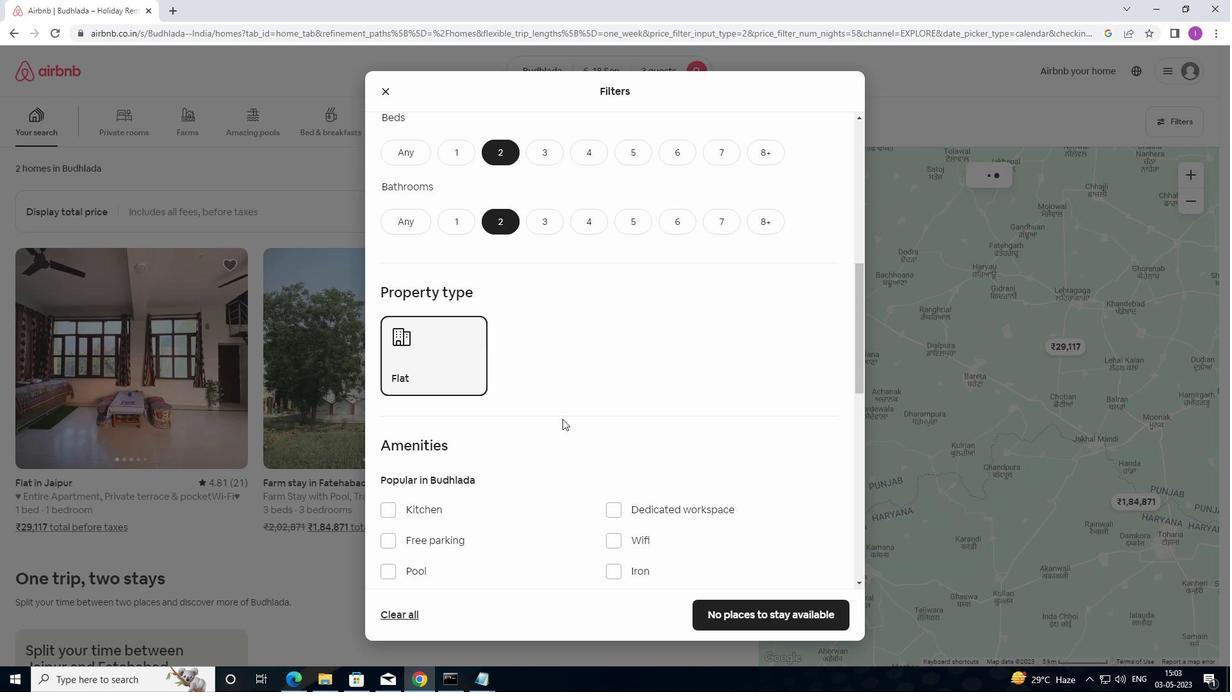 
Action: Mouse scrolled (564, 418) with delta (0, 0)
Screenshot: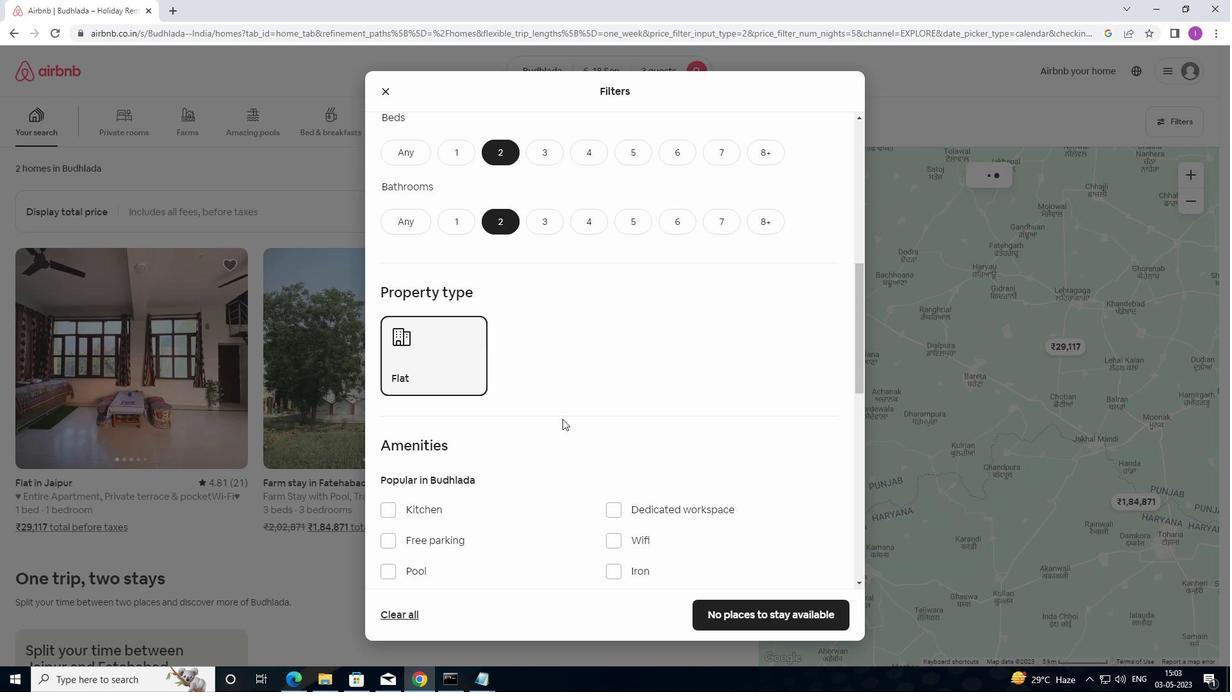 
Action: Mouse scrolled (564, 418) with delta (0, 0)
Screenshot: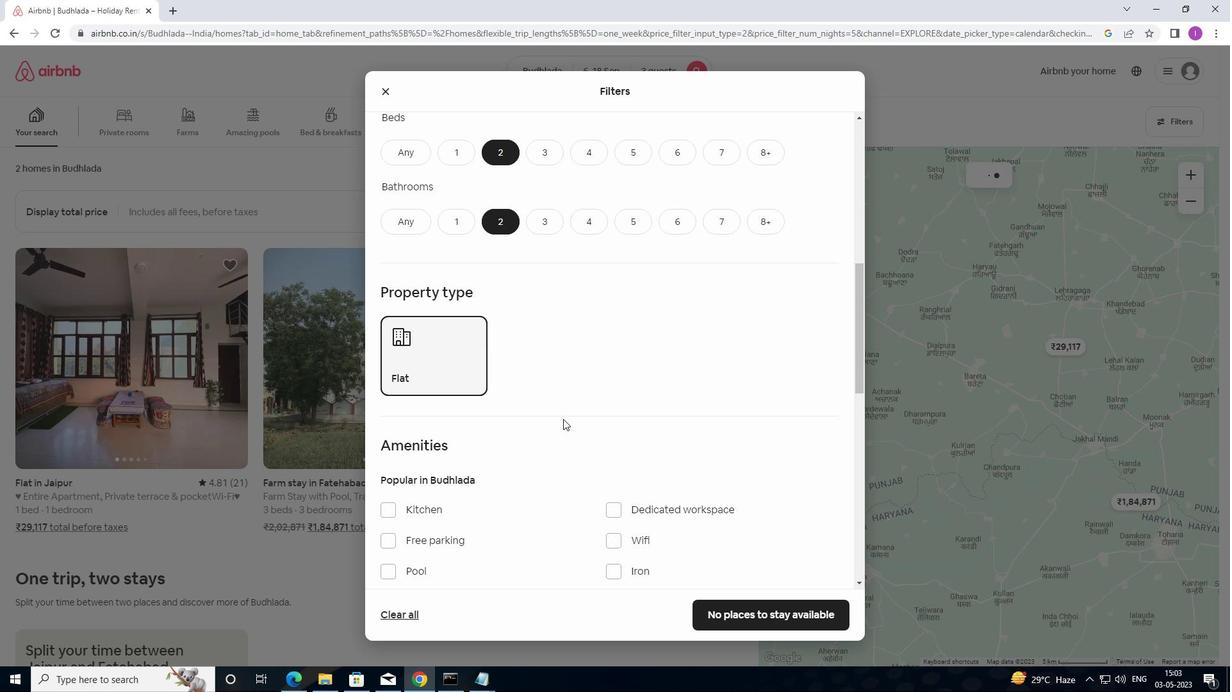 
Action: Mouse moved to (566, 413)
Screenshot: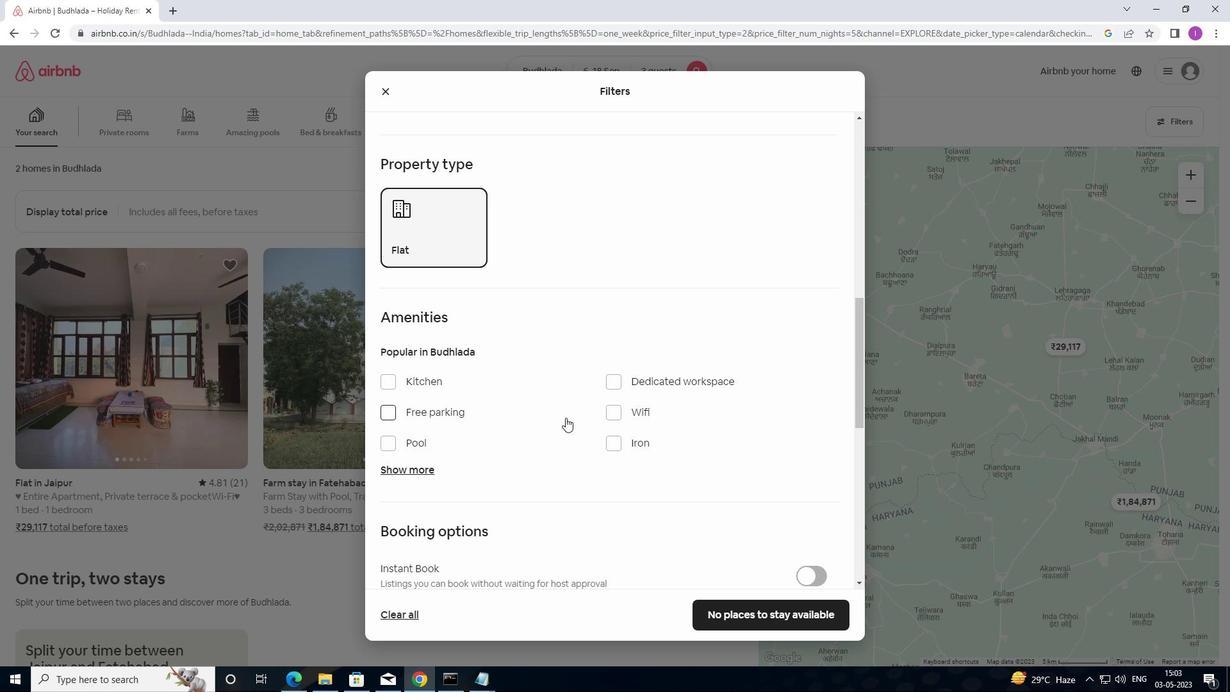 
Action: Mouse scrolled (566, 412) with delta (0, 0)
Screenshot: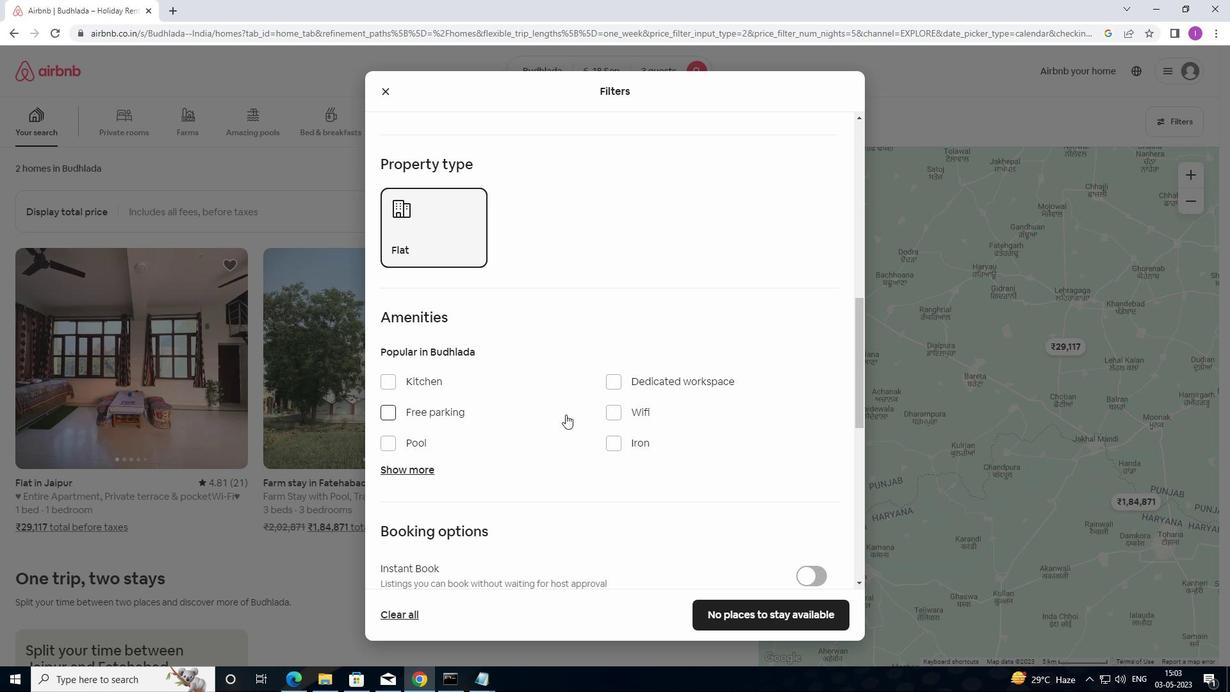 
Action: Mouse scrolled (566, 412) with delta (0, 0)
Screenshot: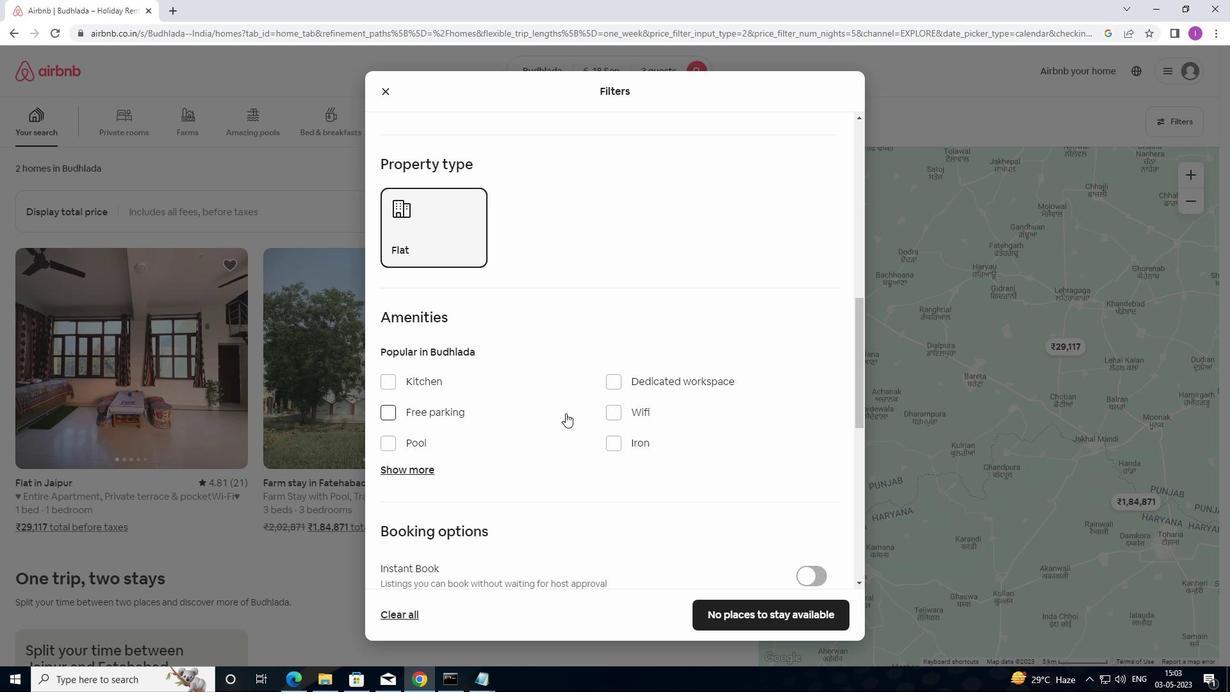 
Action: Mouse scrolled (566, 412) with delta (0, 0)
Screenshot: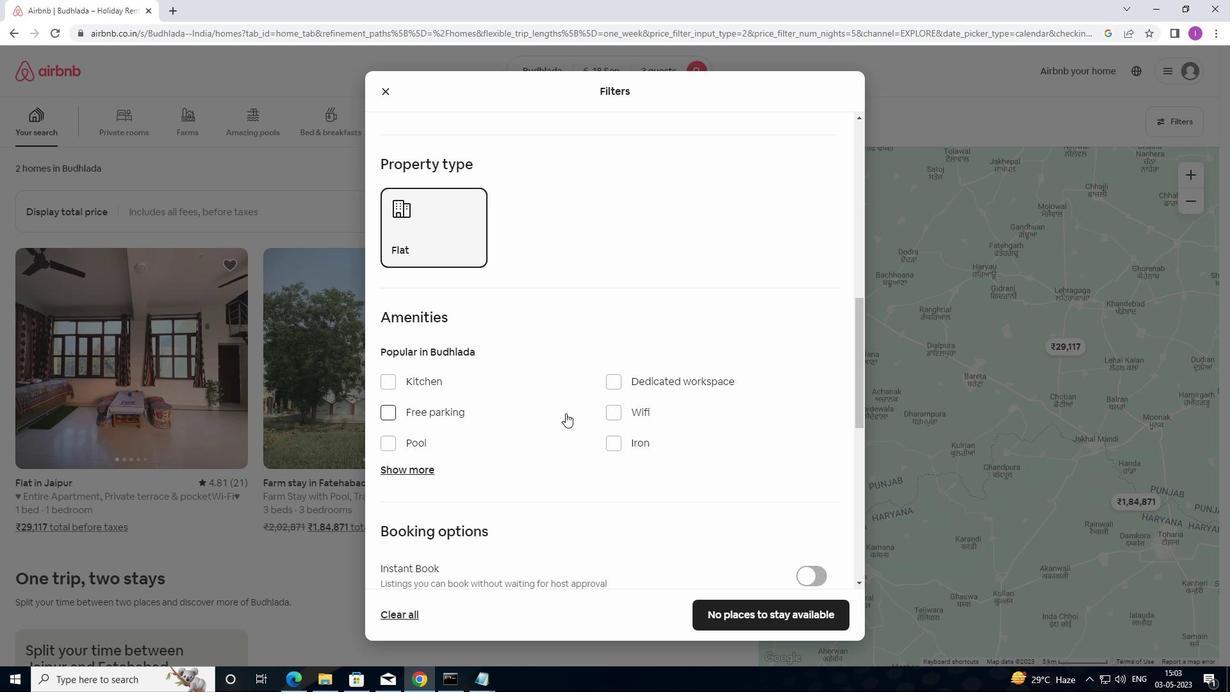 
Action: Mouse moved to (826, 423)
Screenshot: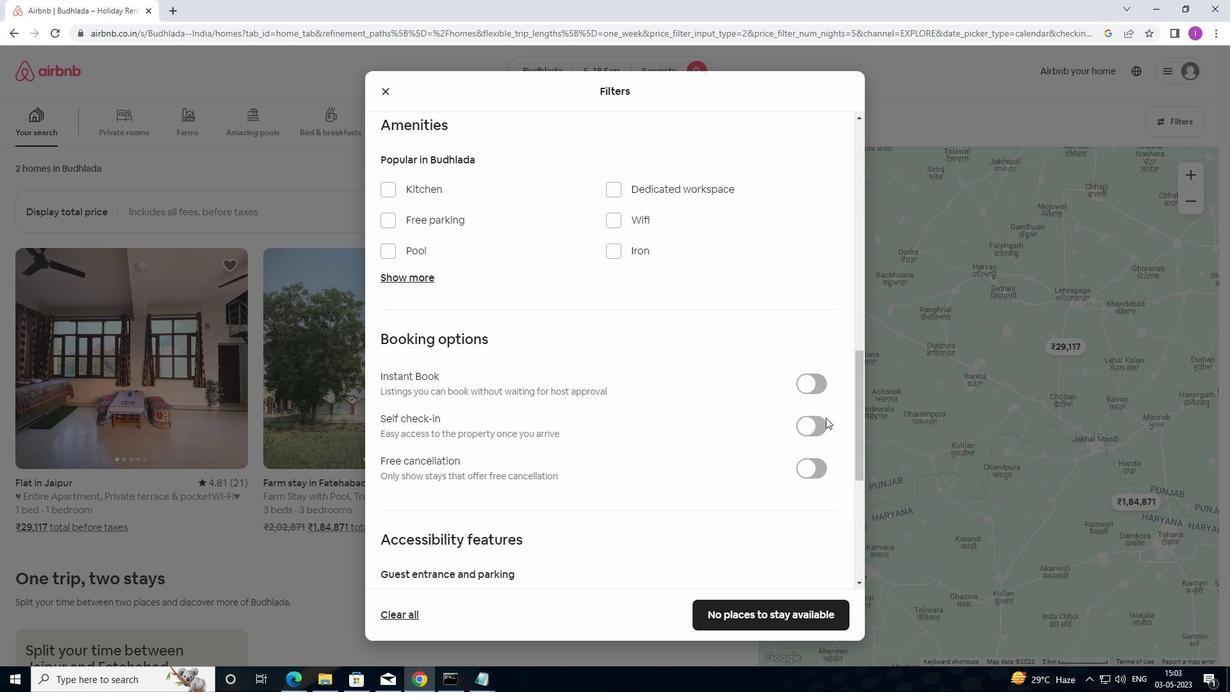 
Action: Mouse pressed left at (826, 423)
Screenshot: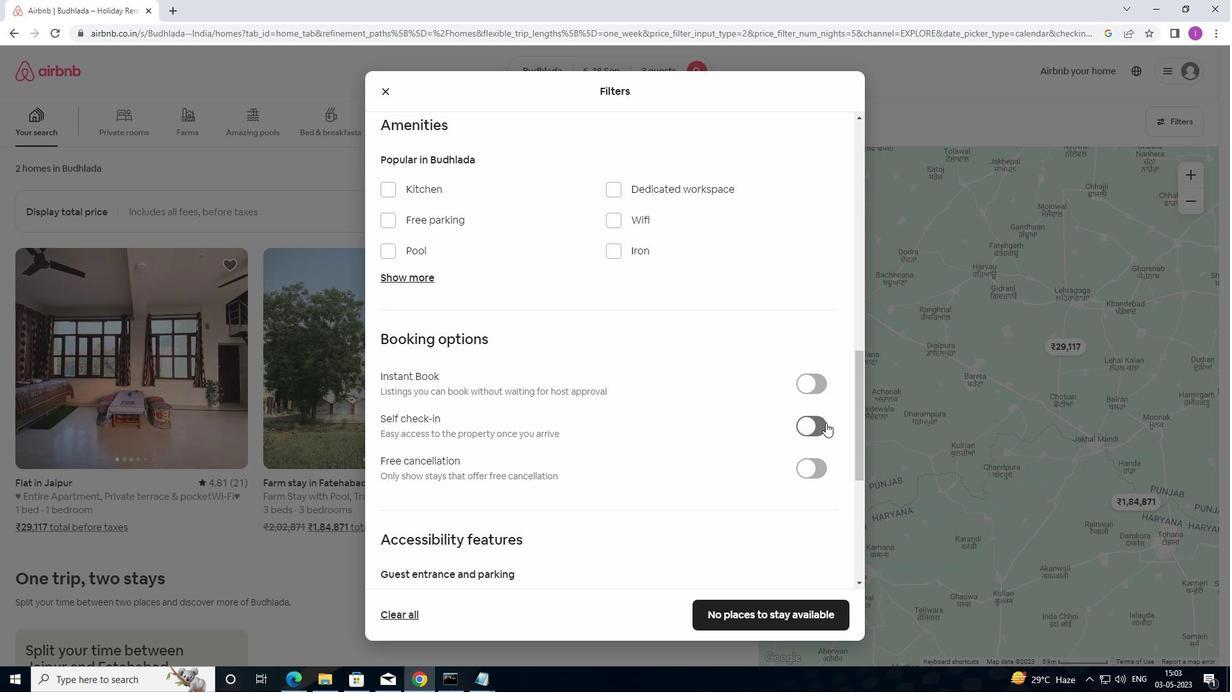 
Action: Mouse moved to (609, 453)
Screenshot: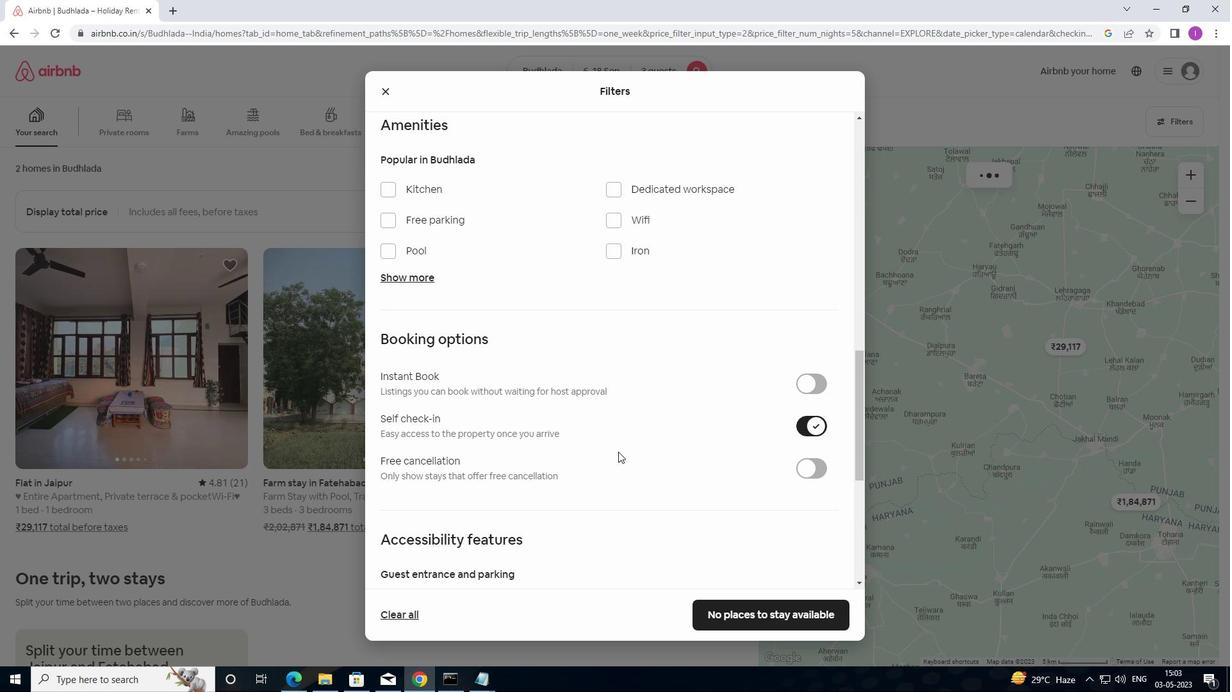 
Action: Mouse scrolled (609, 452) with delta (0, 0)
Screenshot: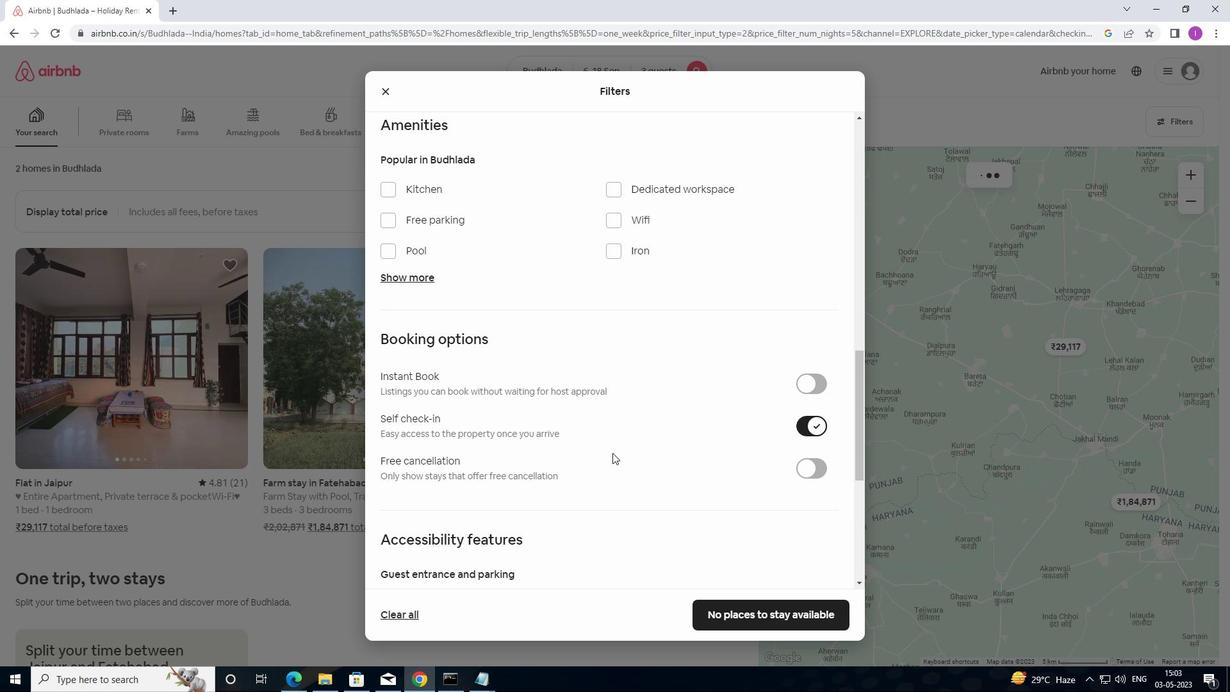 
Action: Mouse moved to (608, 453)
Screenshot: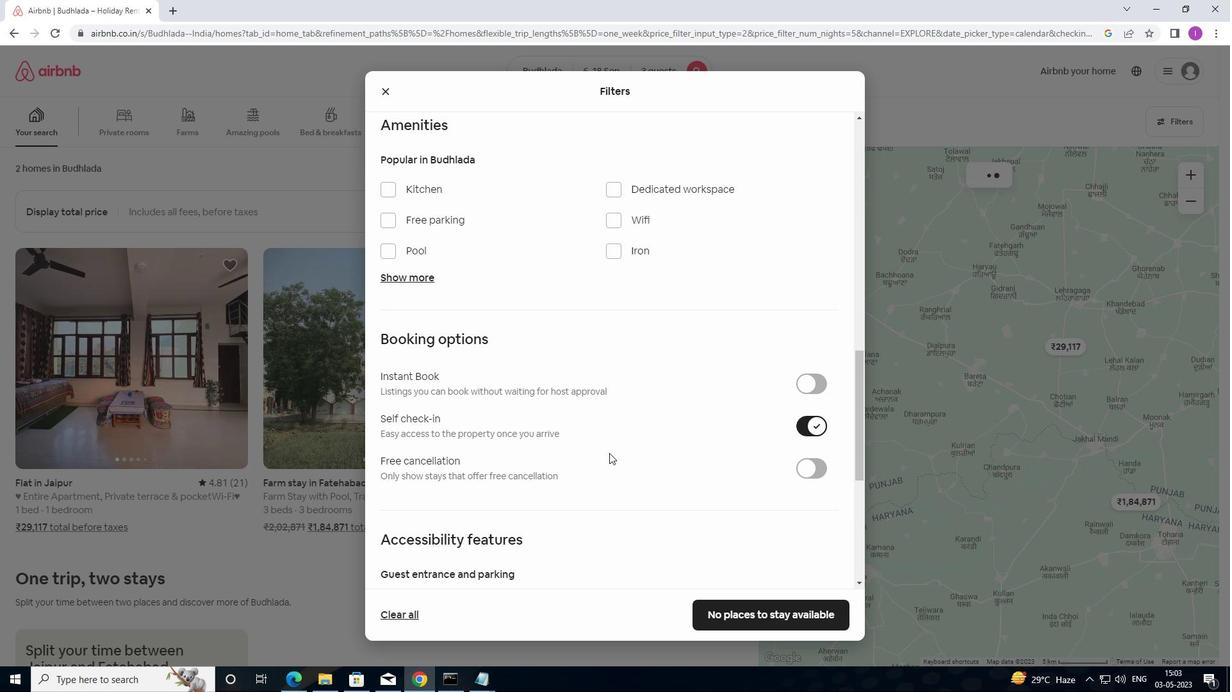 
Action: Mouse scrolled (608, 453) with delta (0, 0)
Screenshot: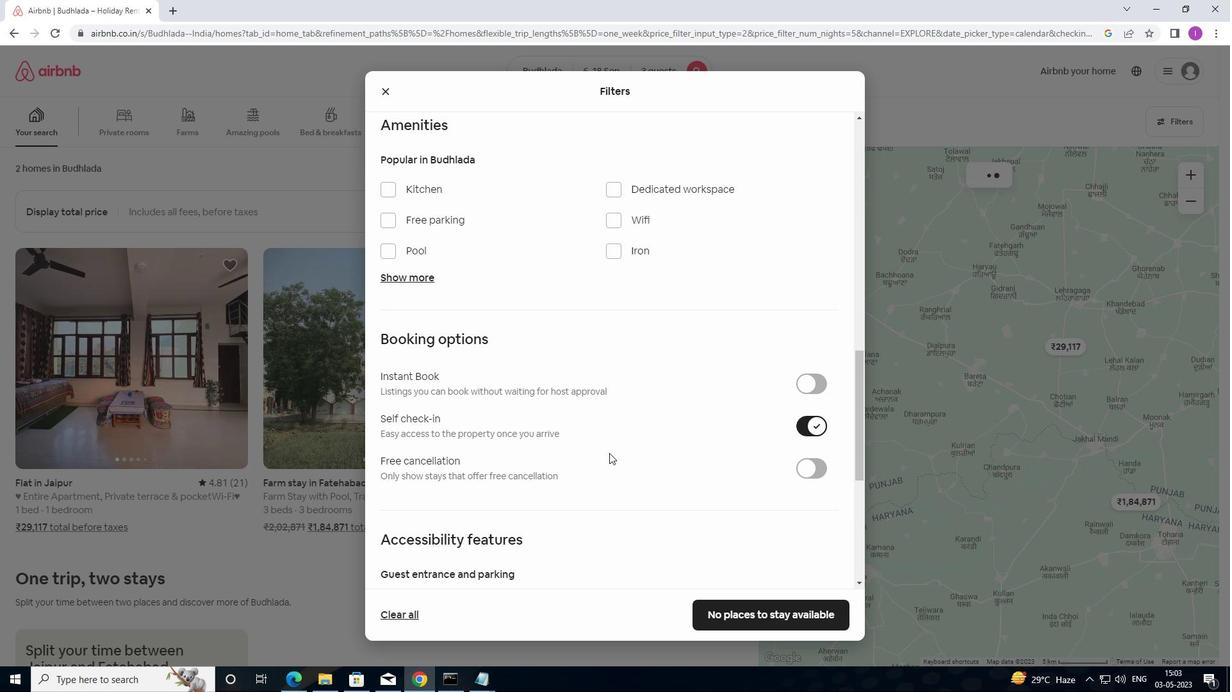 
Action: Mouse scrolled (608, 453) with delta (0, 0)
Screenshot: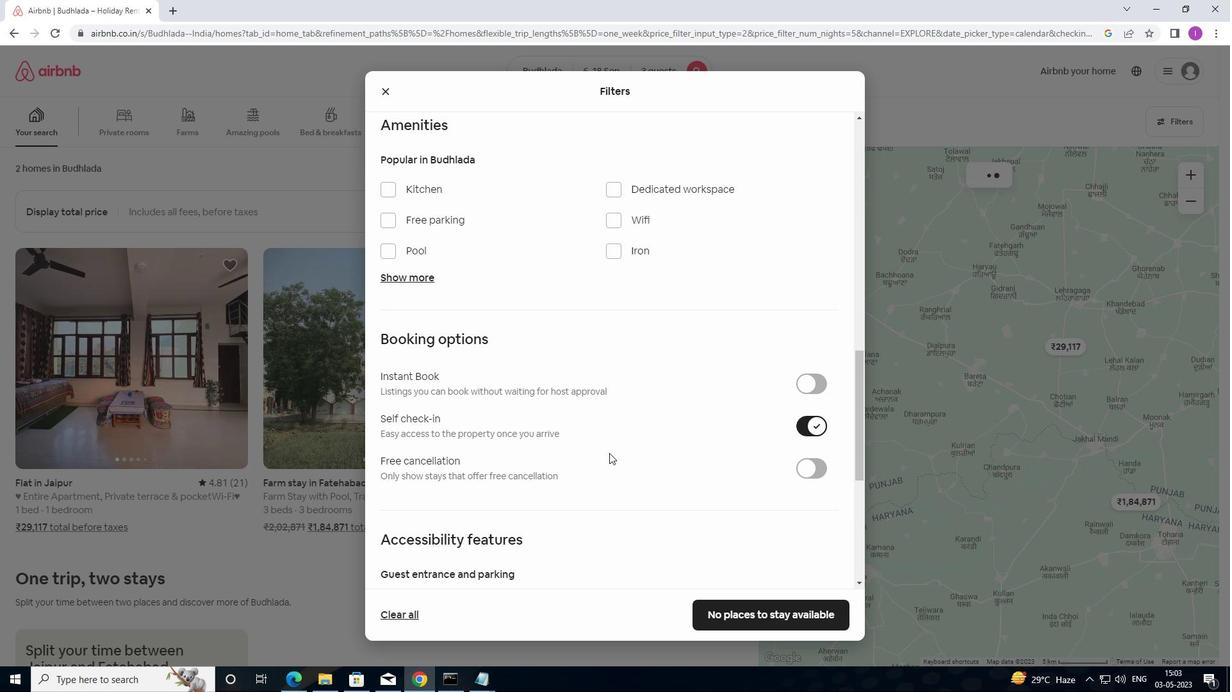 
Action: Mouse moved to (608, 454)
Screenshot: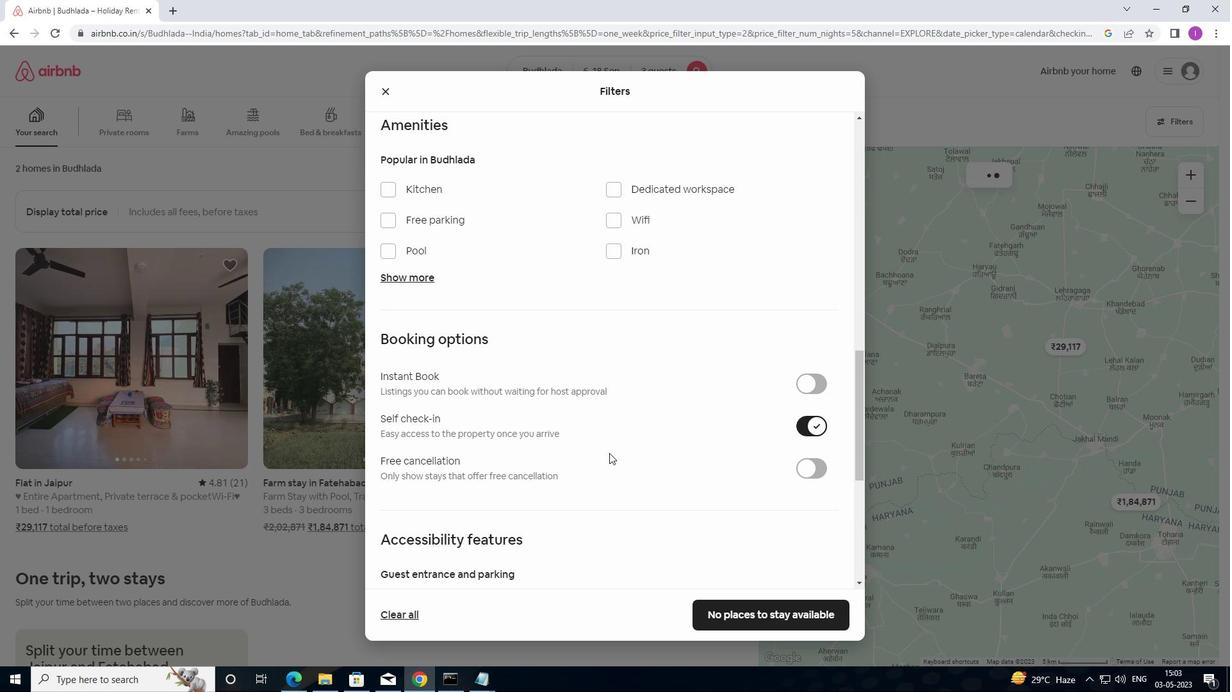 
Action: Mouse scrolled (608, 453) with delta (0, 0)
Screenshot: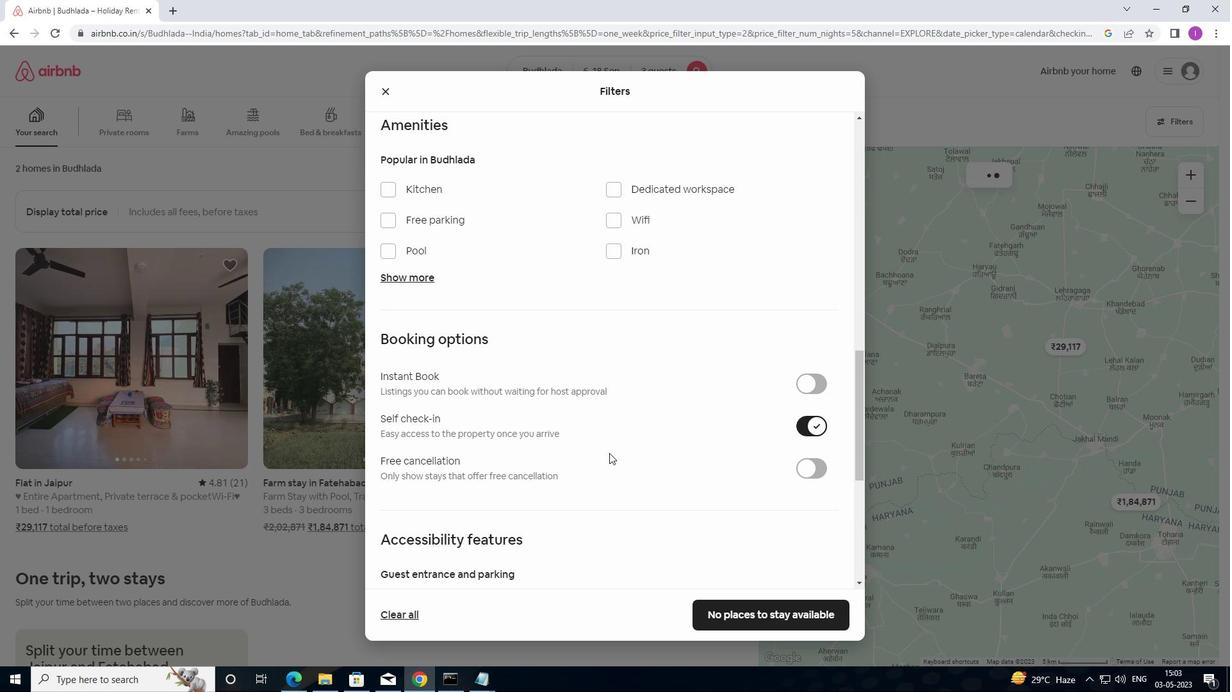 
Action: Mouse moved to (606, 460)
Screenshot: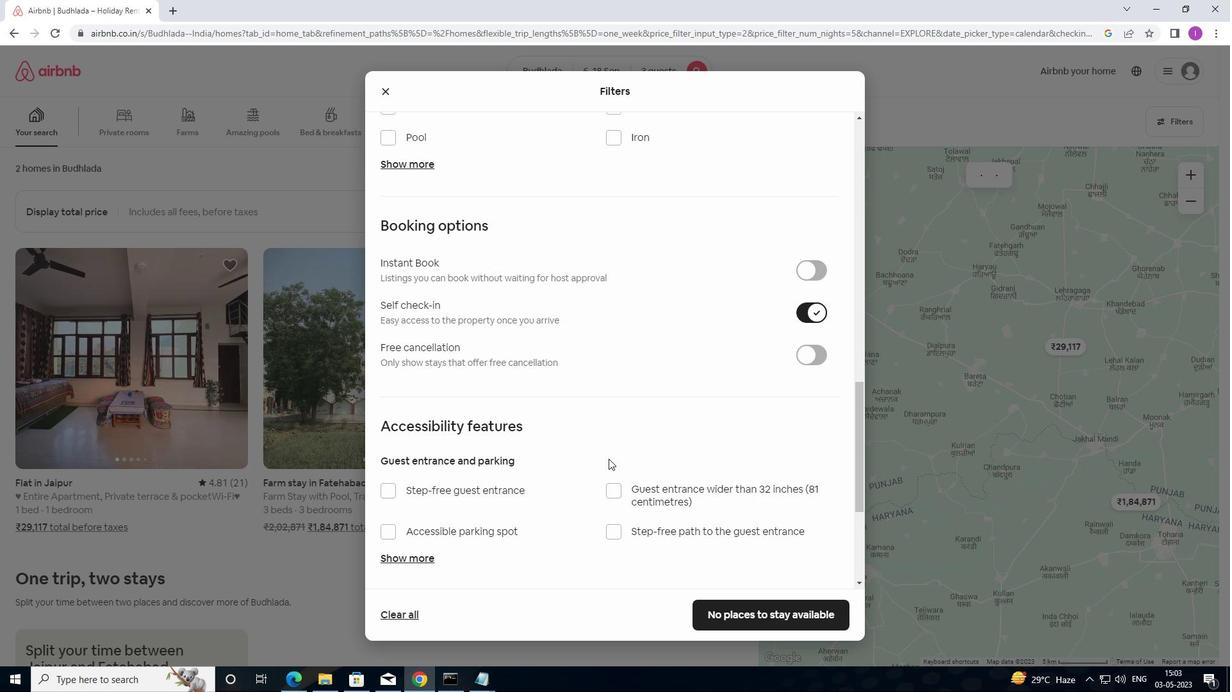 
Action: Mouse scrolled (606, 459) with delta (0, 0)
Screenshot: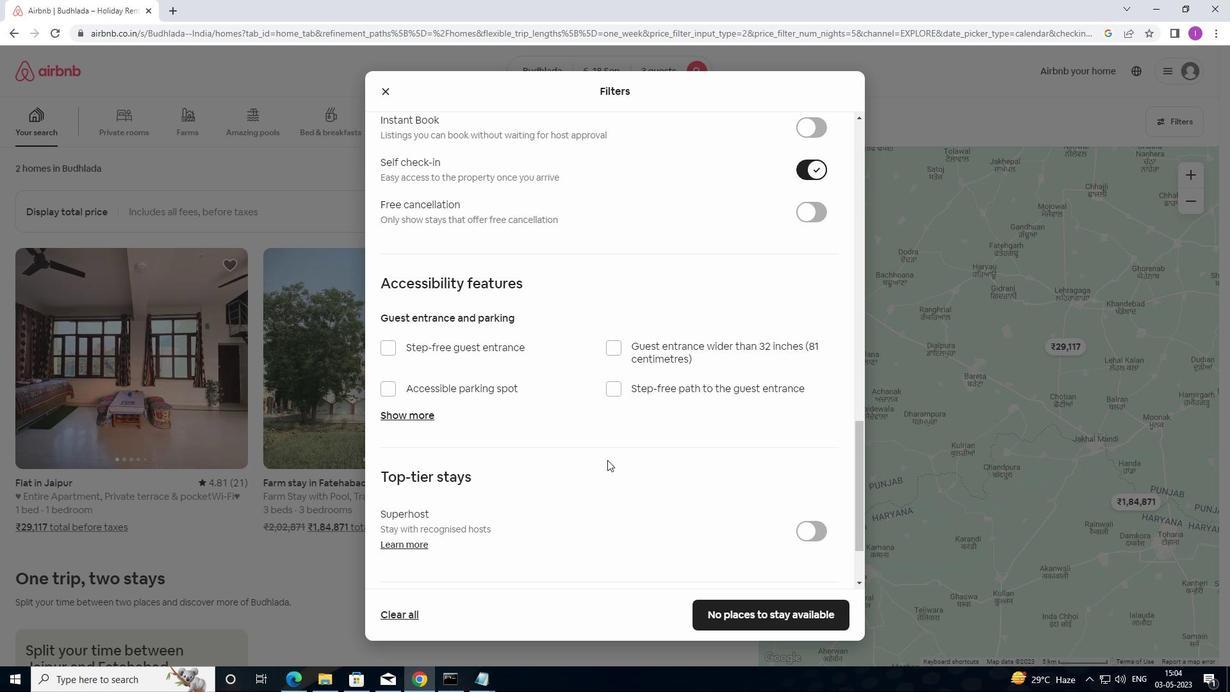 
Action: Mouse scrolled (606, 459) with delta (0, 0)
Screenshot: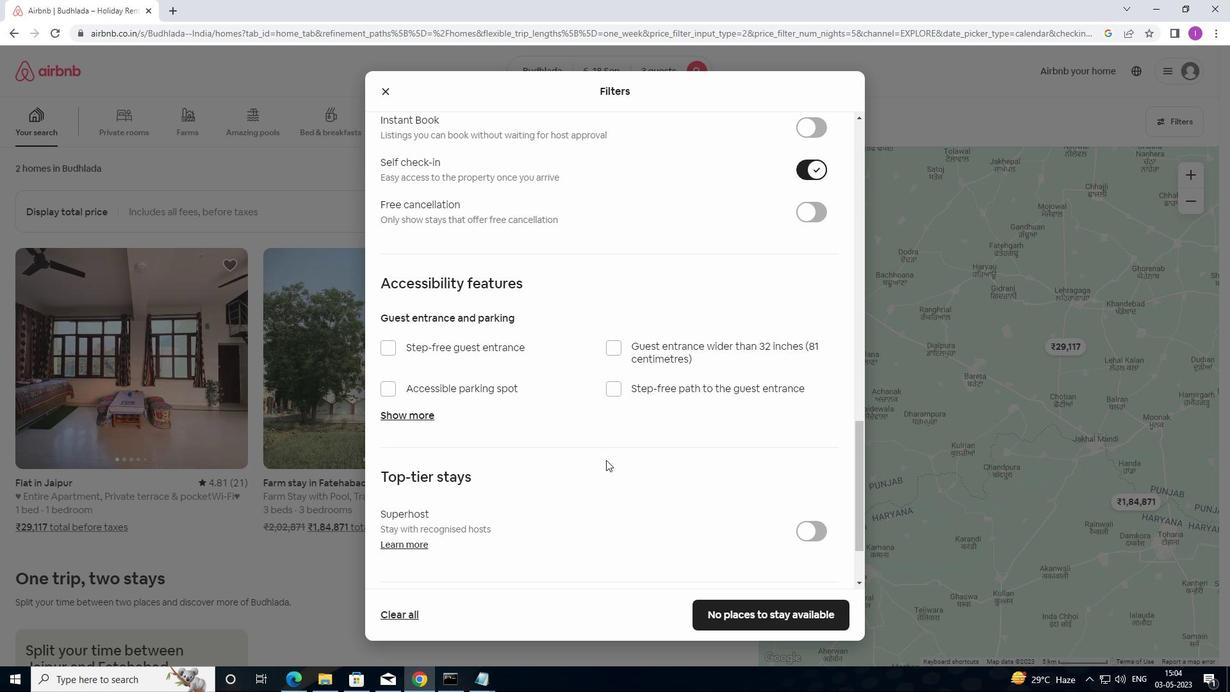 
Action: Mouse moved to (605, 460)
Screenshot: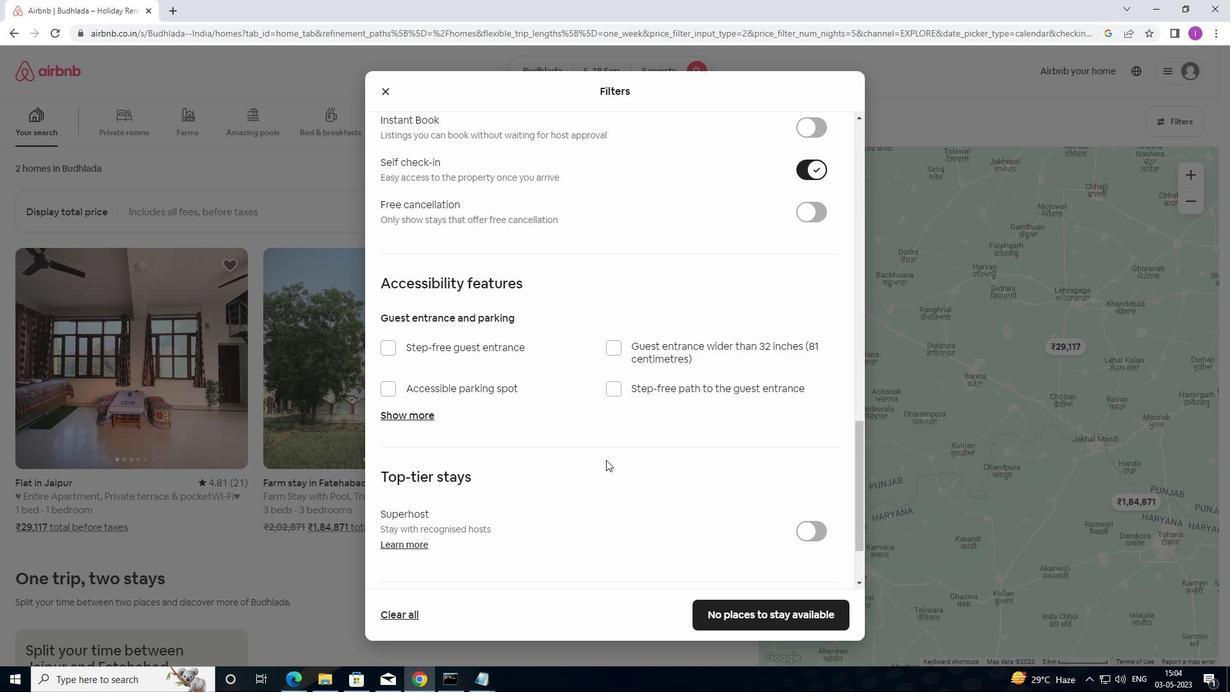 
Action: Mouse scrolled (605, 459) with delta (0, 0)
Screenshot: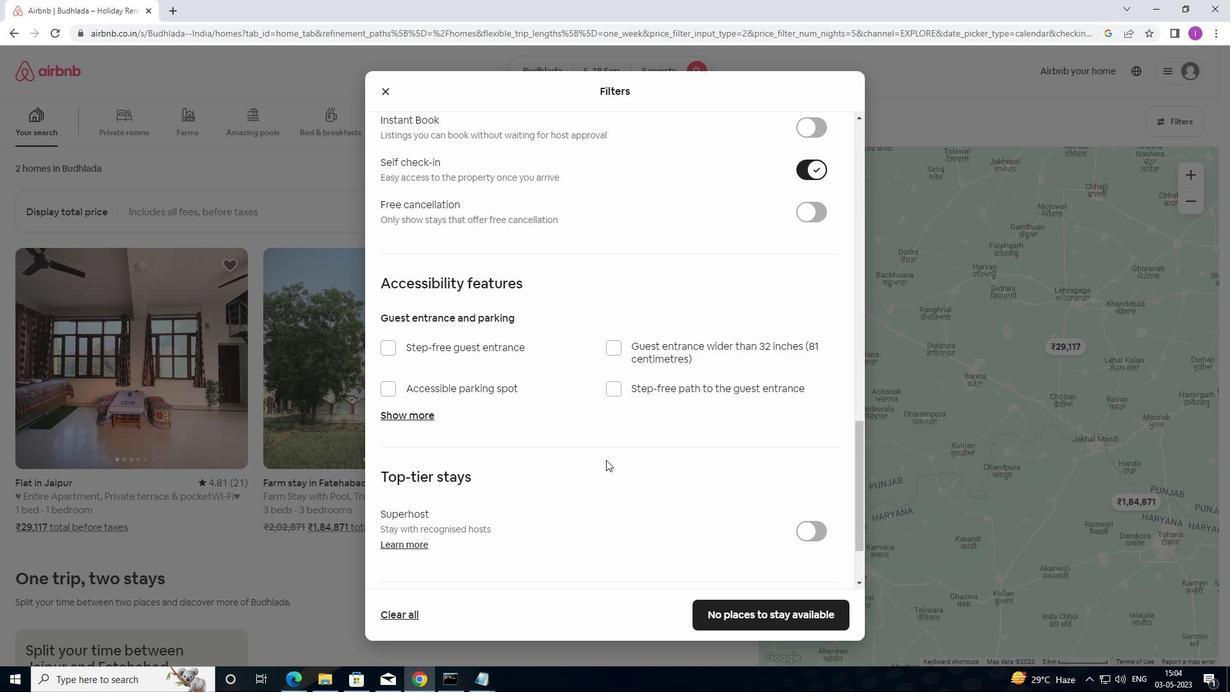 
Action: Mouse moved to (565, 515)
Screenshot: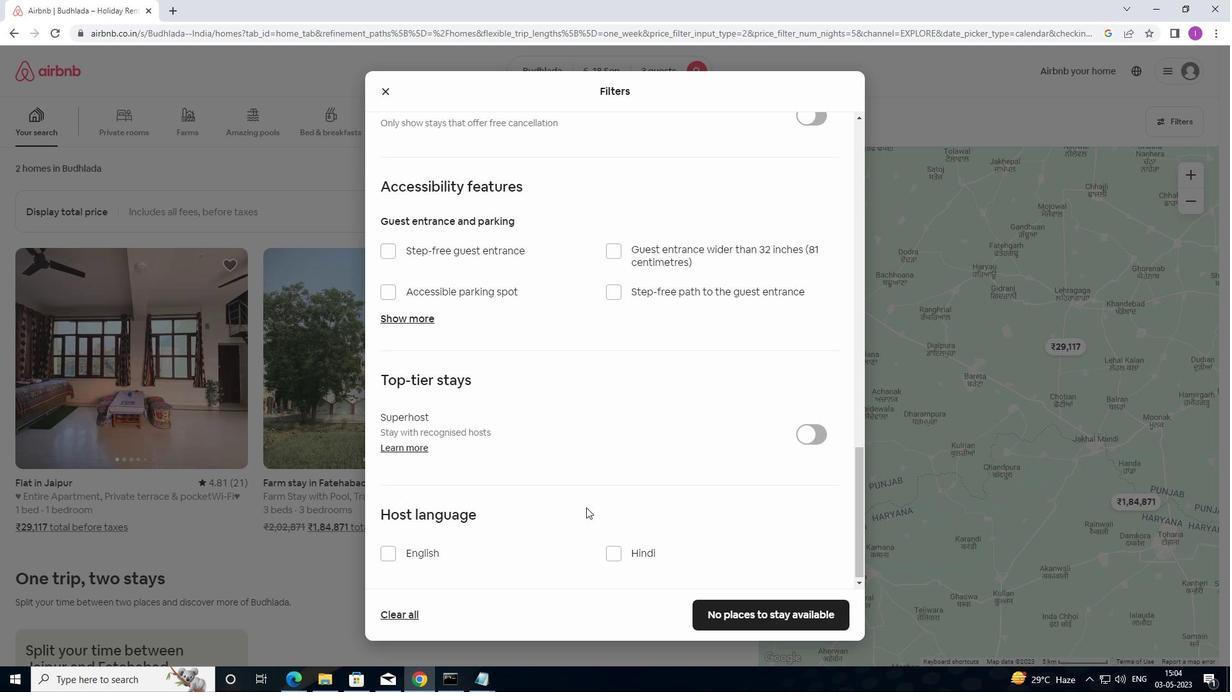 
Action: Mouse scrolled (565, 514) with delta (0, 0)
Screenshot: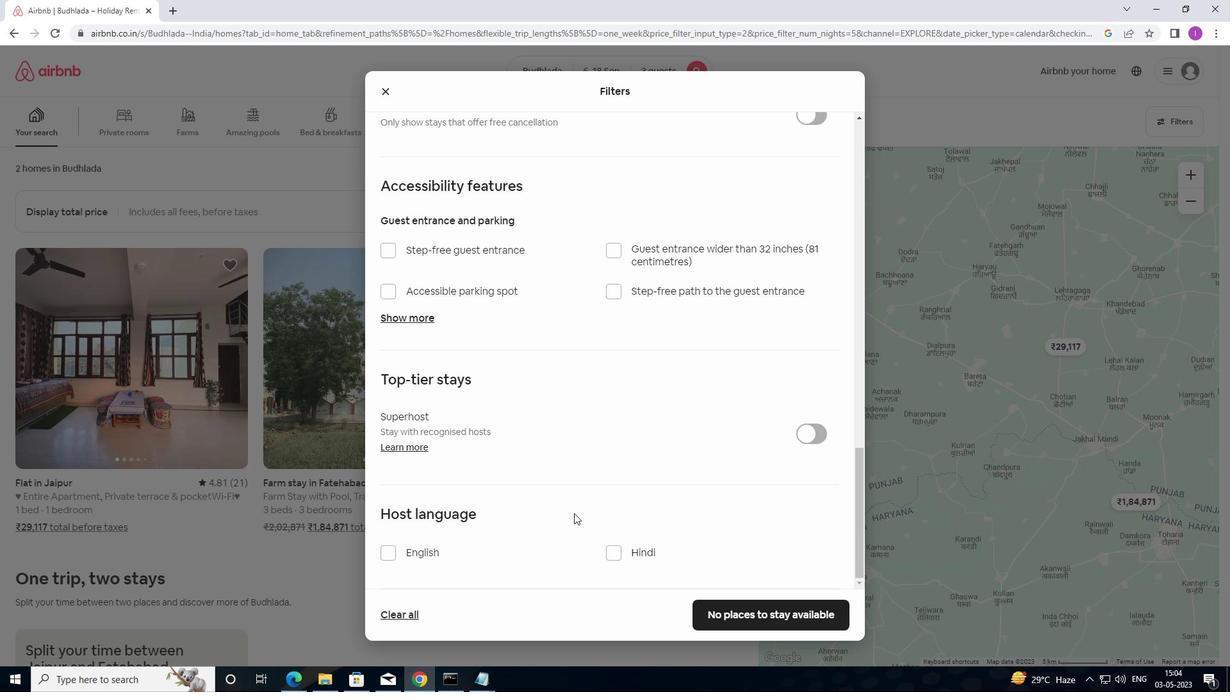 
Action: Mouse moved to (562, 517)
Screenshot: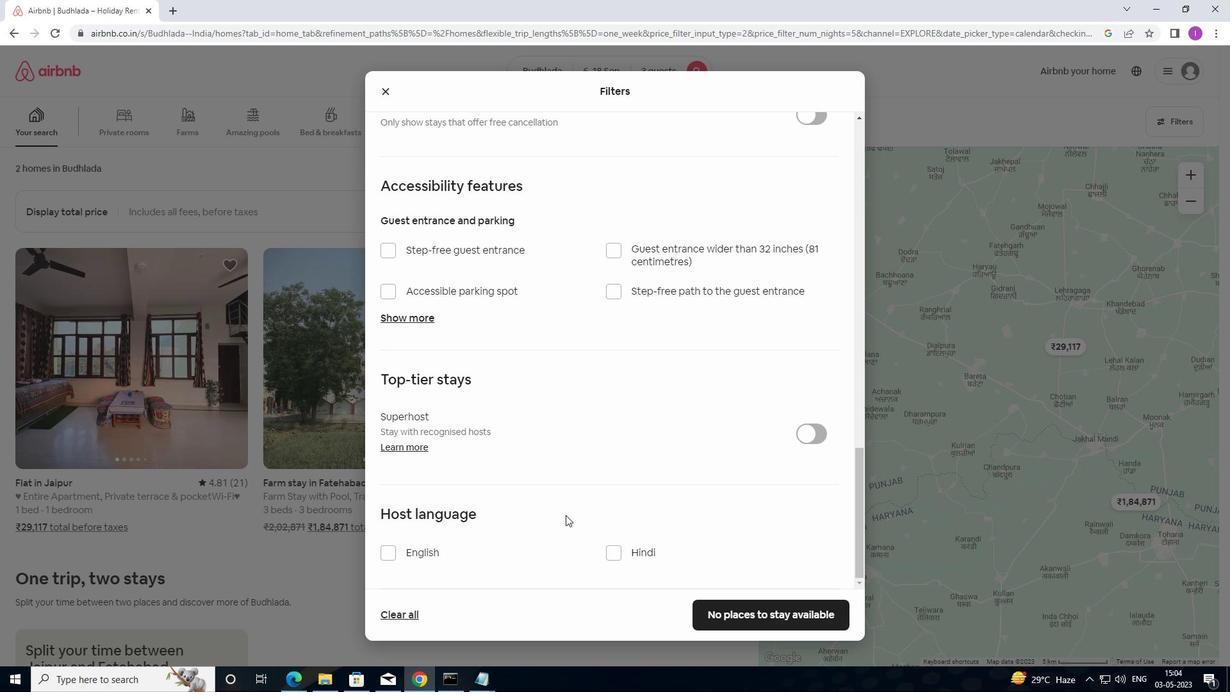 
Action: Mouse scrolled (562, 517) with delta (0, 0)
Screenshot: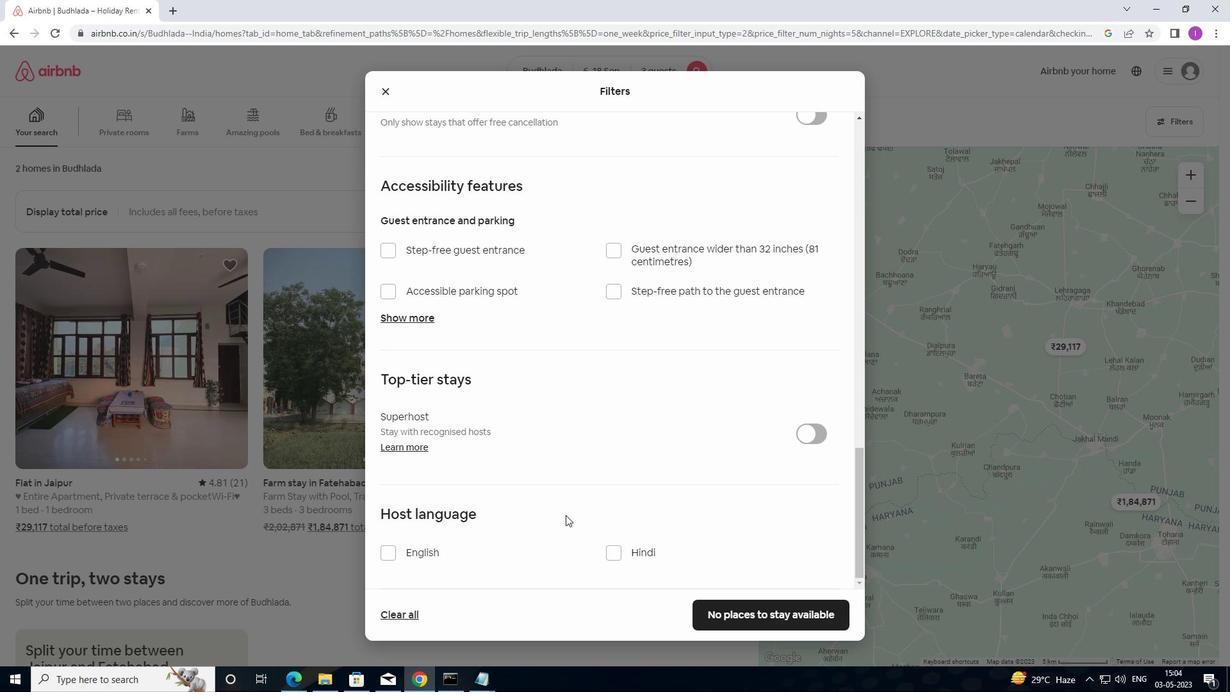 
Action: Mouse moved to (555, 522)
Screenshot: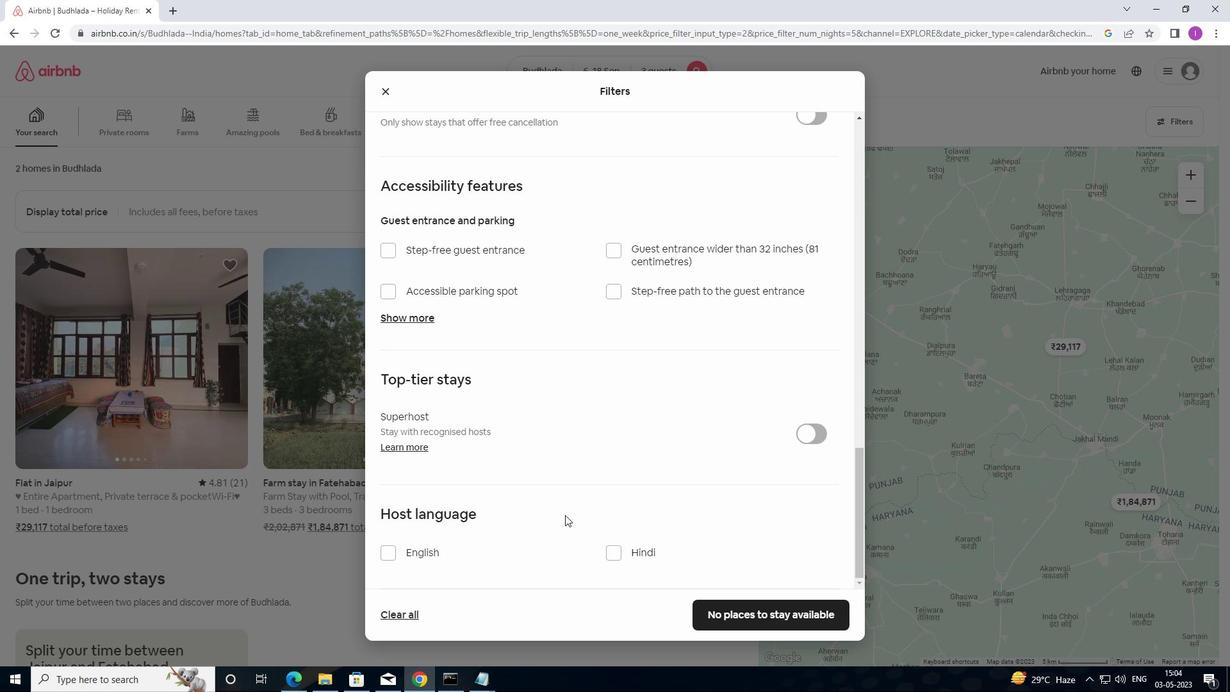 
Action: Mouse scrolled (555, 521) with delta (0, 0)
Screenshot: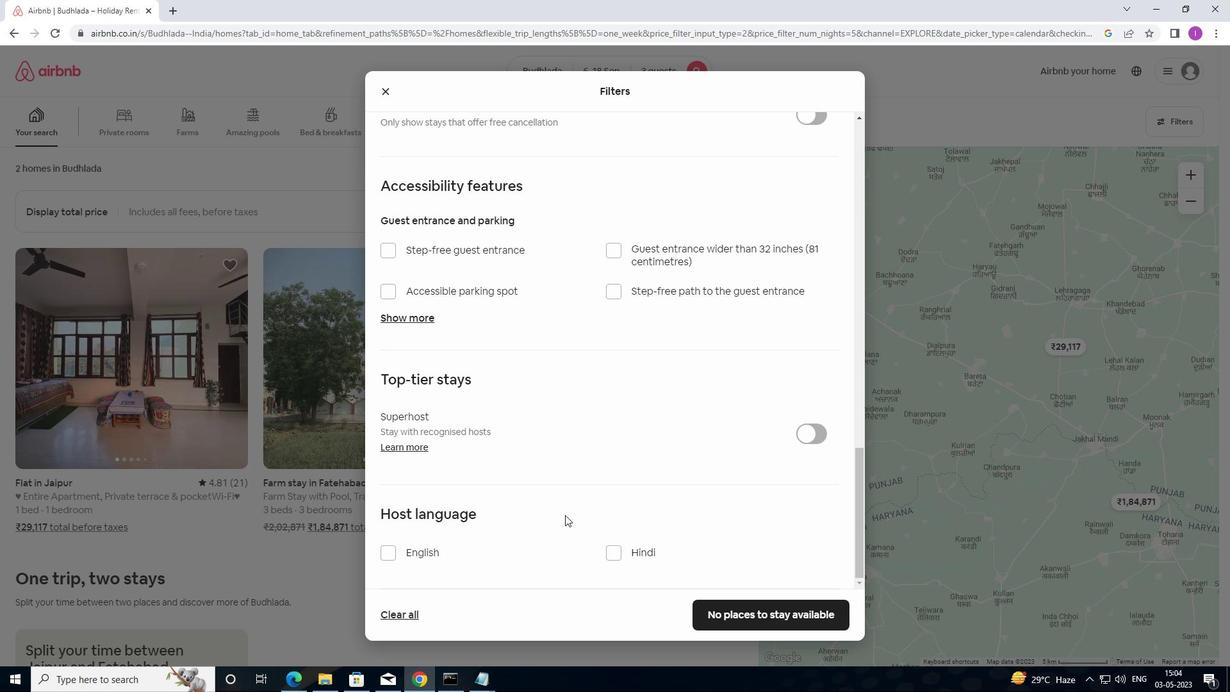 
Action: Mouse moved to (388, 557)
Screenshot: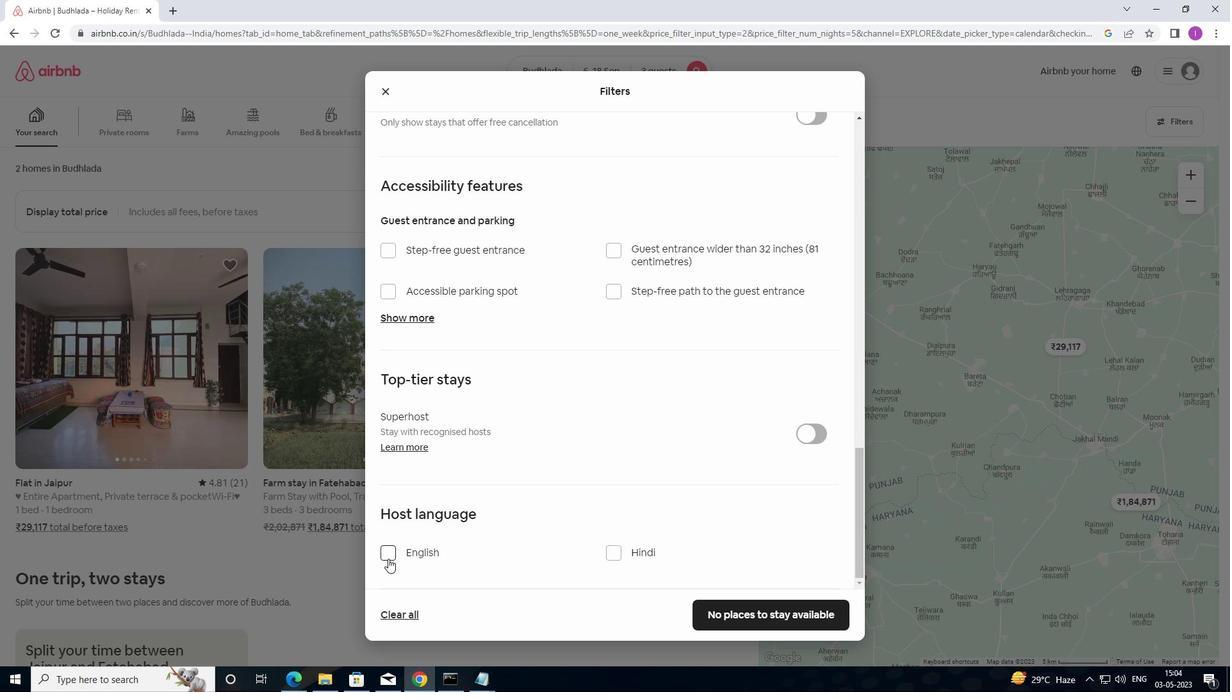 
Action: Mouse pressed left at (388, 557)
Screenshot: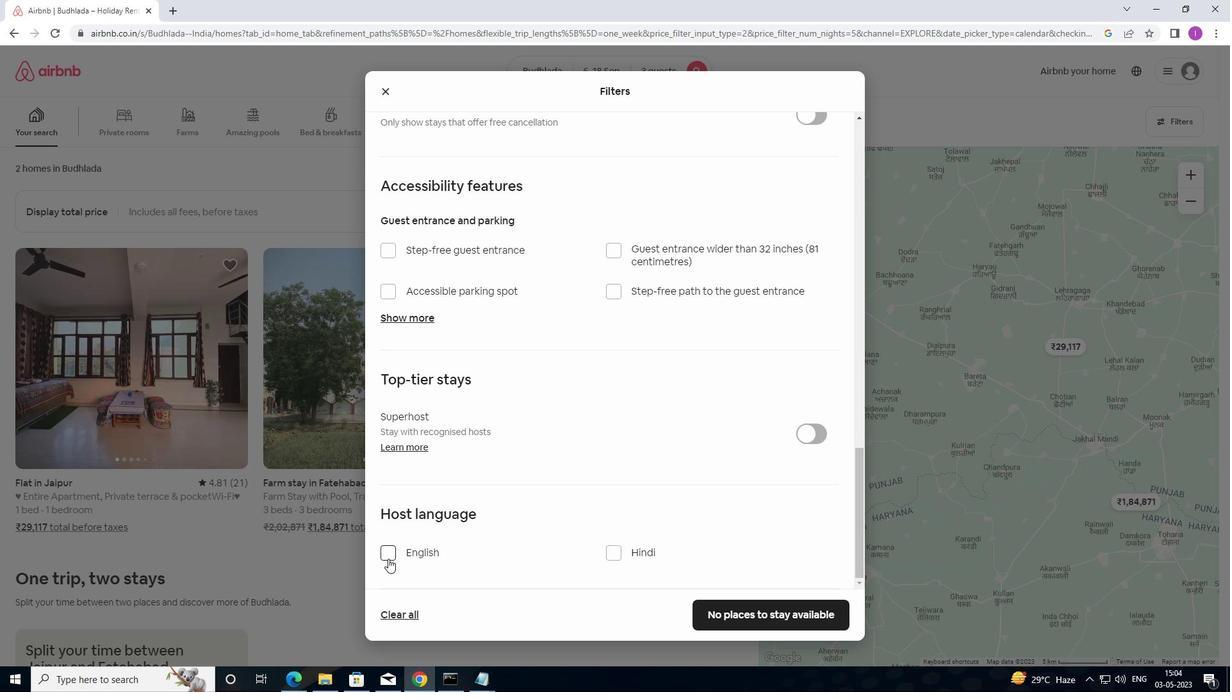 
Action: Mouse moved to (766, 616)
Screenshot: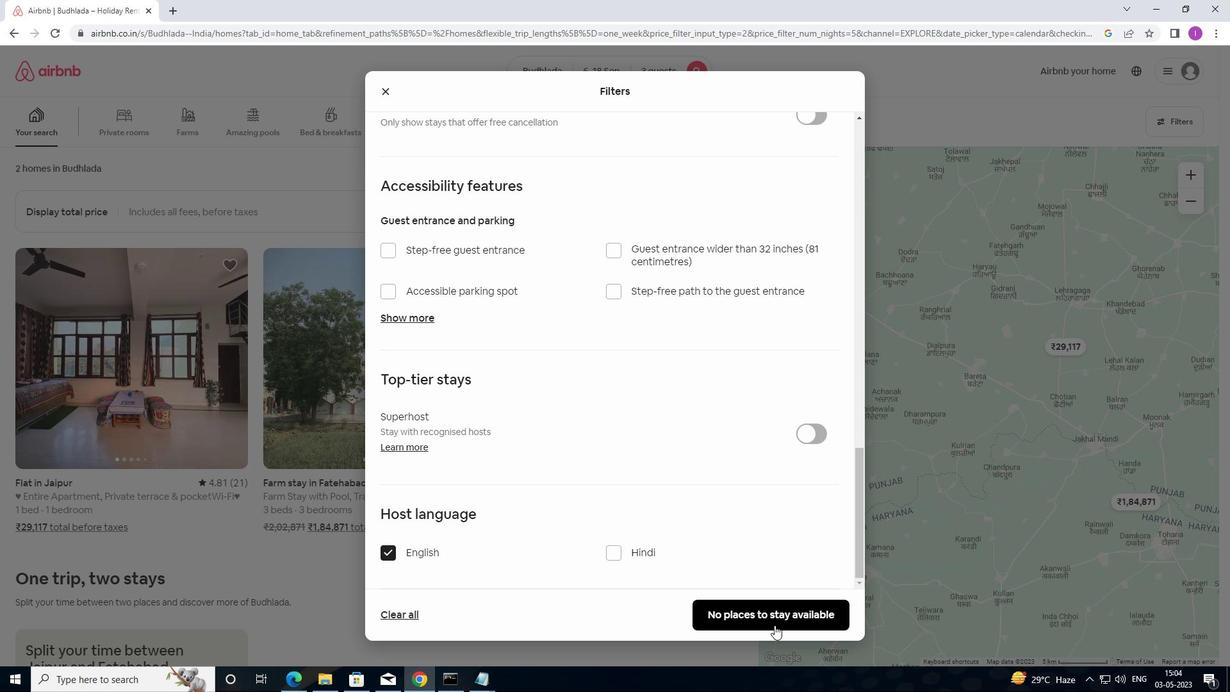 
Action: Mouse pressed left at (766, 616)
Screenshot: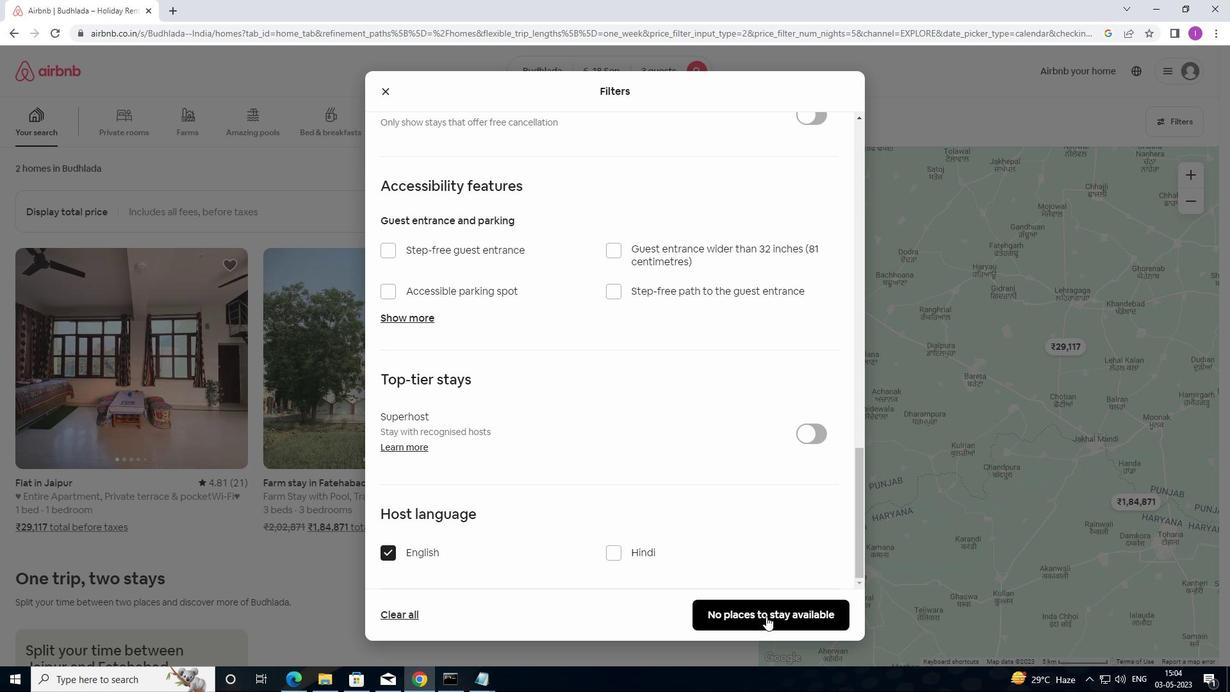
Action: Mouse moved to (773, 606)
Screenshot: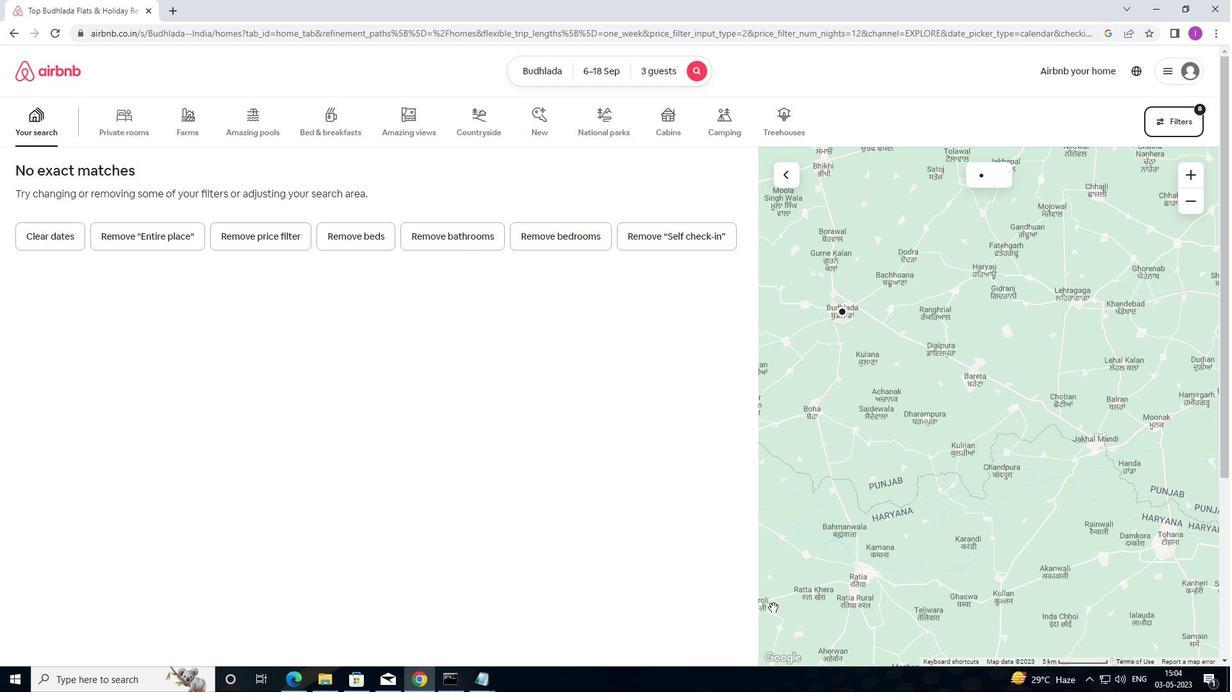 
